 Task: Check the percentage active listings of double oven in the last 3 years.
Action: Mouse moved to (903, 210)
Screenshot: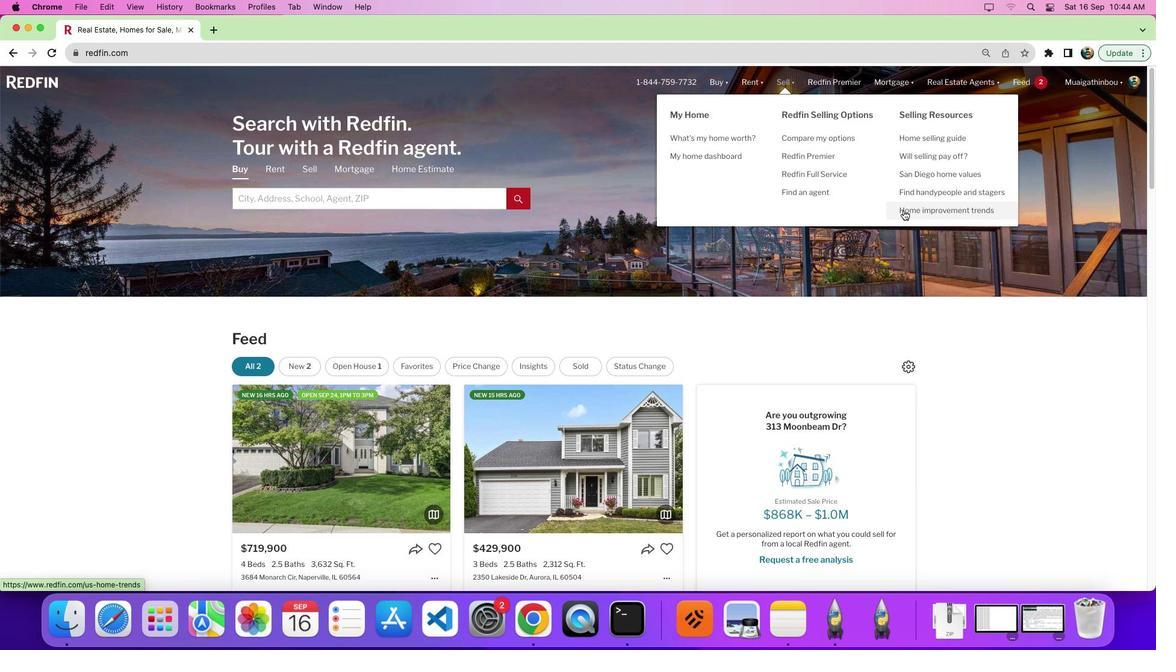 
Action: Mouse pressed left at (903, 210)
Screenshot: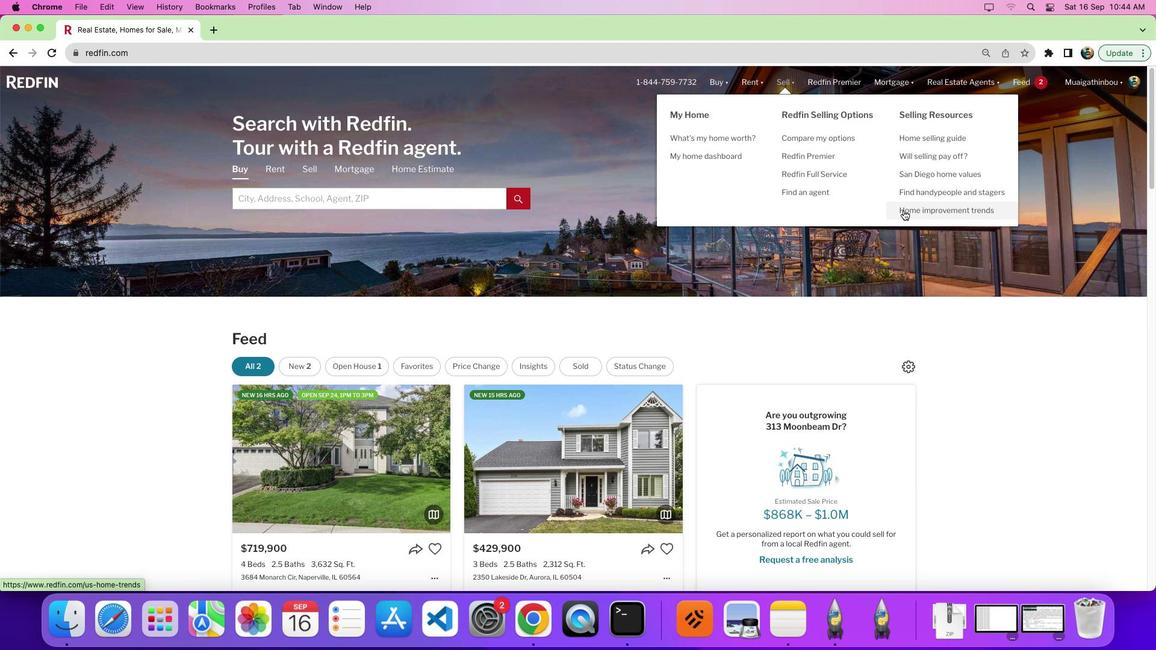 
Action: Mouse pressed left at (903, 210)
Screenshot: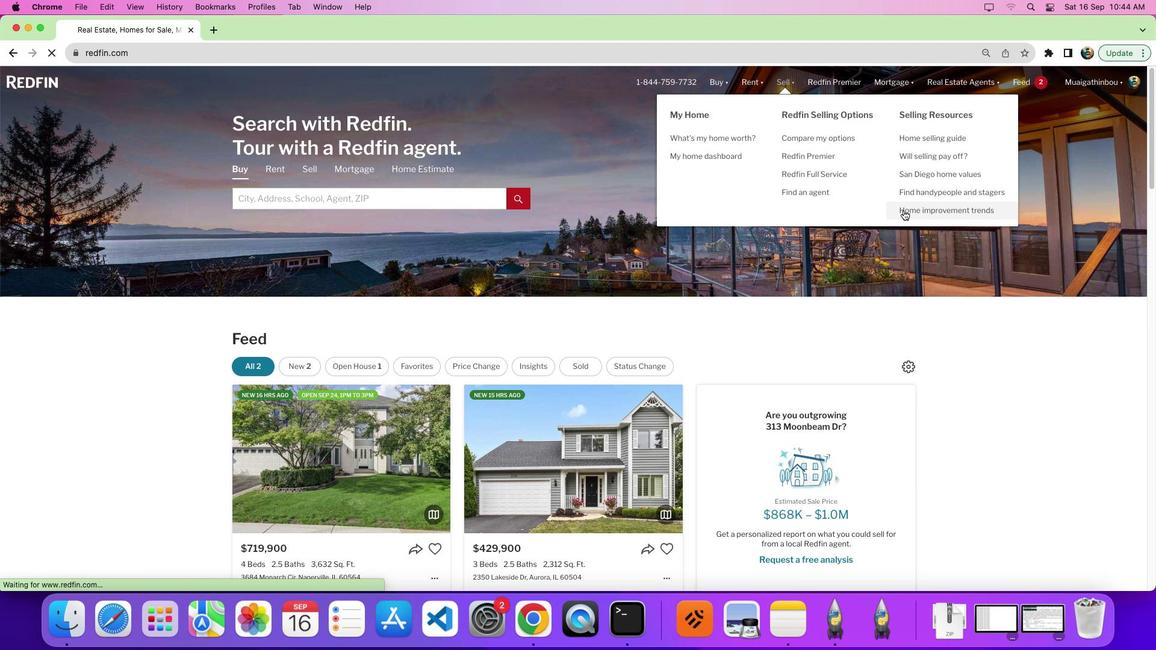 
Action: Mouse moved to (329, 231)
Screenshot: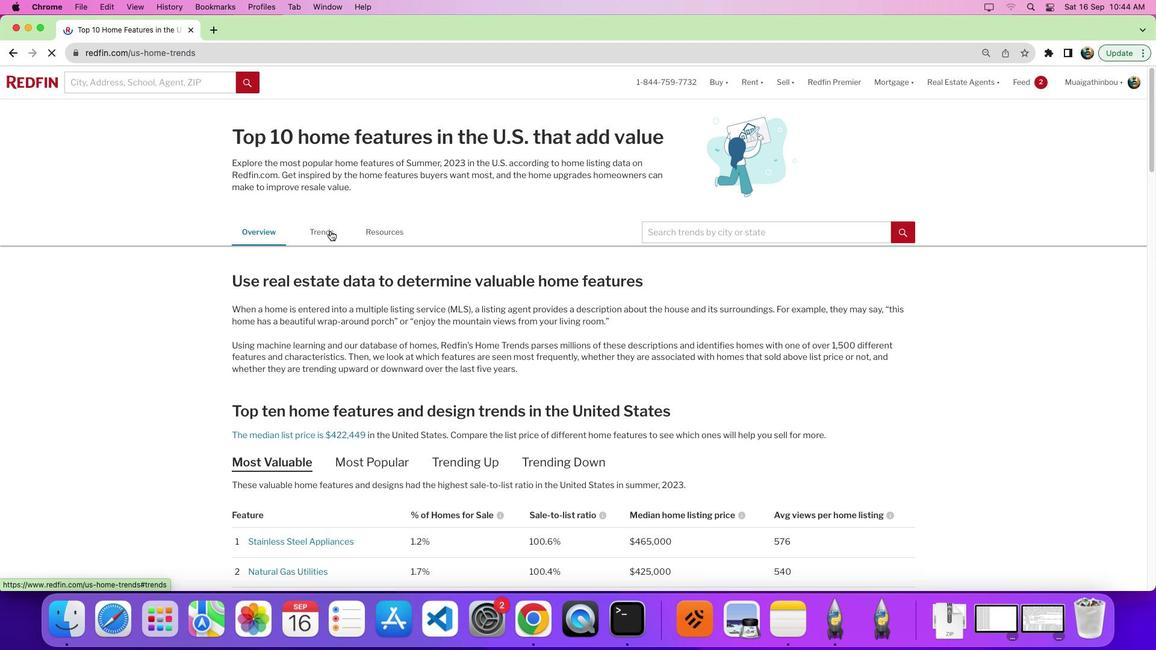 
Action: Mouse pressed left at (329, 231)
Screenshot: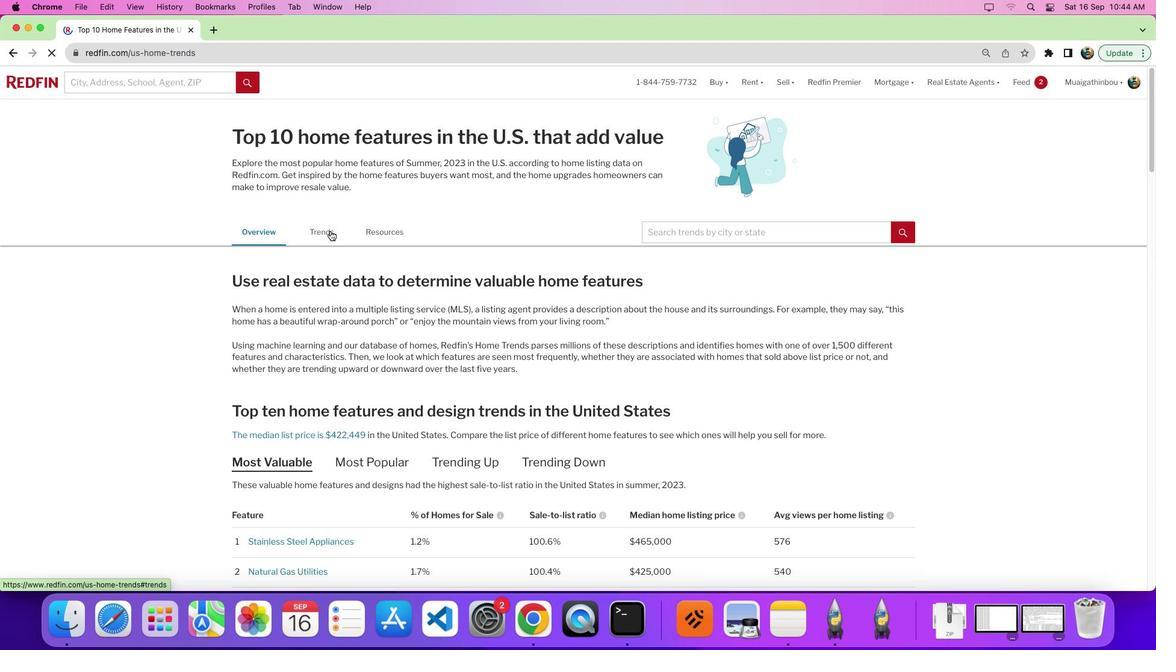 
Action: Mouse moved to (483, 279)
Screenshot: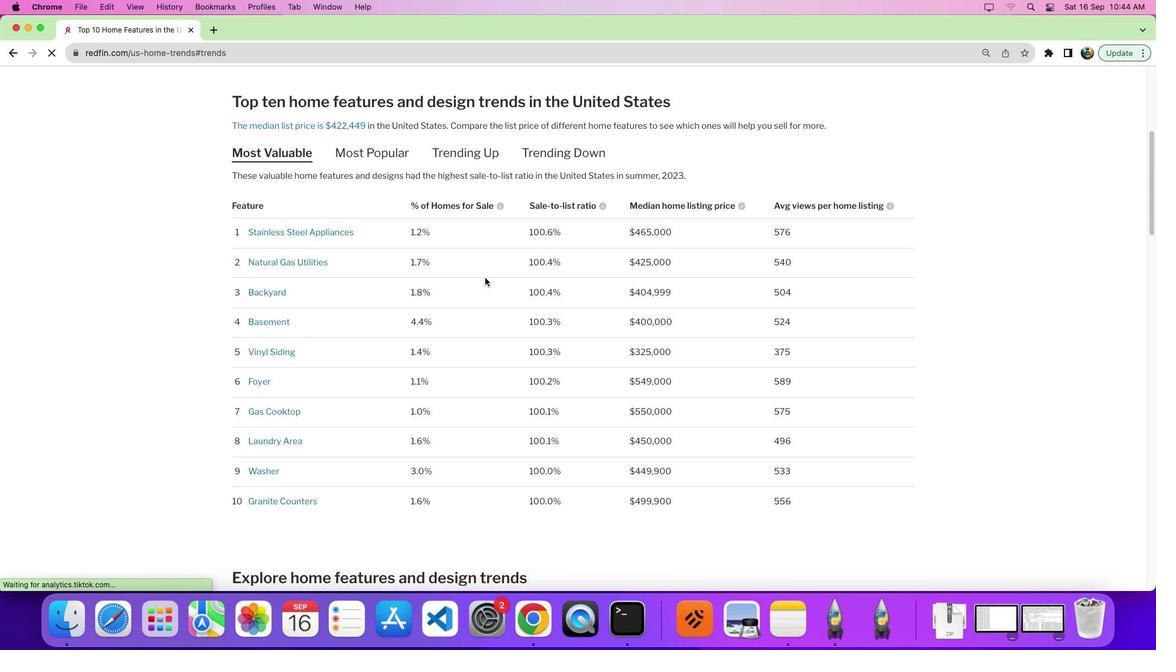 
Action: Mouse scrolled (483, 279) with delta (0, 0)
Screenshot: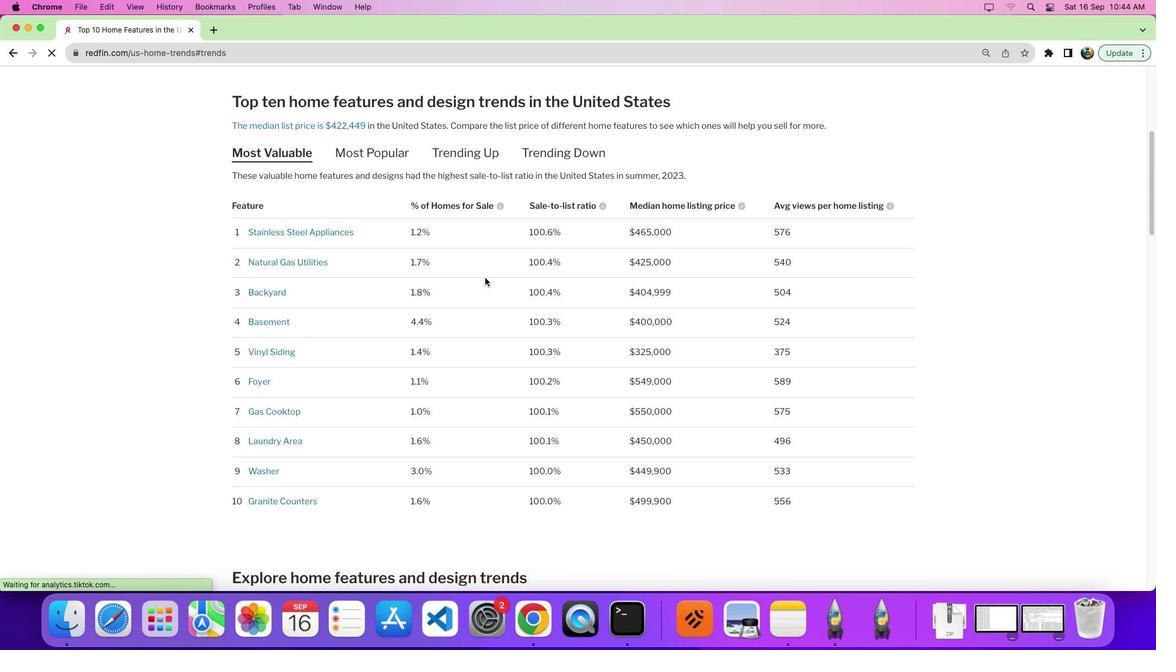 
Action: Mouse moved to (484, 278)
Screenshot: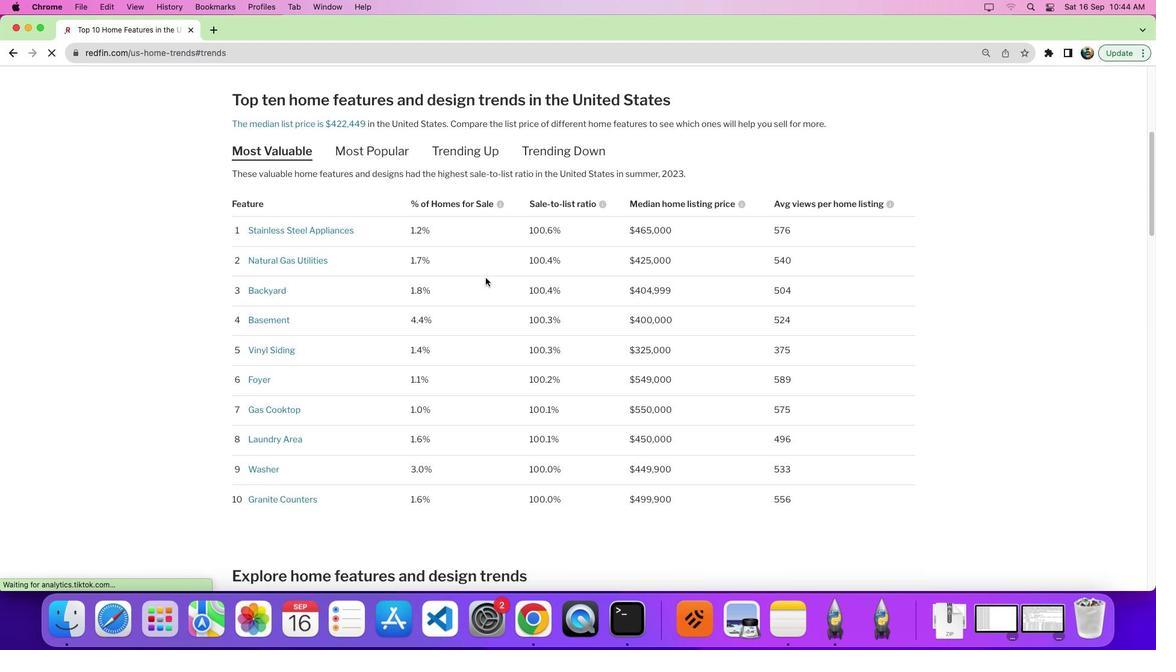 
Action: Mouse scrolled (484, 278) with delta (0, 0)
Screenshot: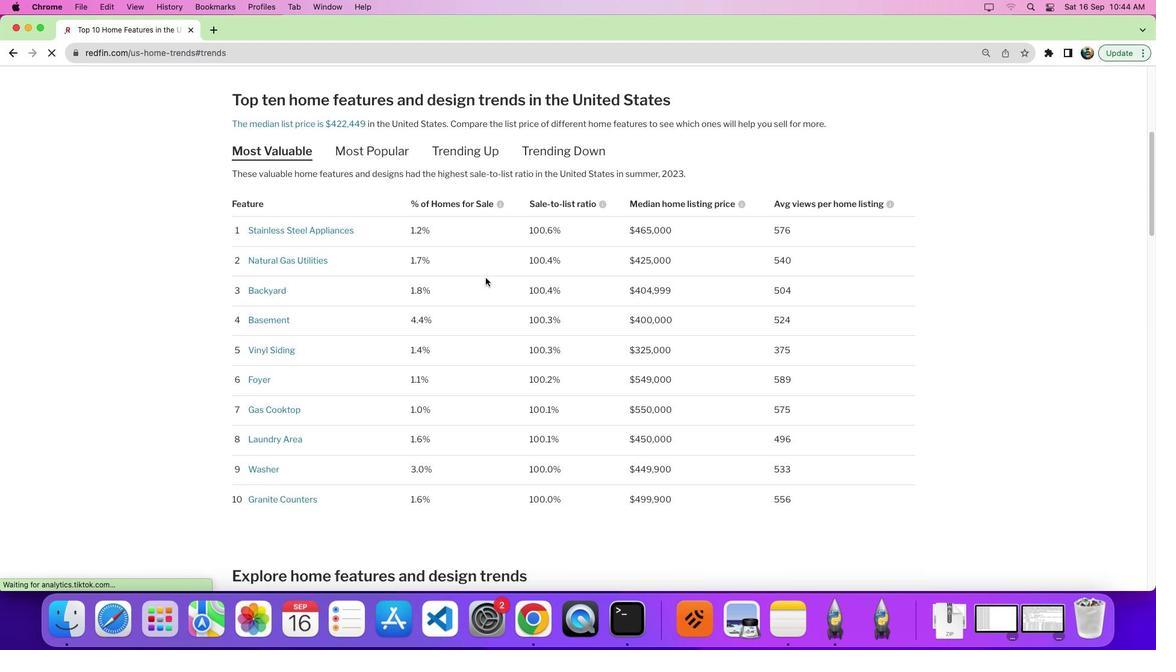 
Action: Mouse moved to (485, 278)
Screenshot: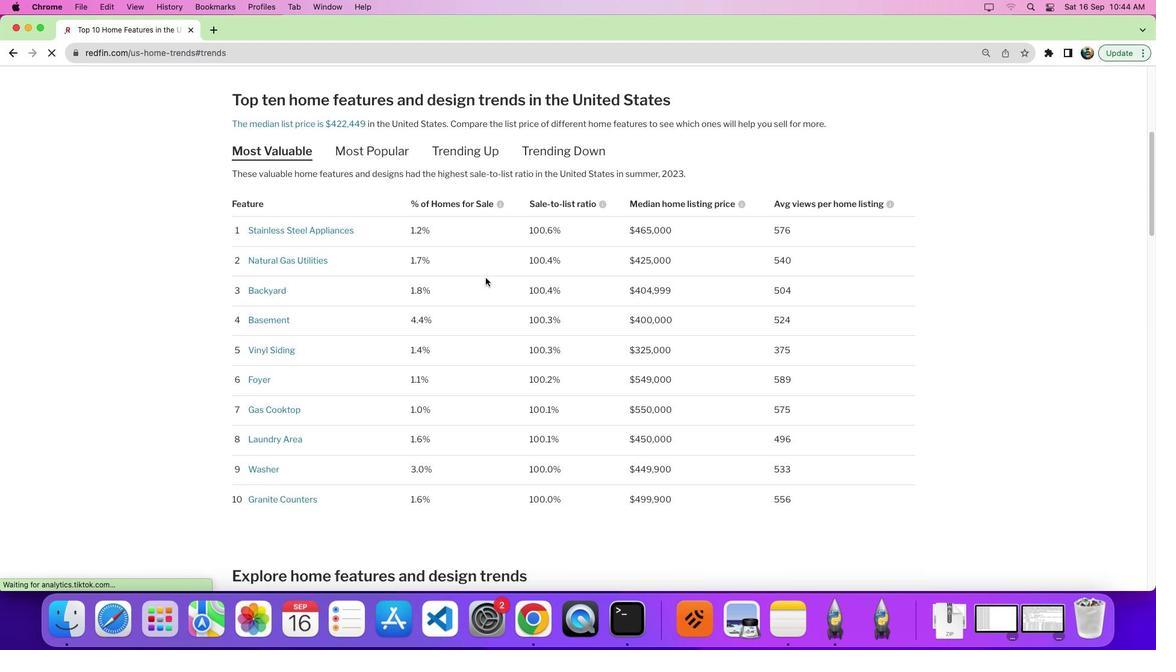 
Action: Mouse scrolled (485, 278) with delta (0, -4)
Screenshot: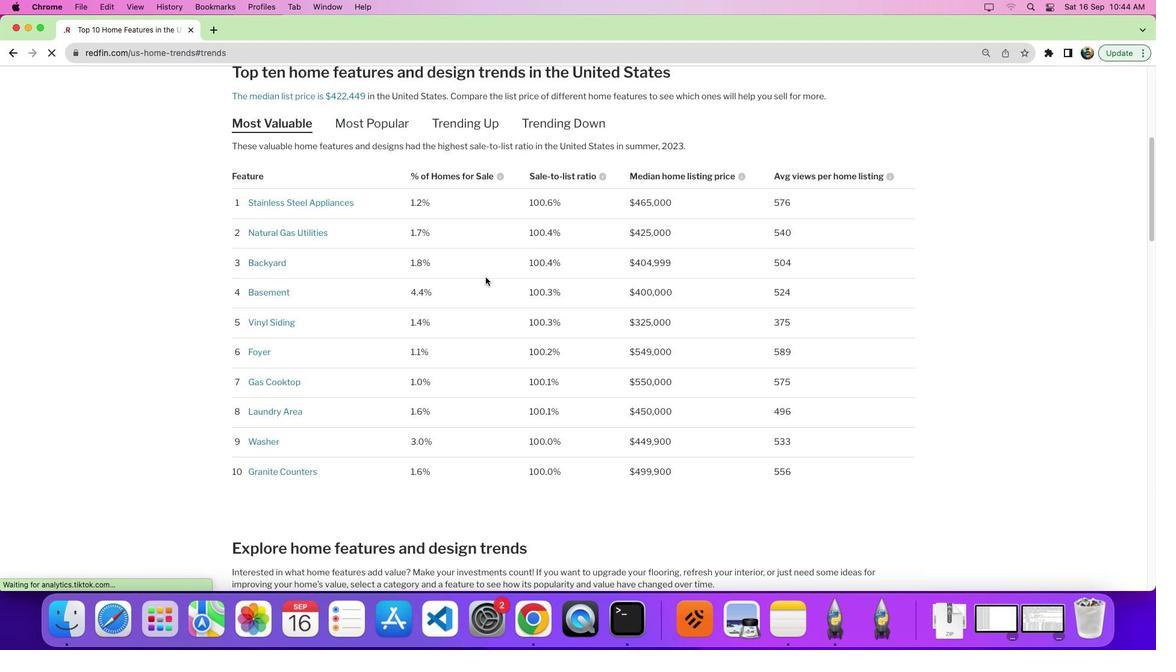 
Action: Mouse moved to (485, 277)
Screenshot: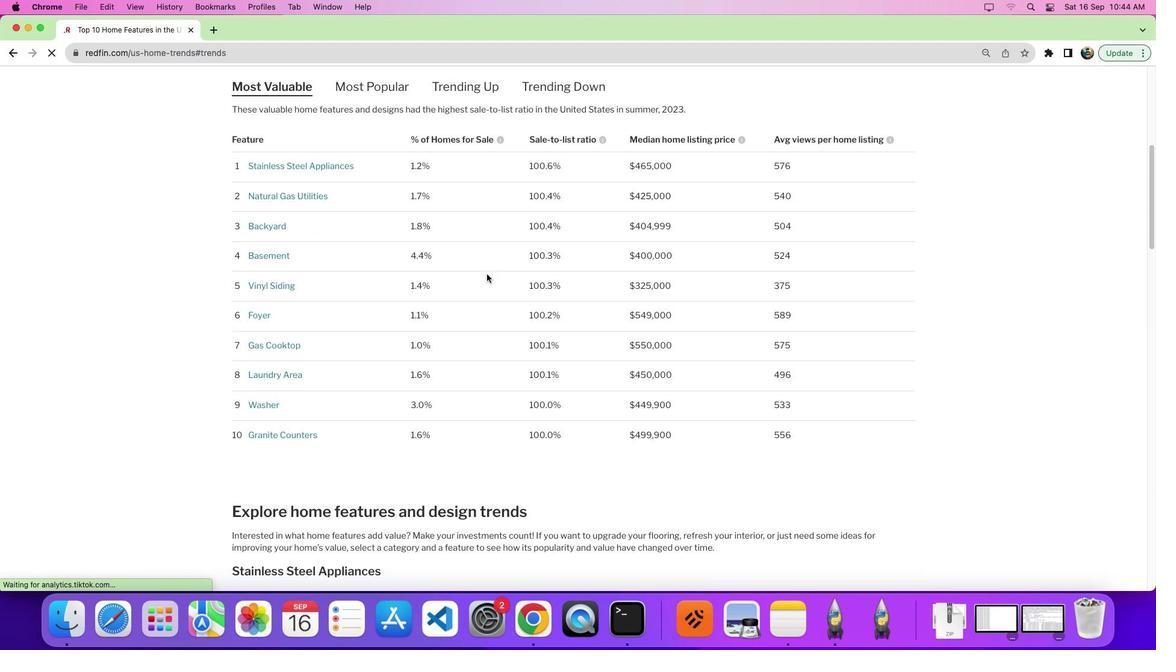 
Action: Mouse scrolled (485, 277) with delta (0, -6)
Screenshot: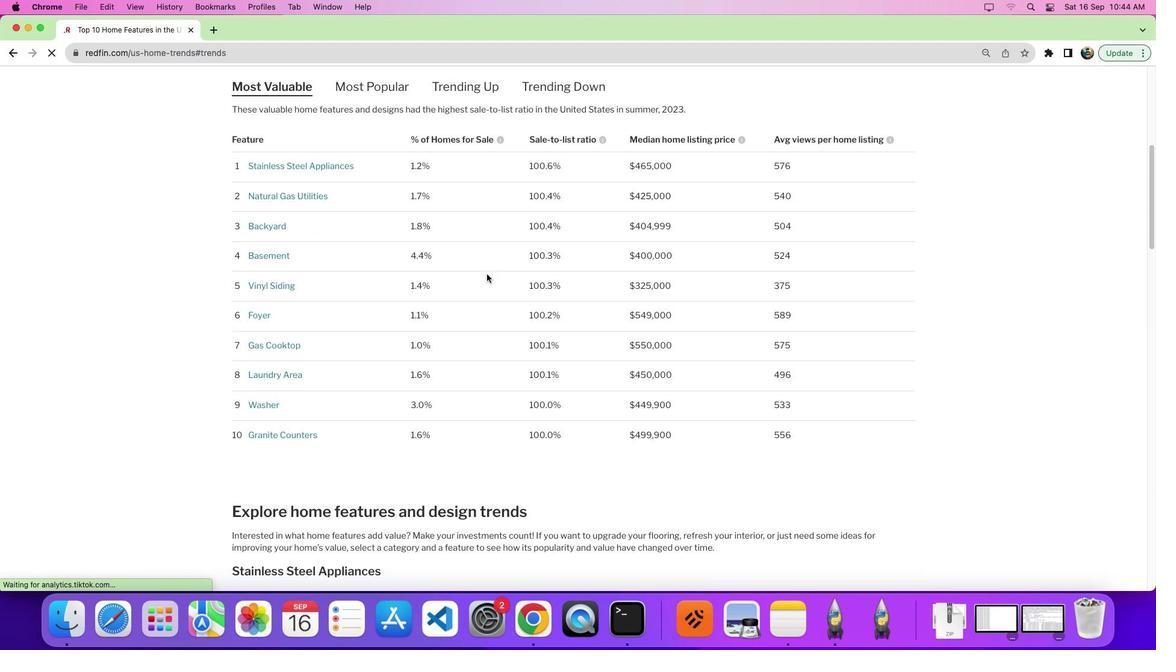 
Action: Mouse moved to (487, 273)
Screenshot: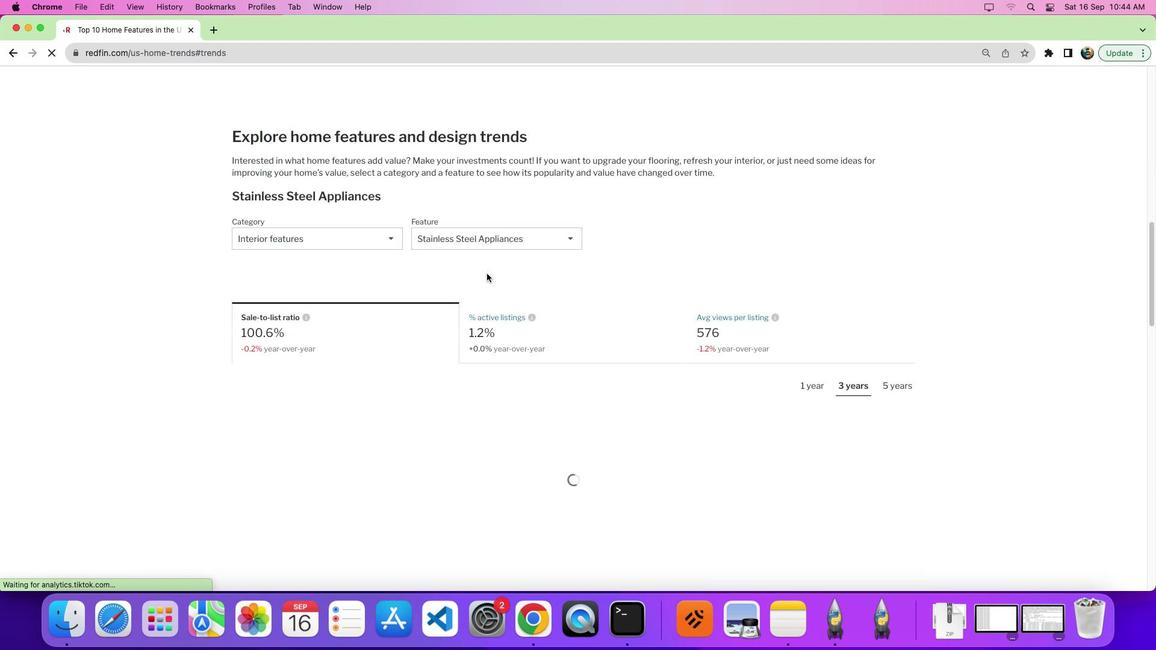 
Action: Mouse scrolled (487, 273) with delta (0, 0)
Screenshot: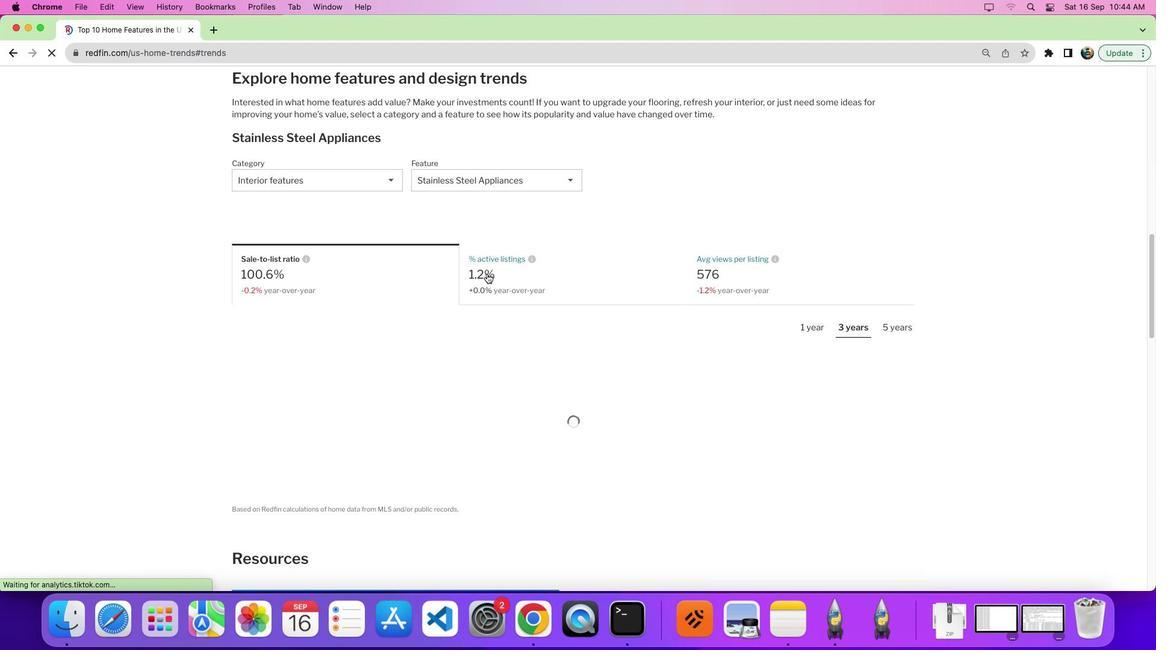 
Action: Mouse scrolled (487, 273) with delta (0, 0)
Screenshot: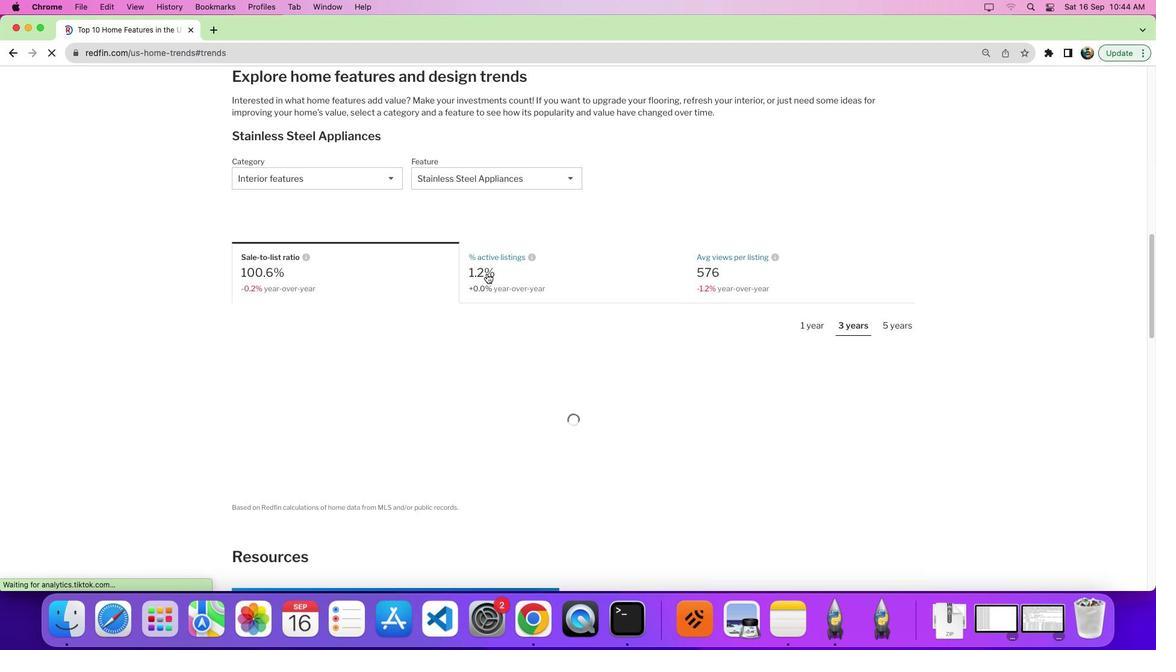 
Action: Mouse moved to (646, 246)
Screenshot: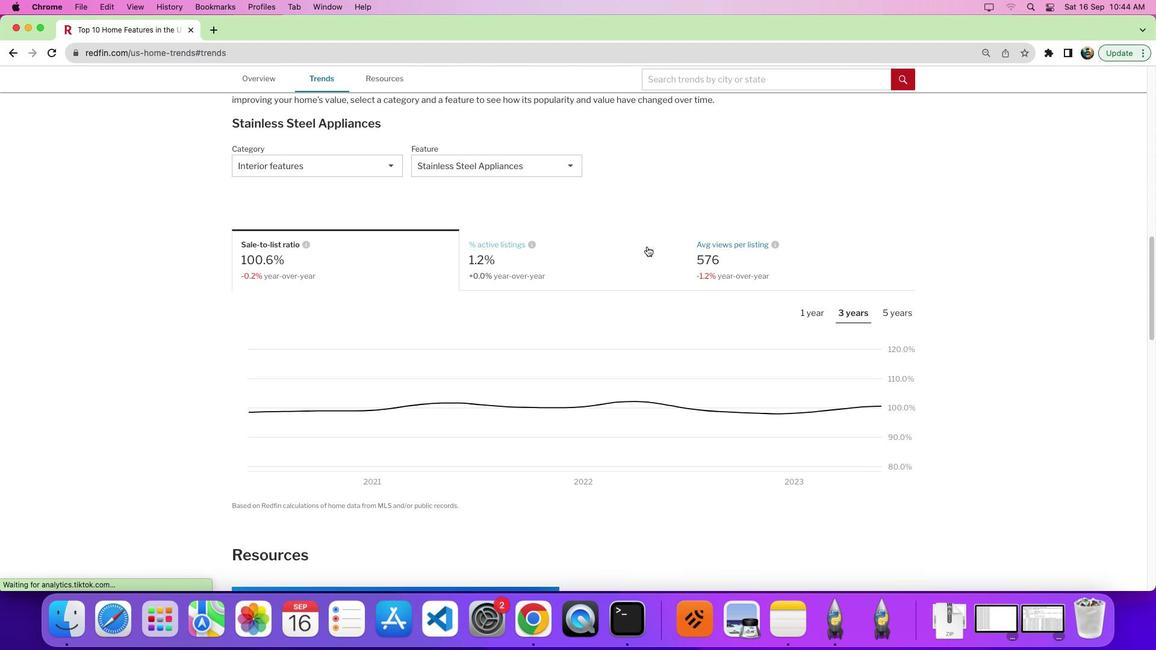 
Action: Mouse scrolled (646, 246) with delta (0, 0)
Screenshot: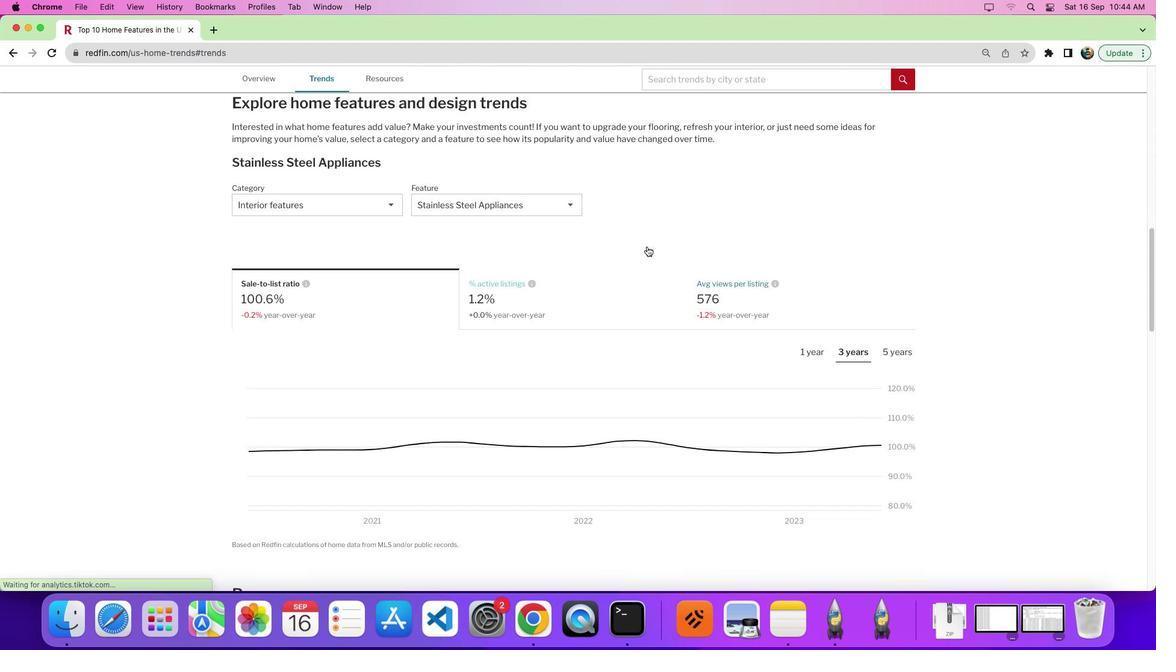 
Action: Mouse scrolled (646, 246) with delta (0, 0)
Screenshot: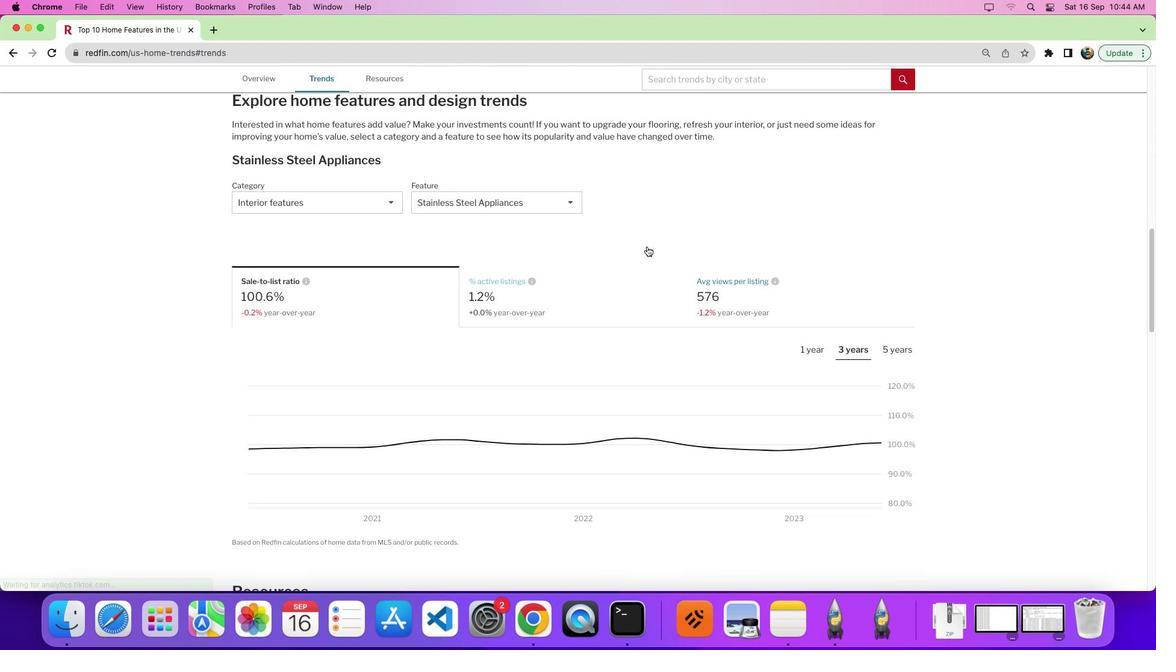 
Action: Mouse moved to (584, 246)
Screenshot: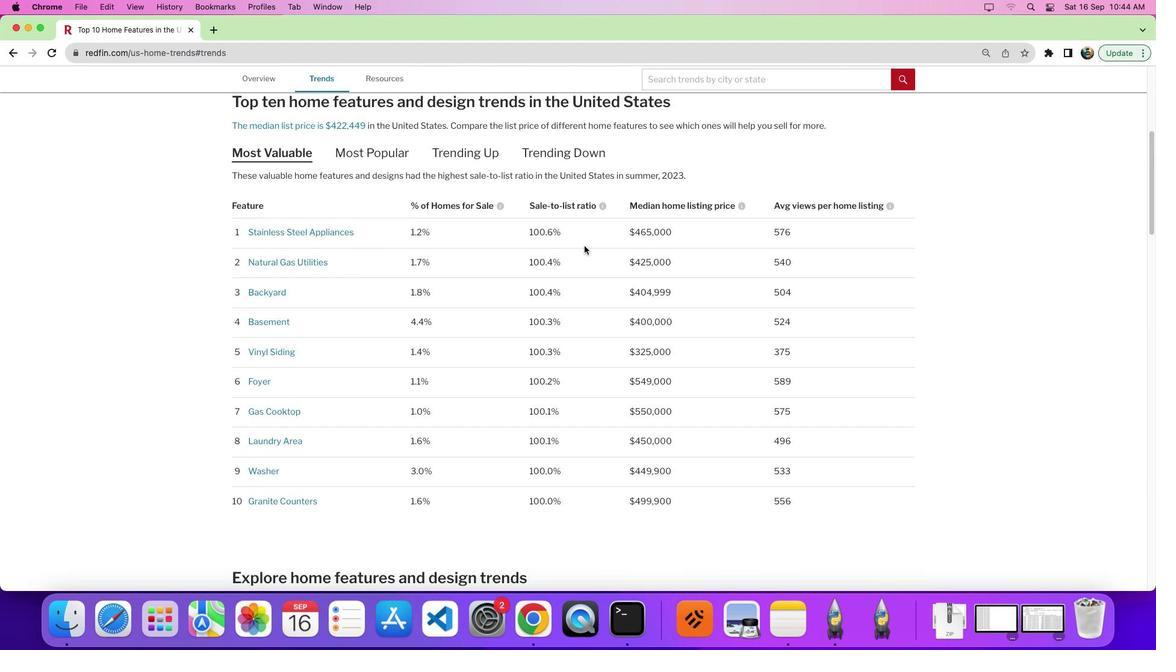 
Action: Mouse scrolled (584, 246) with delta (0, 0)
Screenshot: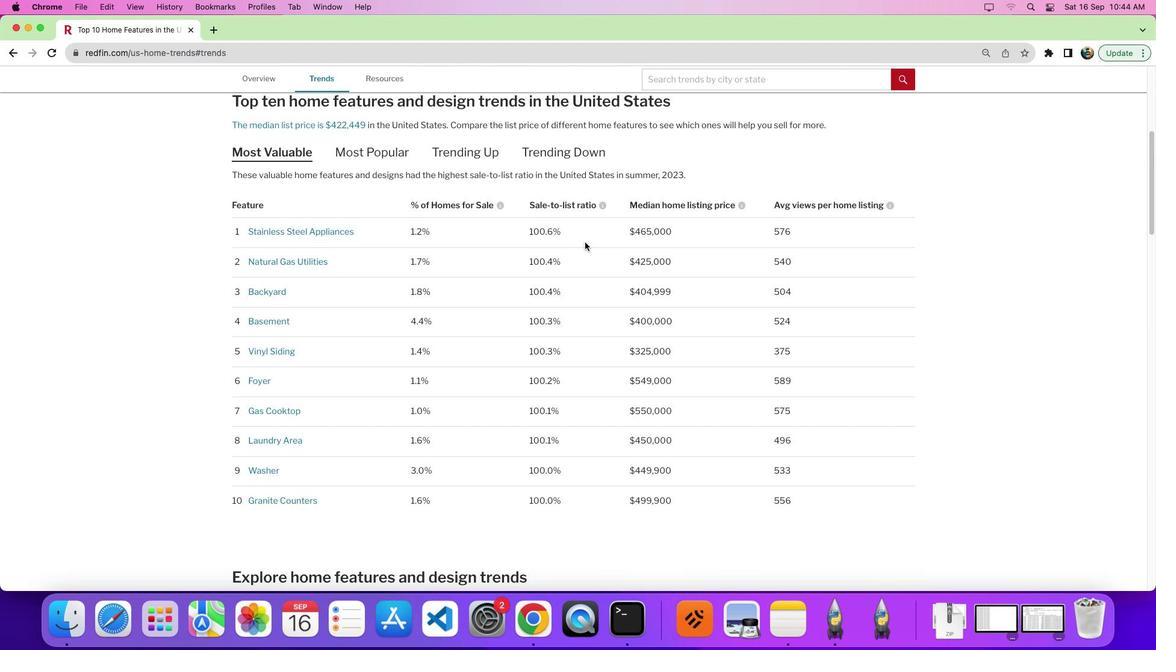 
Action: Mouse moved to (585, 245)
Screenshot: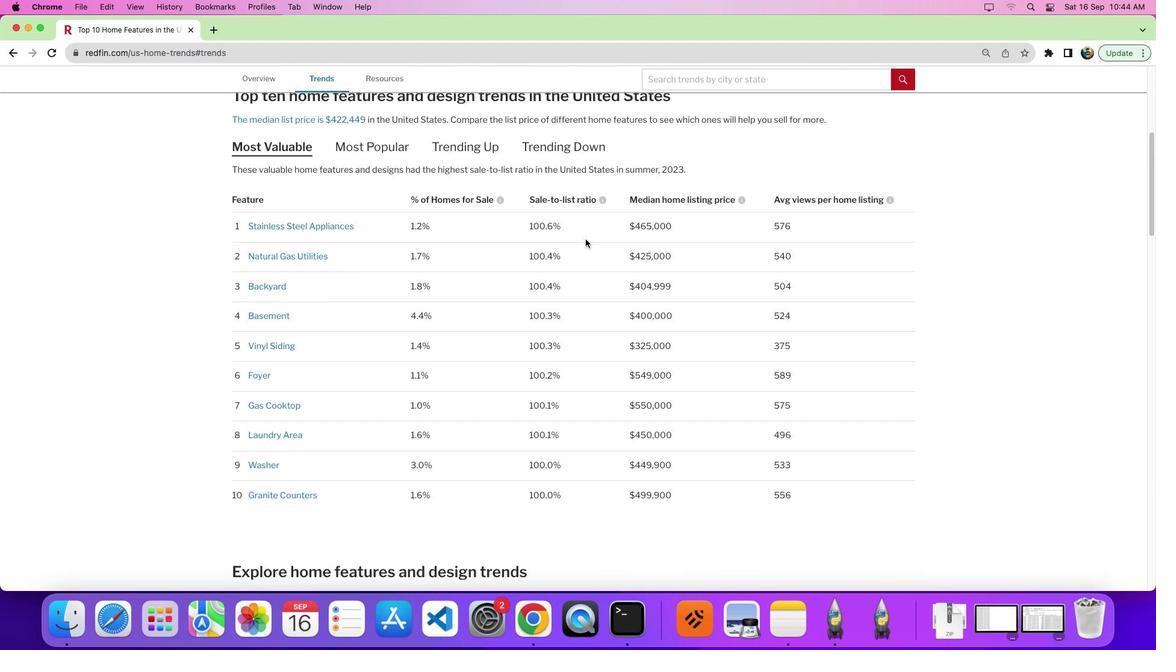 
Action: Mouse scrolled (585, 245) with delta (0, 0)
Screenshot: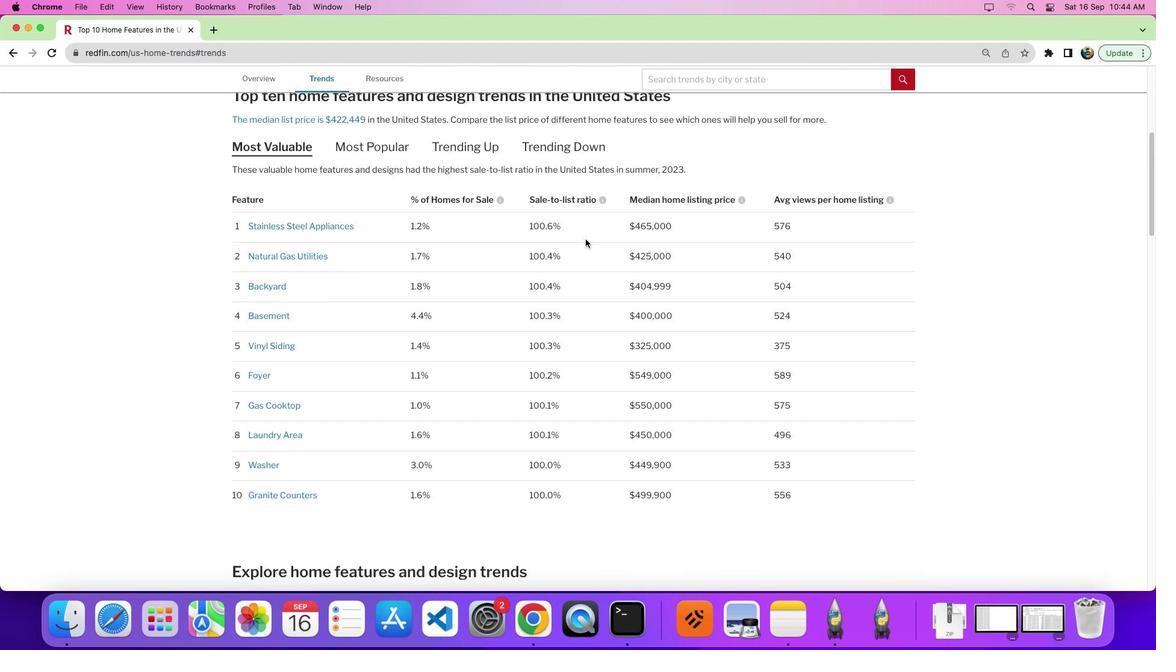 
Action: Mouse moved to (585, 240)
Screenshot: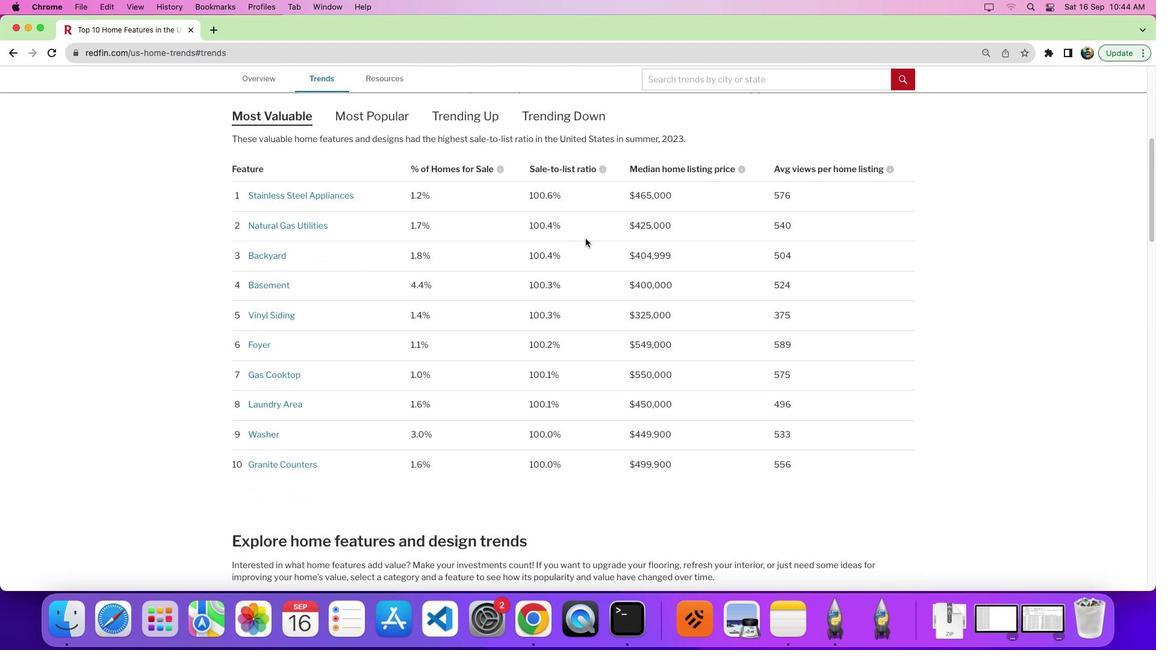 
Action: Mouse scrolled (585, 240) with delta (0, -3)
Screenshot: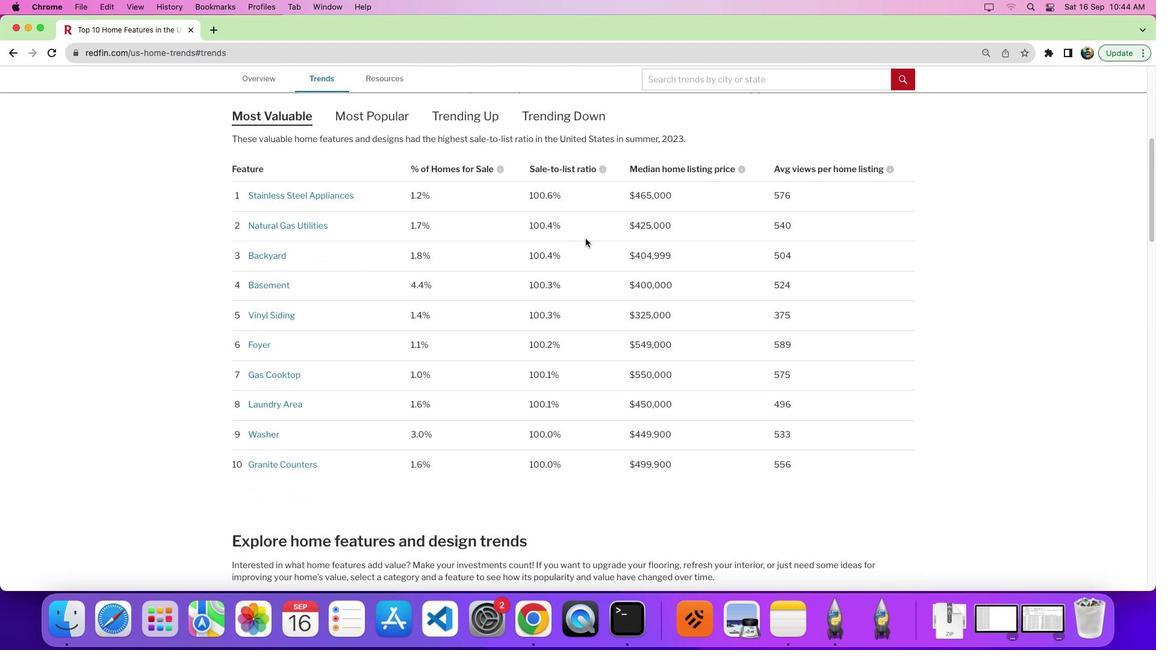 
Action: Mouse moved to (585, 238)
Screenshot: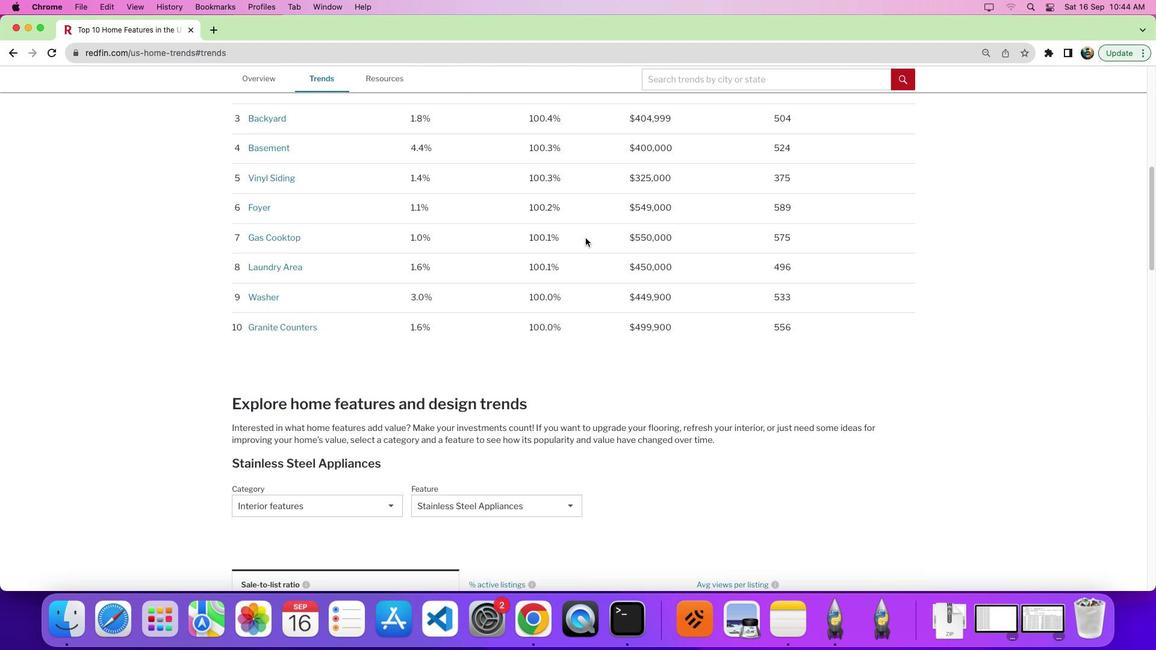 
Action: Mouse scrolled (585, 238) with delta (0, 0)
Screenshot: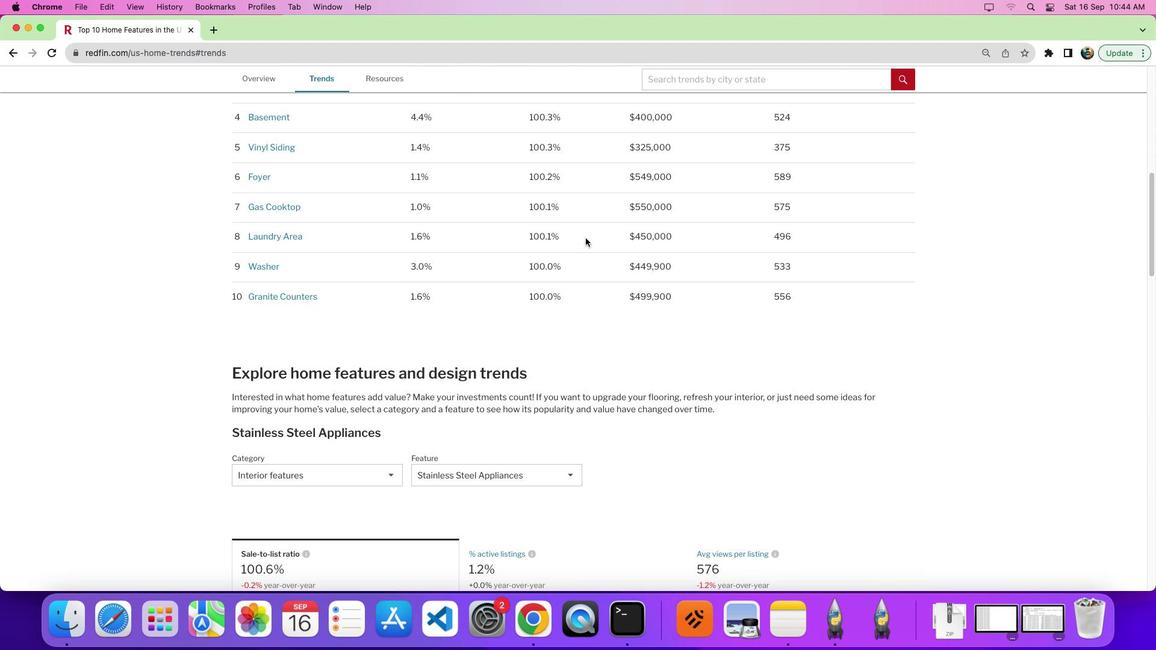 
Action: Mouse scrolled (585, 238) with delta (0, 0)
Screenshot: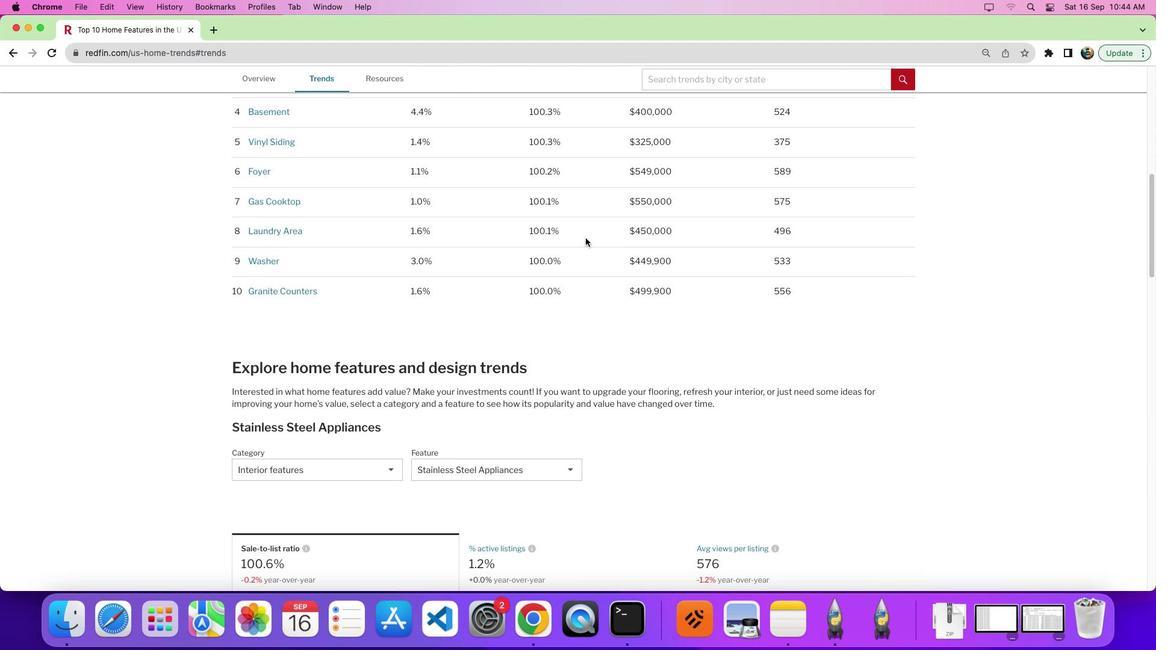 
Action: Mouse scrolled (585, 238) with delta (0, -1)
Screenshot: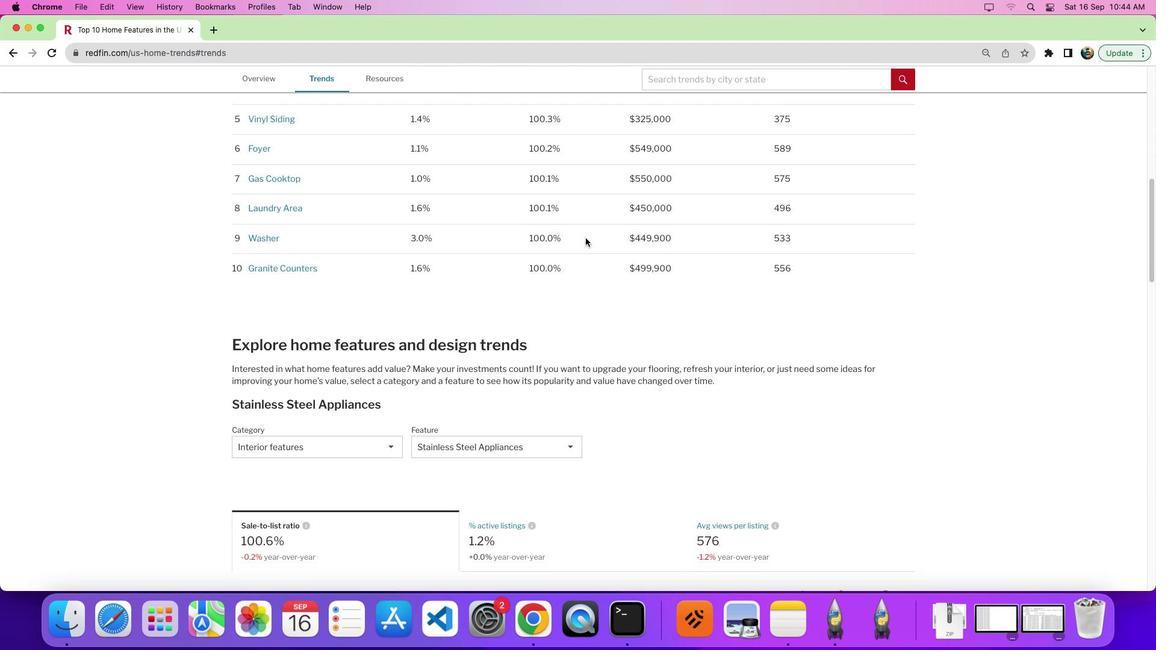 
Action: Mouse moved to (539, 305)
Screenshot: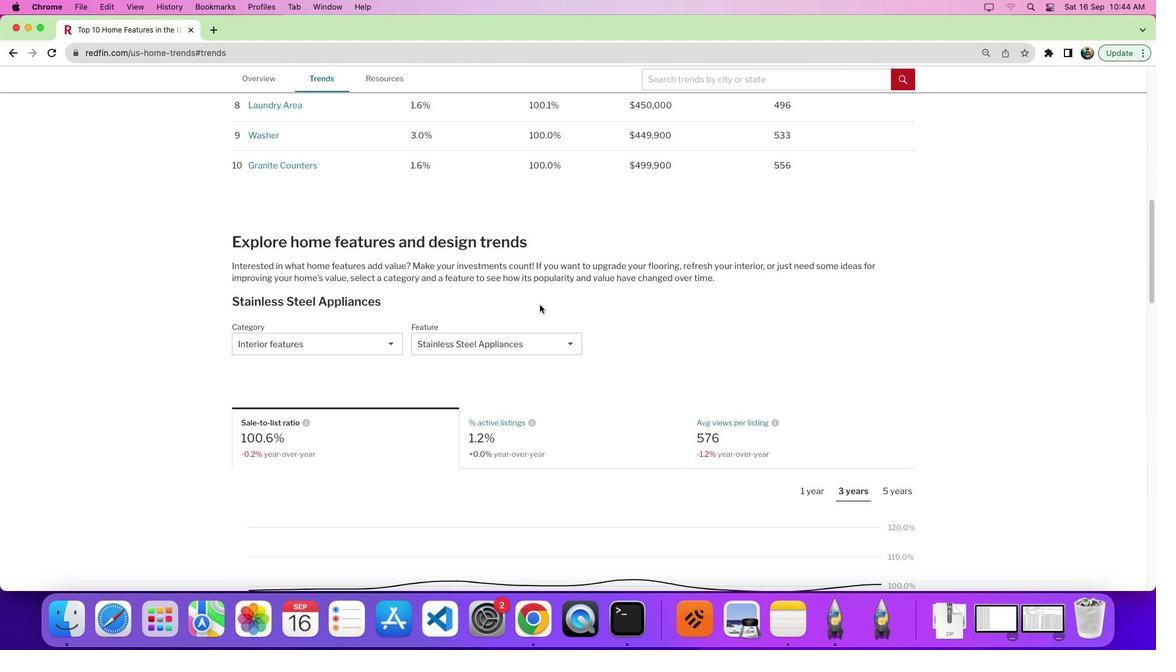 
Action: Mouse scrolled (539, 305) with delta (0, 0)
Screenshot: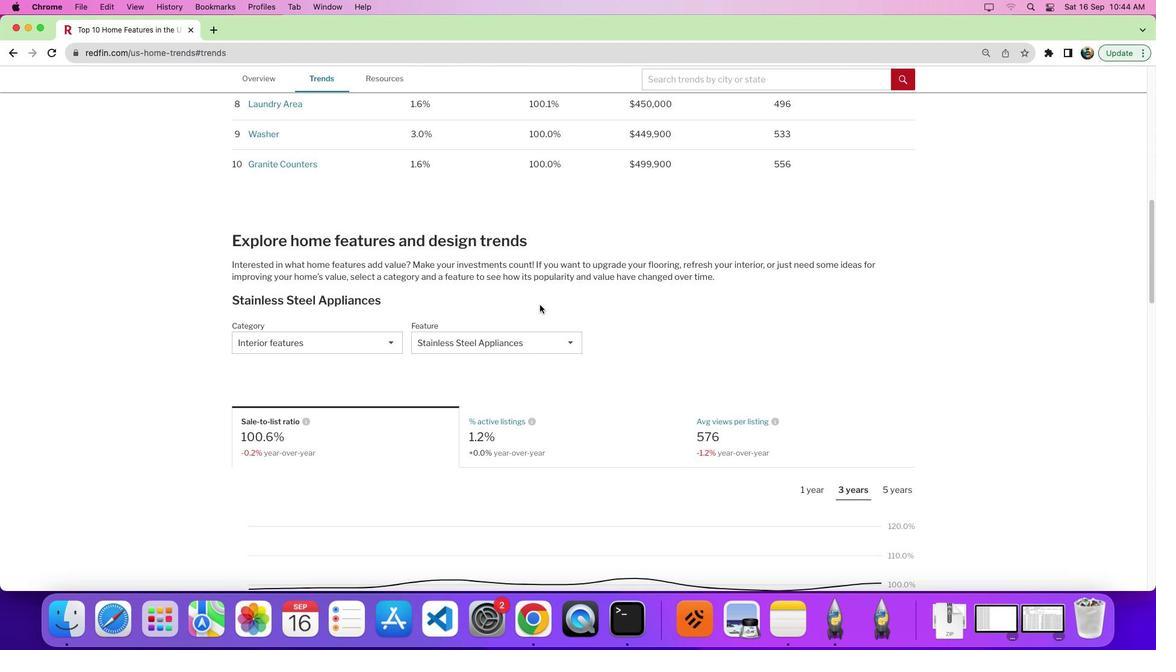 
Action: Mouse scrolled (539, 305) with delta (0, 0)
Screenshot: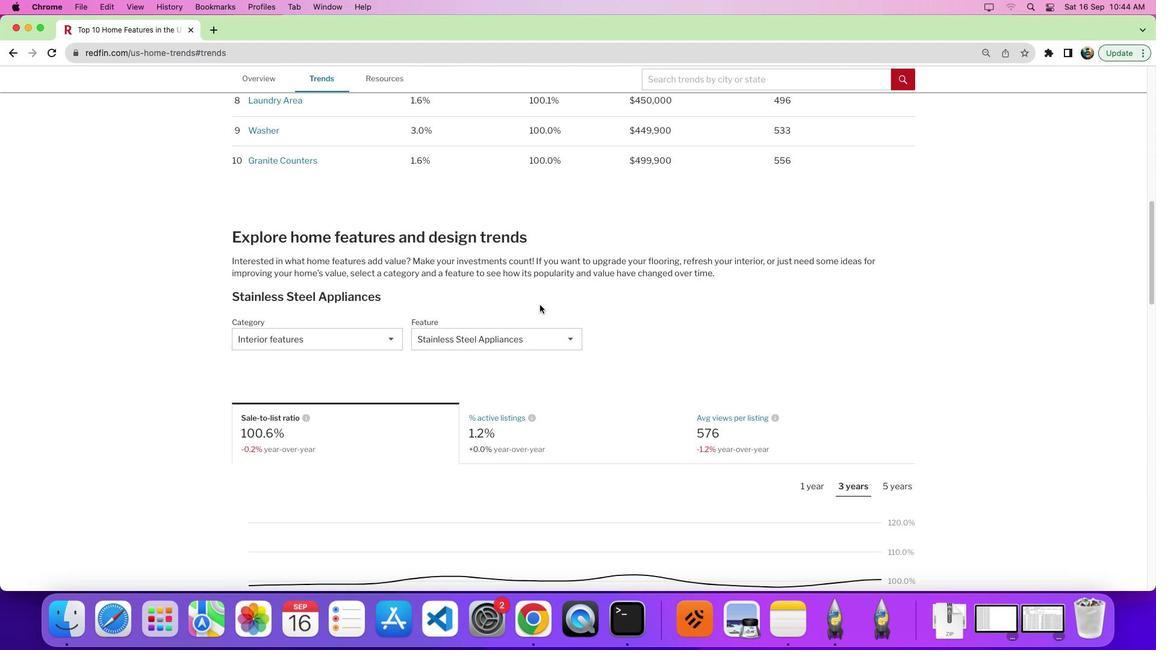 
Action: Mouse moved to (532, 309)
Screenshot: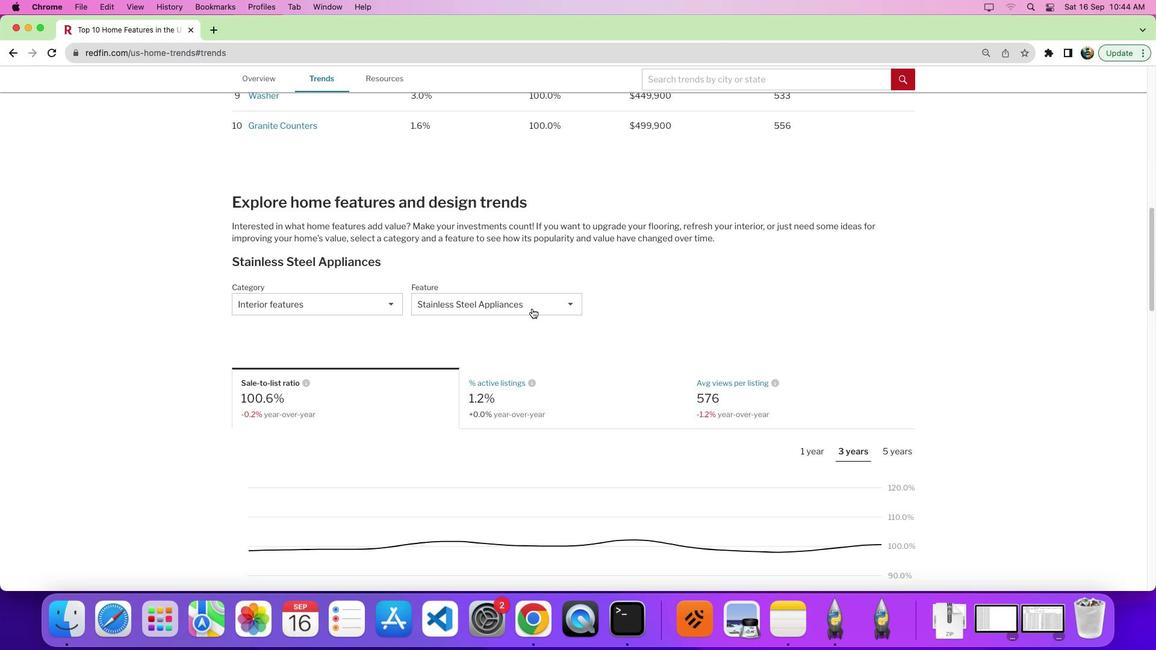 
Action: Mouse scrolled (532, 309) with delta (0, 0)
Screenshot: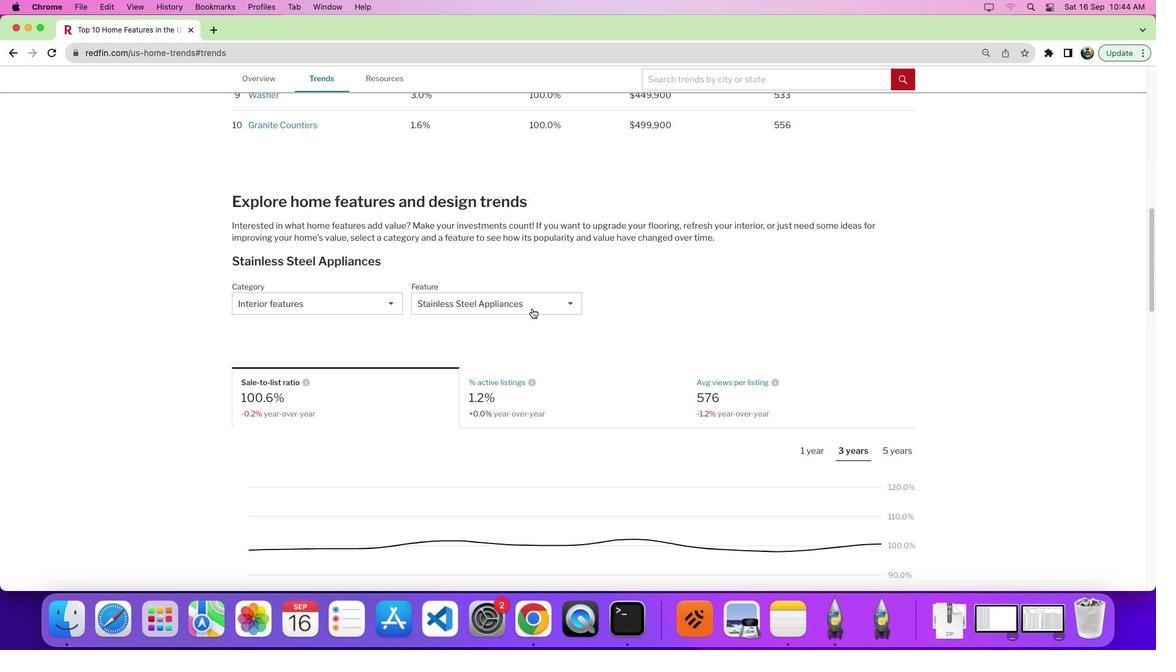 
Action: Mouse moved to (455, 292)
Screenshot: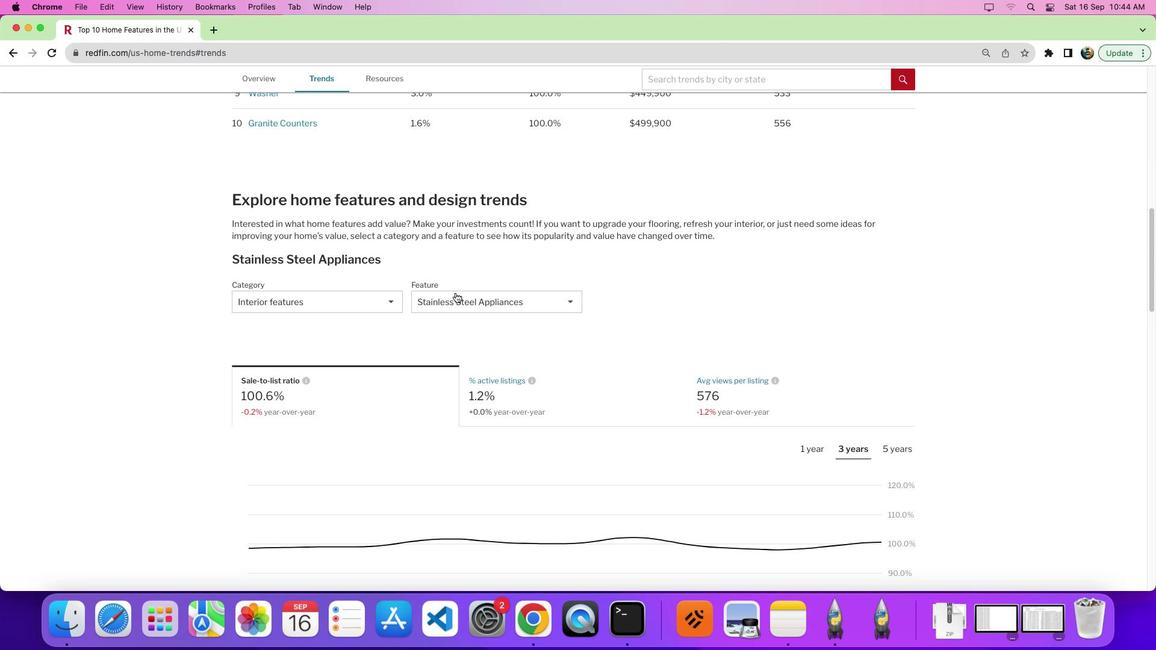 
Action: Mouse pressed left at (455, 292)
Screenshot: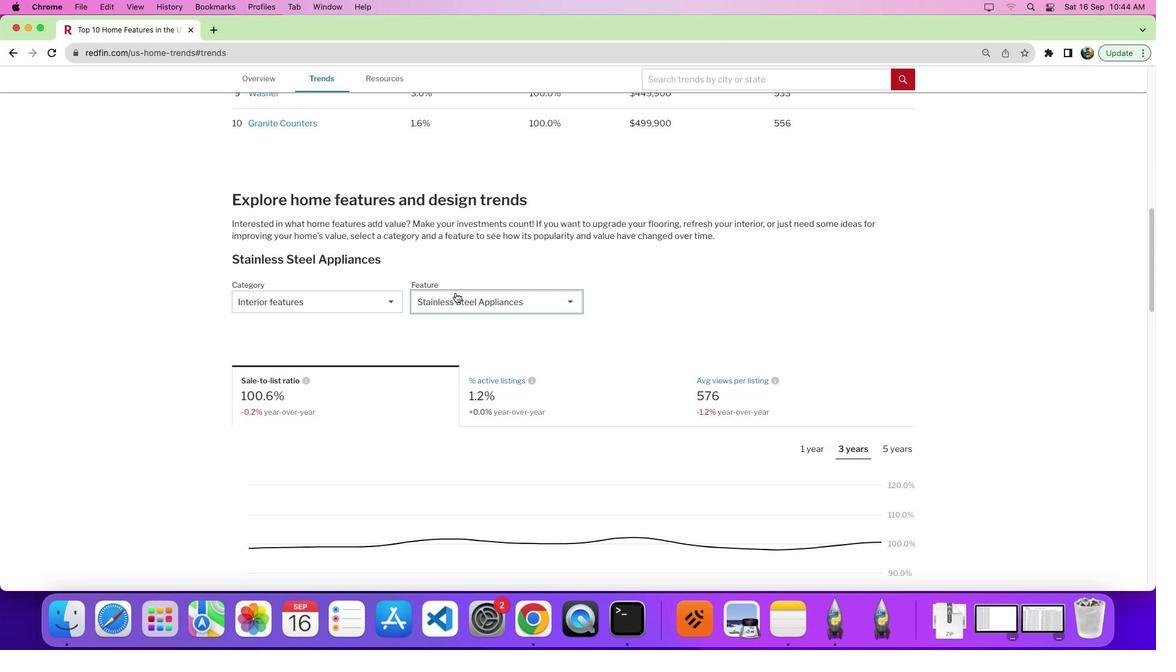 
Action: Mouse moved to (458, 402)
Screenshot: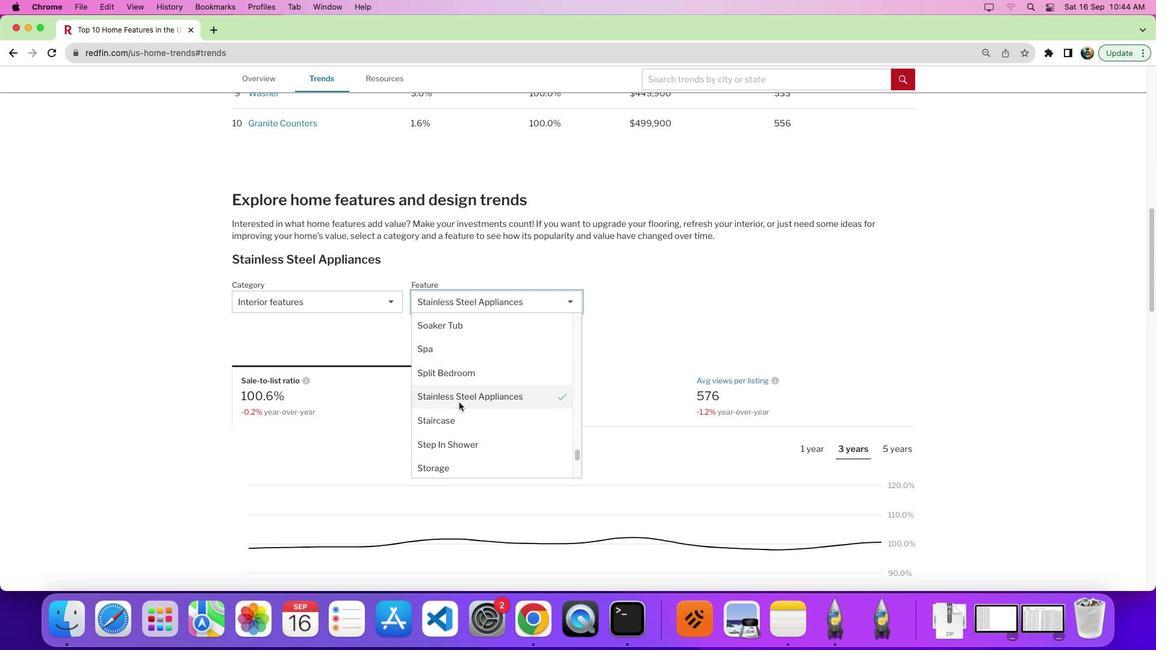 
Action: Mouse scrolled (458, 402) with delta (0, 0)
Screenshot: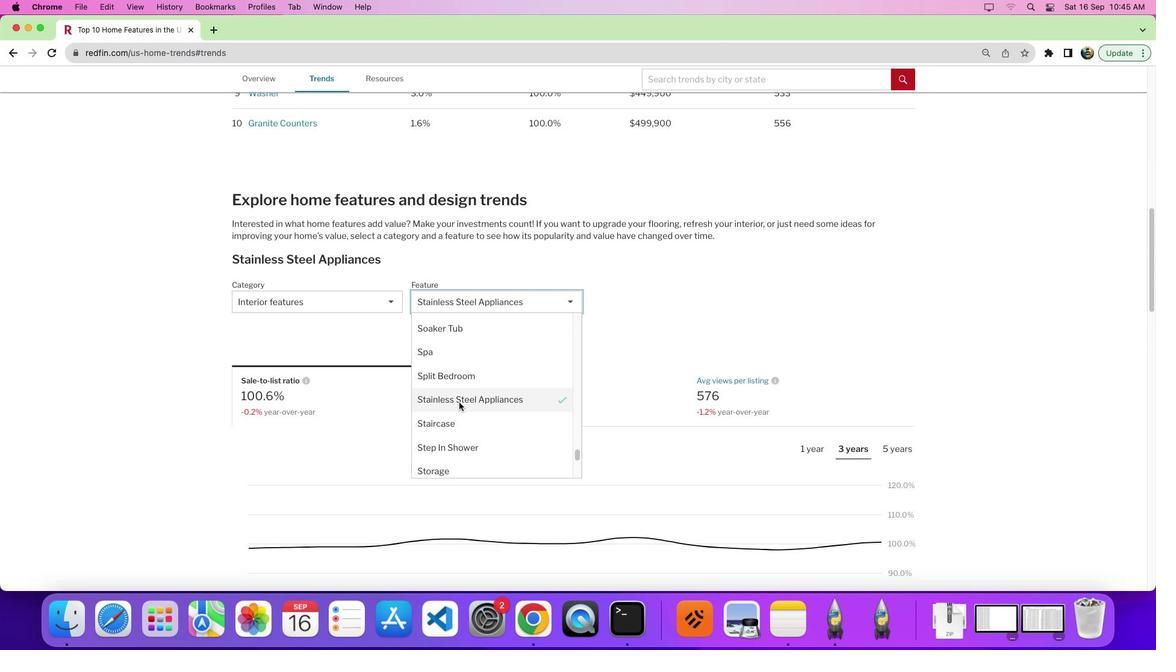 
Action: Mouse scrolled (458, 402) with delta (0, 0)
Screenshot: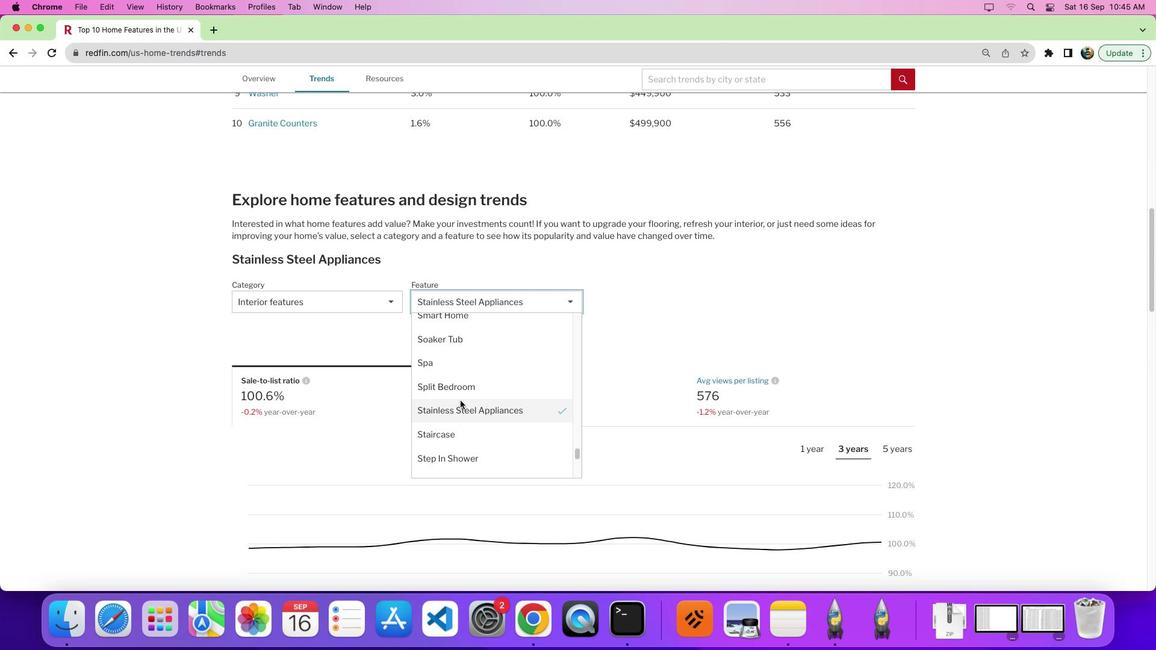 
Action: Mouse scrolled (458, 402) with delta (0, 4)
Screenshot: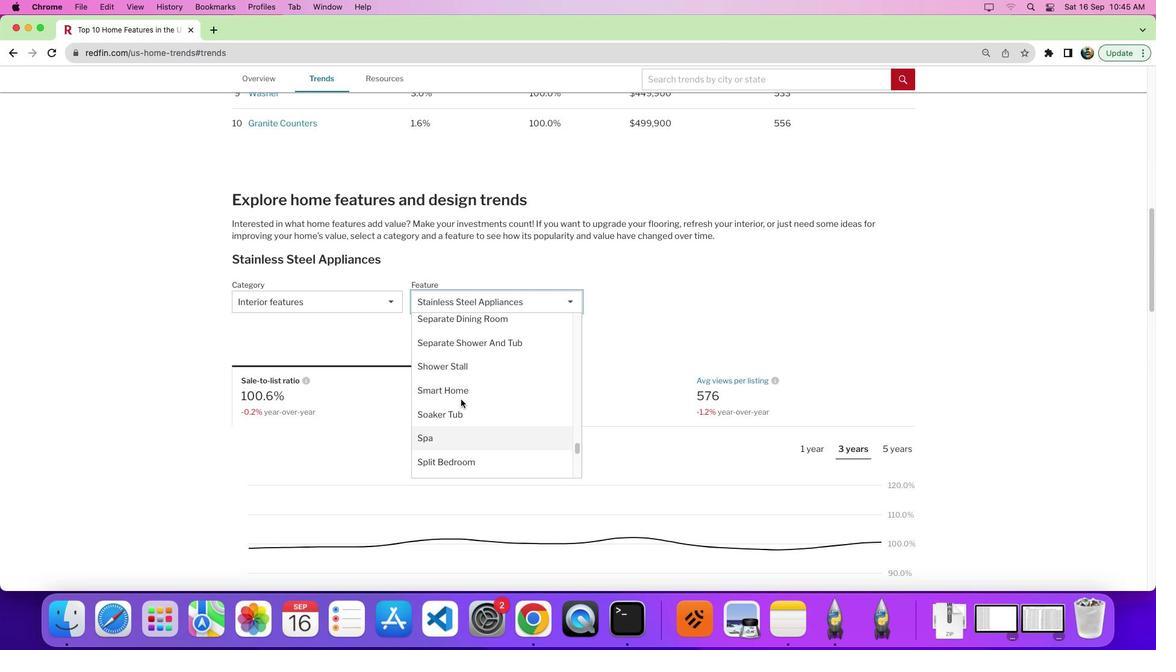 
Action: Mouse moved to (461, 399)
Screenshot: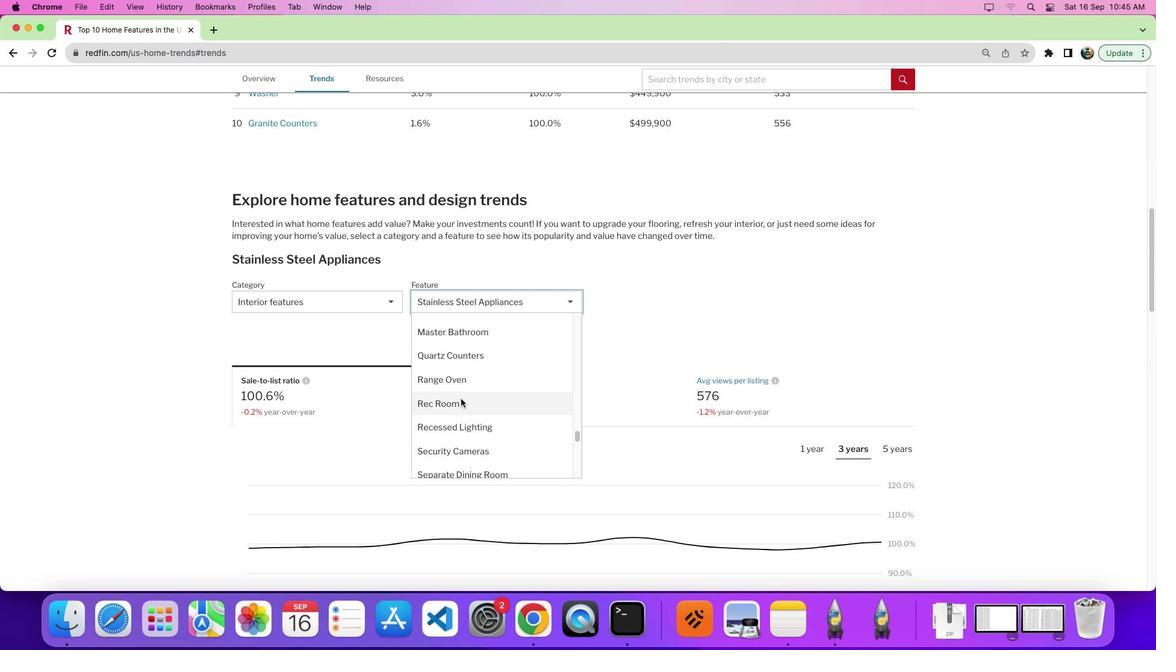
Action: Mouse scrolled (461, 399) with delta (0, 0)
Screenshot: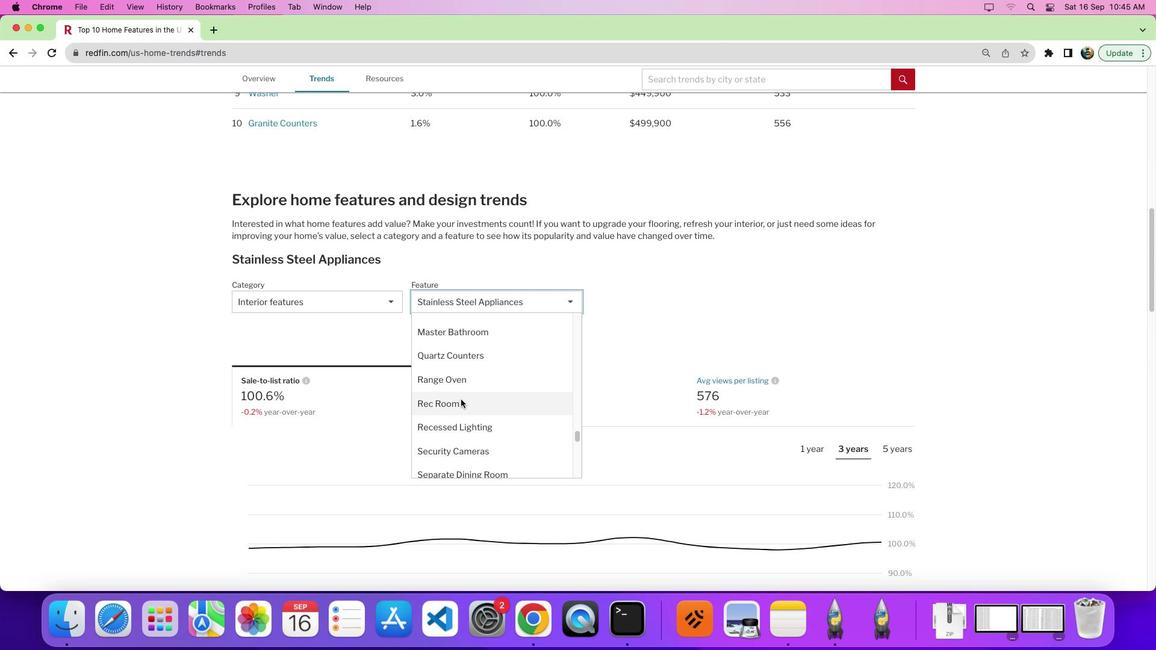 
Action: Mouse scrolled (461, 399) with delta (0, 0)
Screenshot: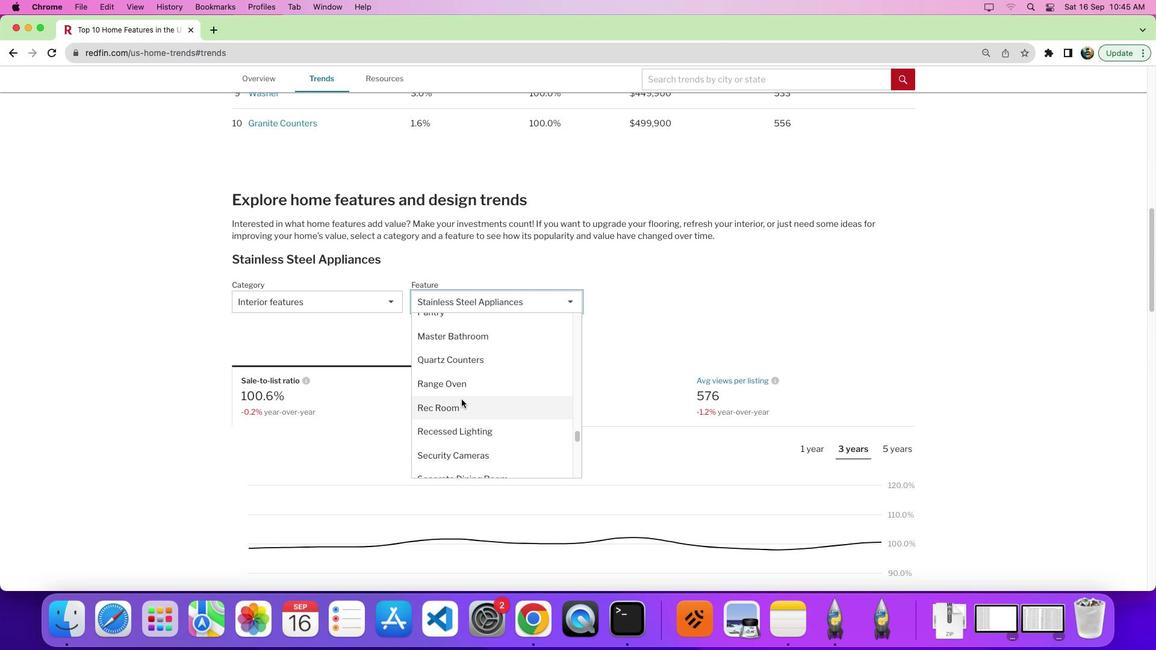 
Action: Mouse moved to (461, 399)
Screenshot: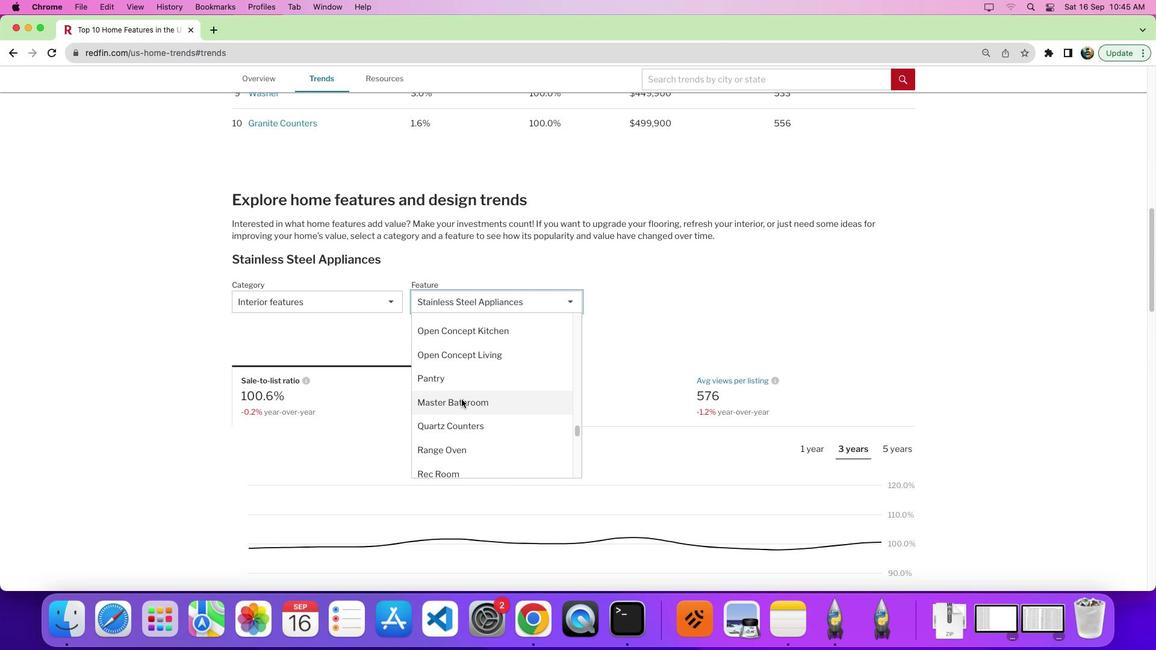 
Action: Mouse scrolled (461, 399) with delta (0, 4)
Screenshot: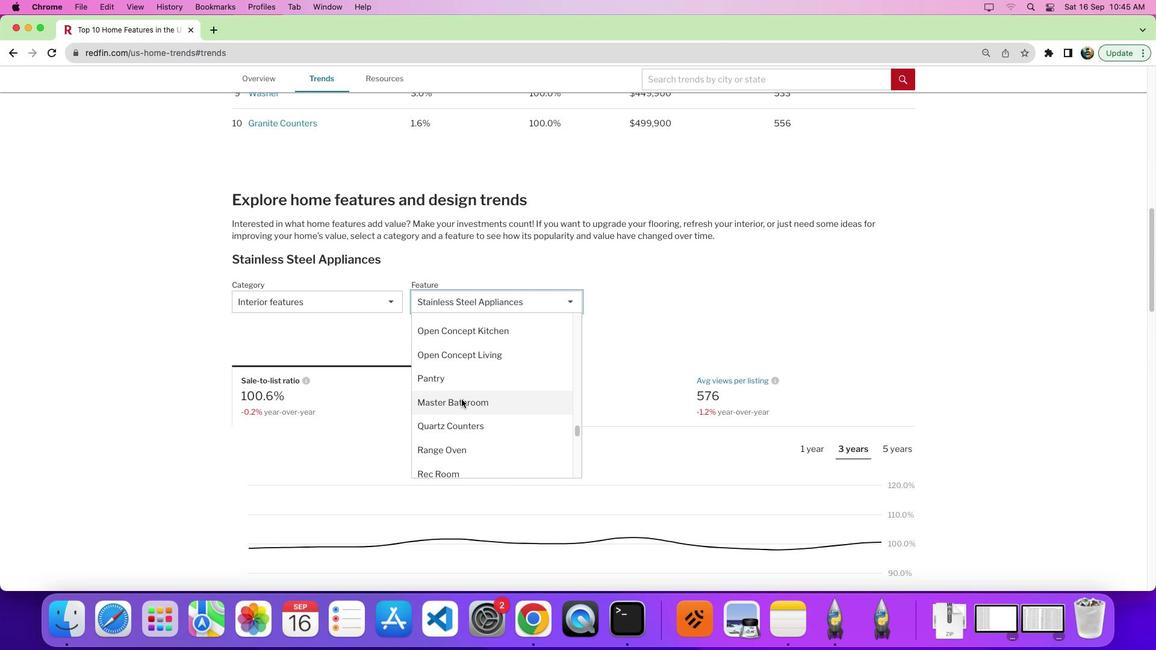 
Action: Mouse moved to (461, 399)
Screenshot: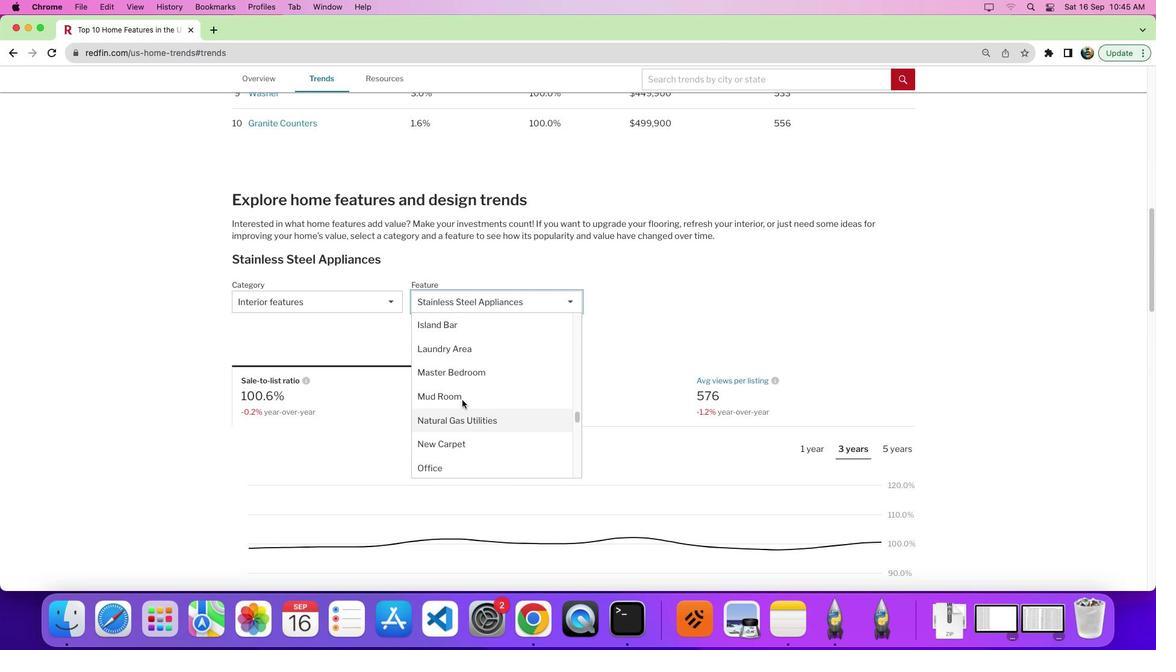 
Action: Mouse scrolled (461, 399) with delta (0, 0)
Screenshot: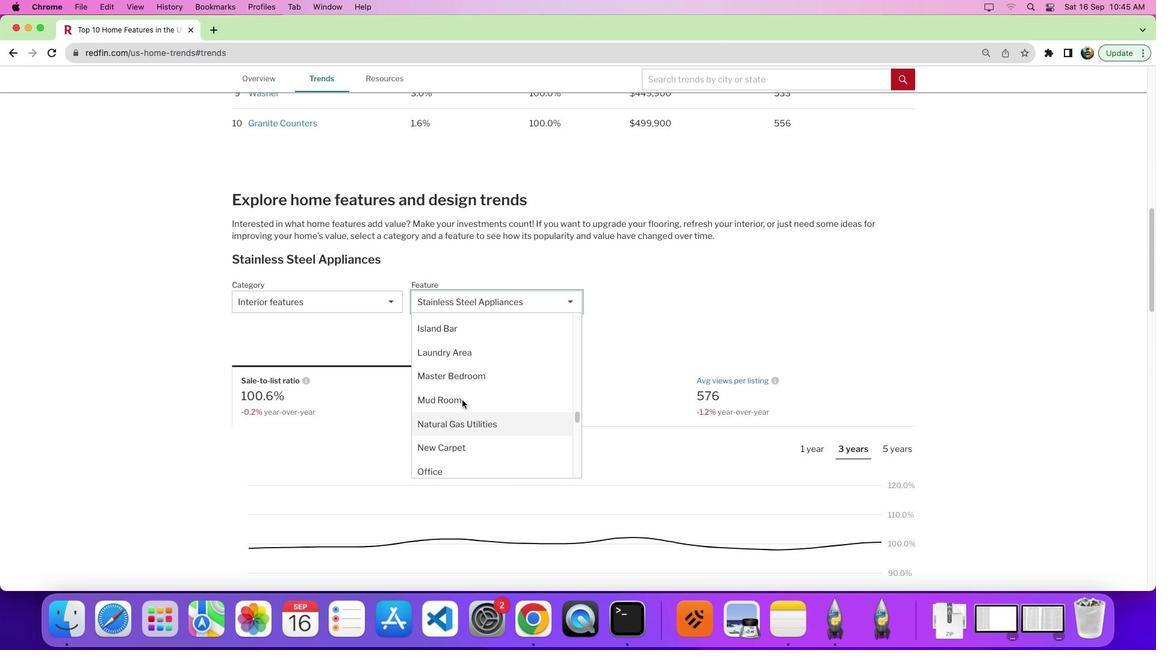 
Action: Mouse scrolled (461, 399) with delta (0, 0)
Screenshot: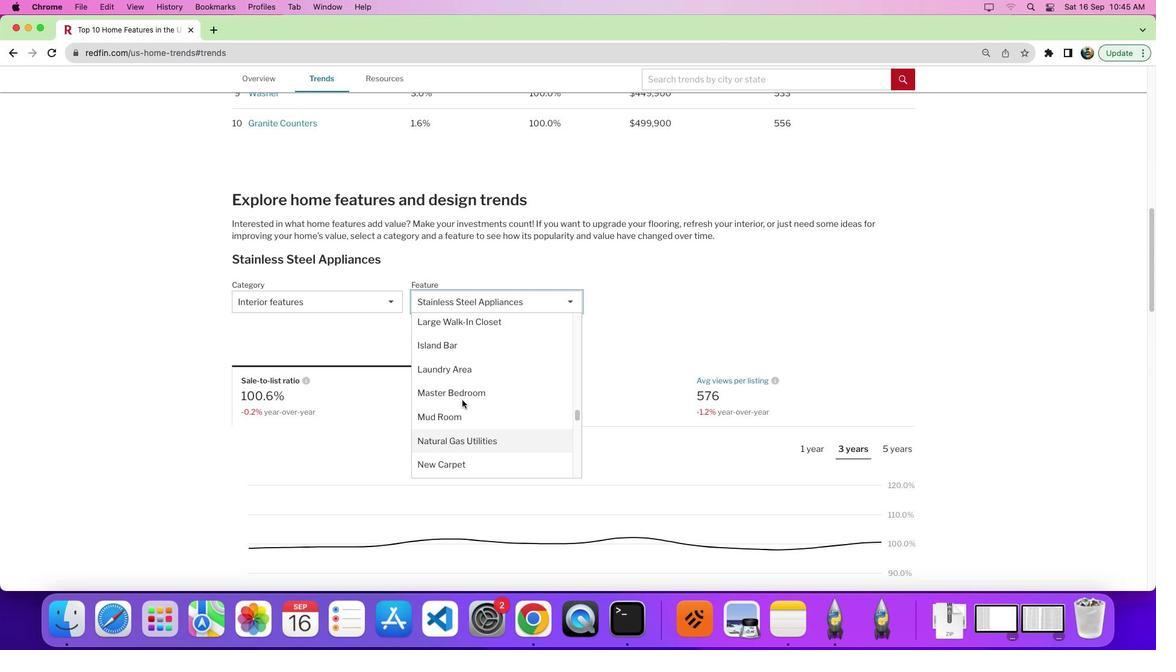 
Action: Mouse scrolled (461, 399) with delta (0, 4)
Screenshot: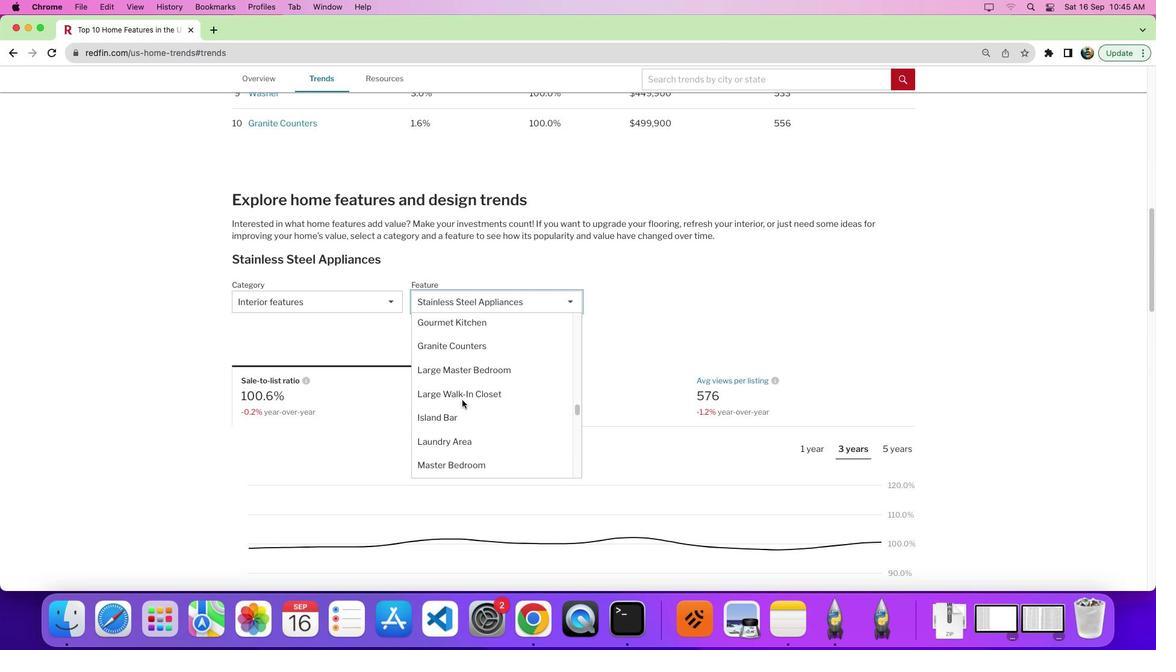 
Action: Mouse moved to (473, 401)
Screenshot: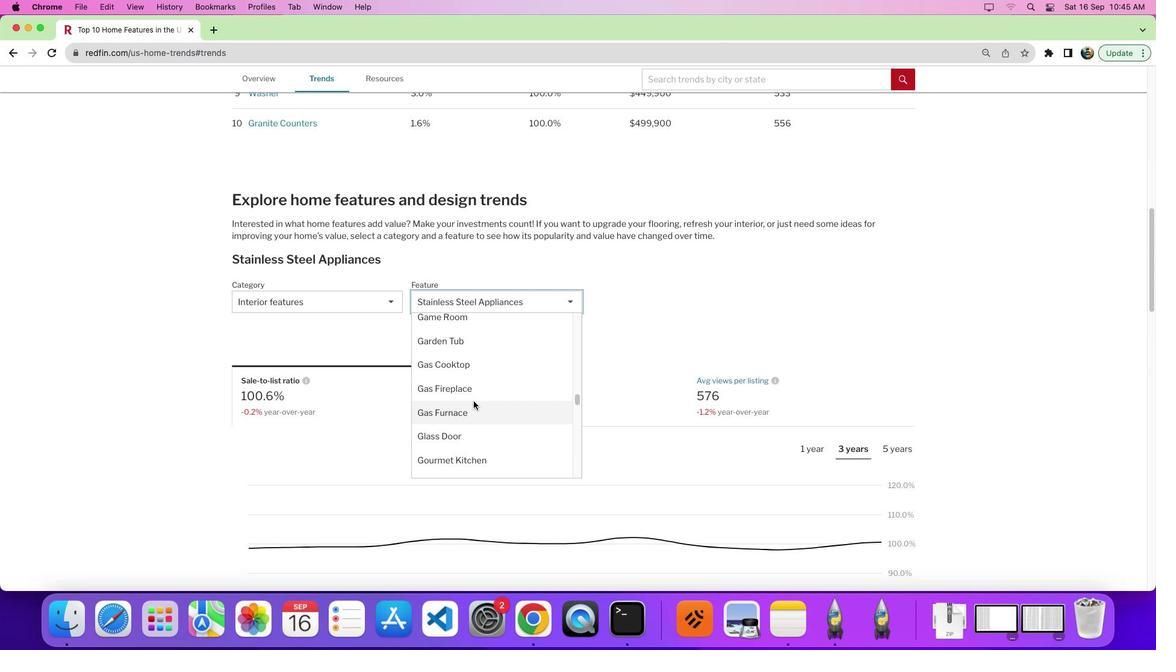
Action: Mouse scrolled (473, 401) with delta (0, 0)
Screenshot: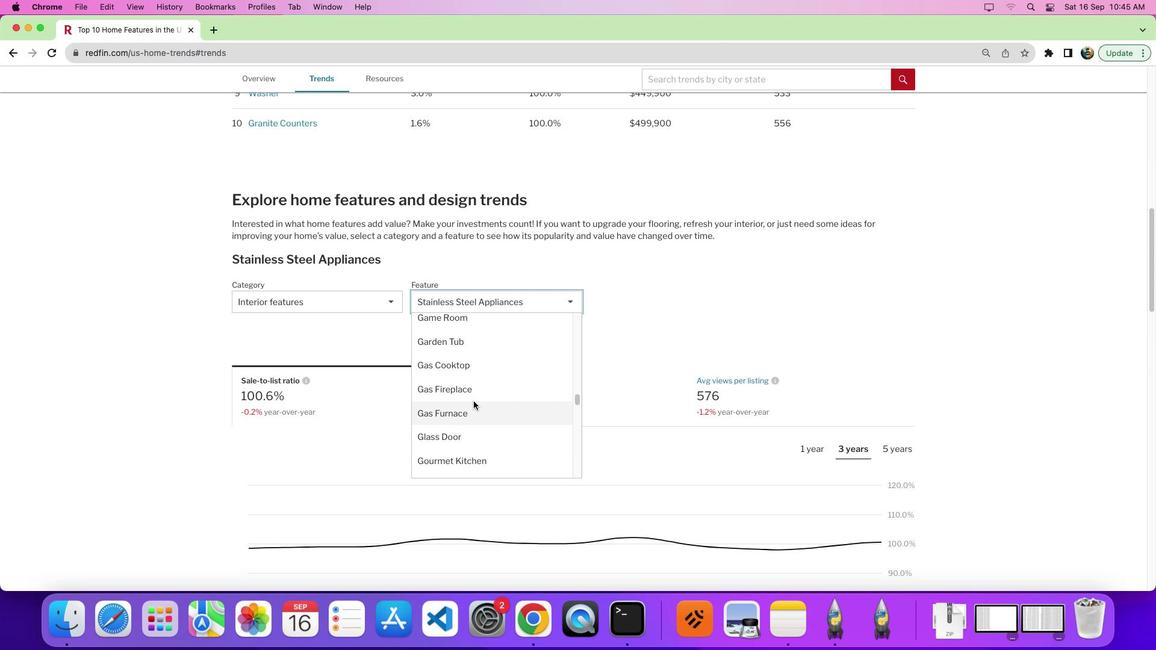 
Action: Mouse scrolled (473, 401) with delta (0, 0)
Screenshot: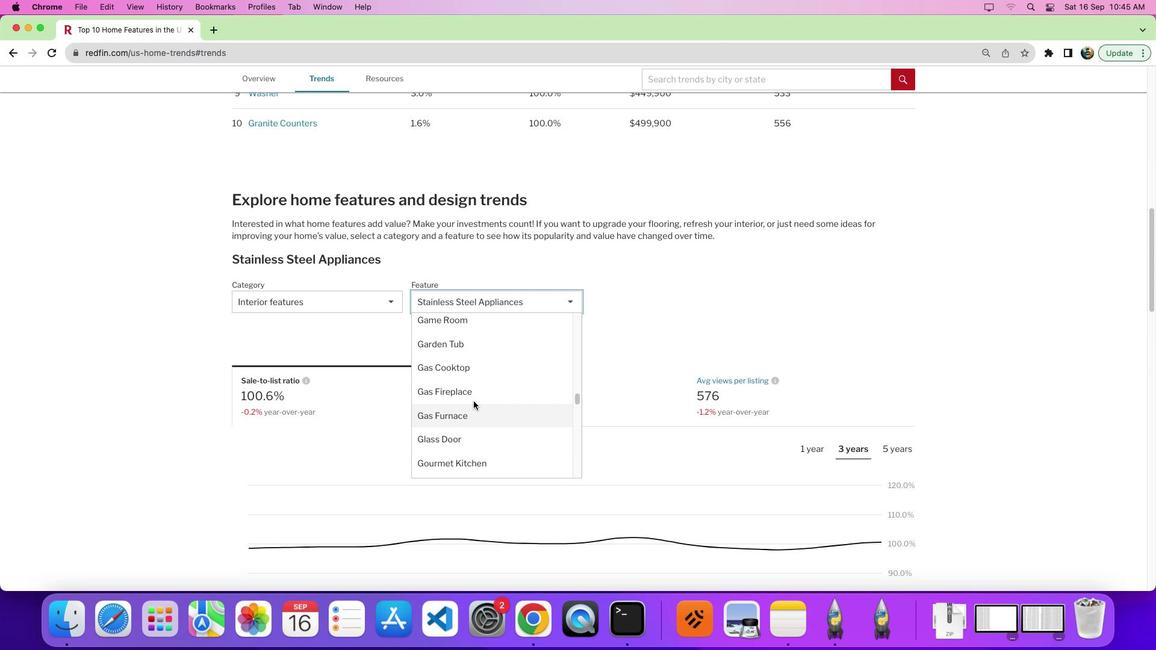 
Action: Mouse moved to (473, 401)
Screenshot: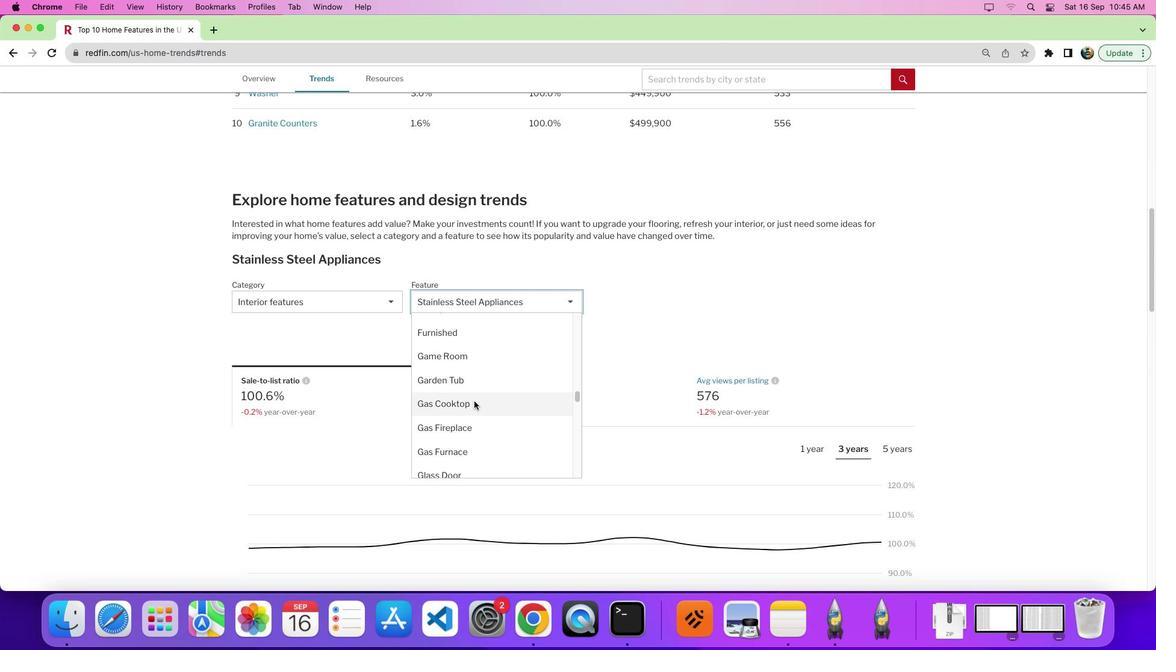 
Action: Mouse scrolled (473, 401) with delta (0, 0)
Screenshot: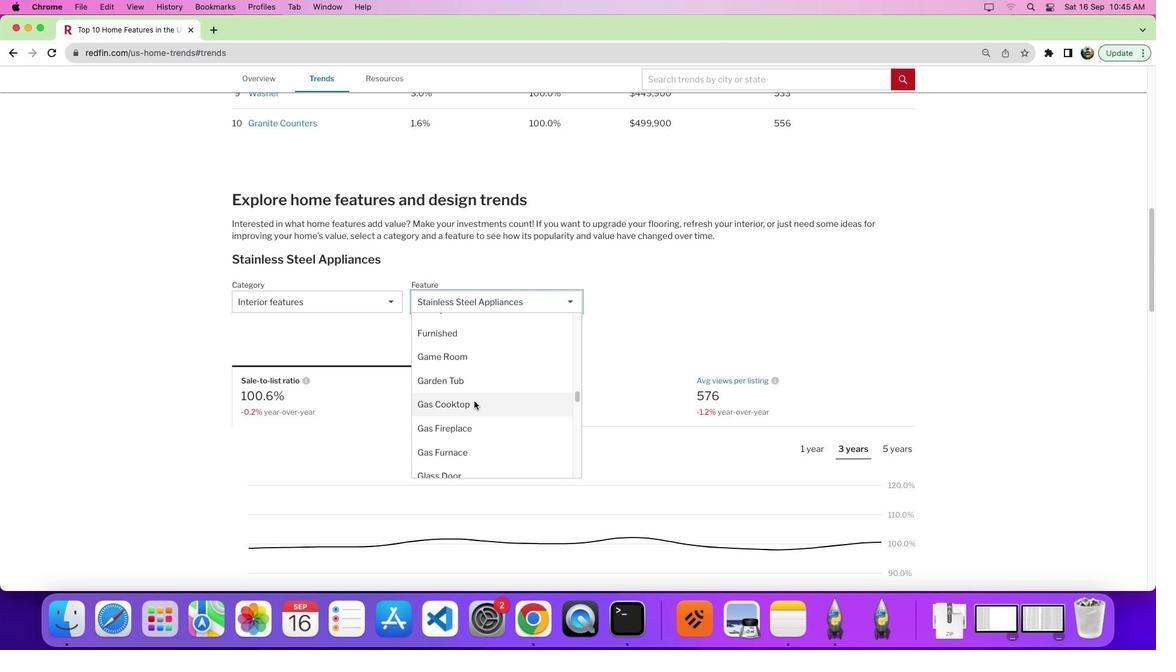 
Action: Mouse scrolled (473, 401) with delta (0, 0)
Screenshot: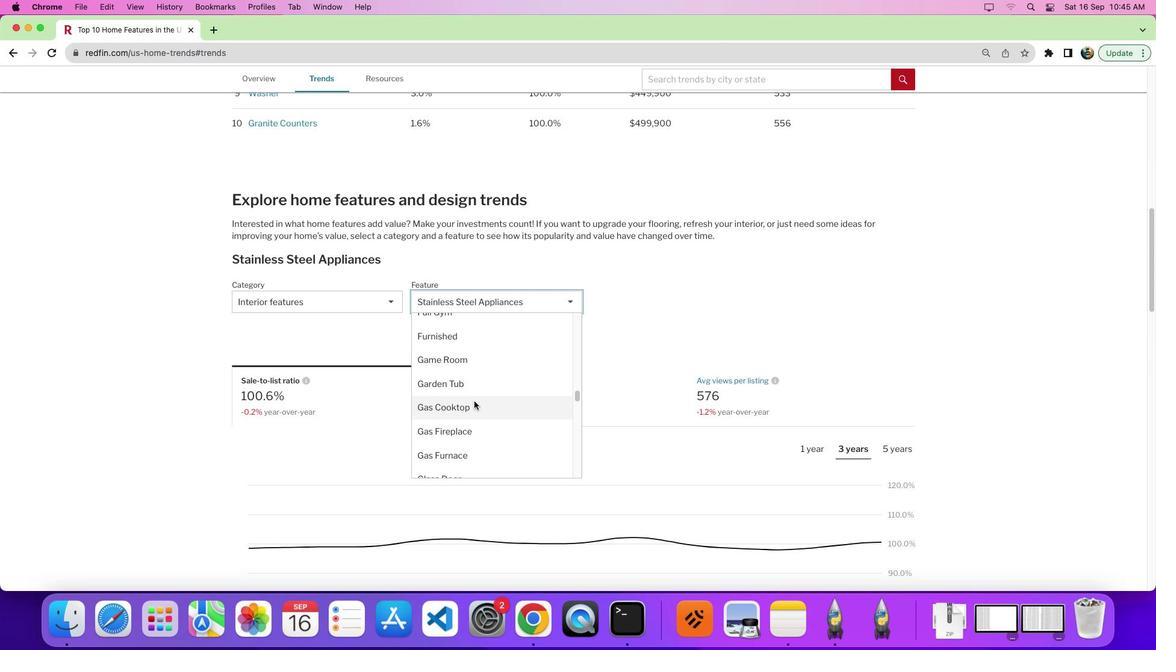 
Action: Mouse scrolled (473, 401) with delta (0, 0)
Screenshot: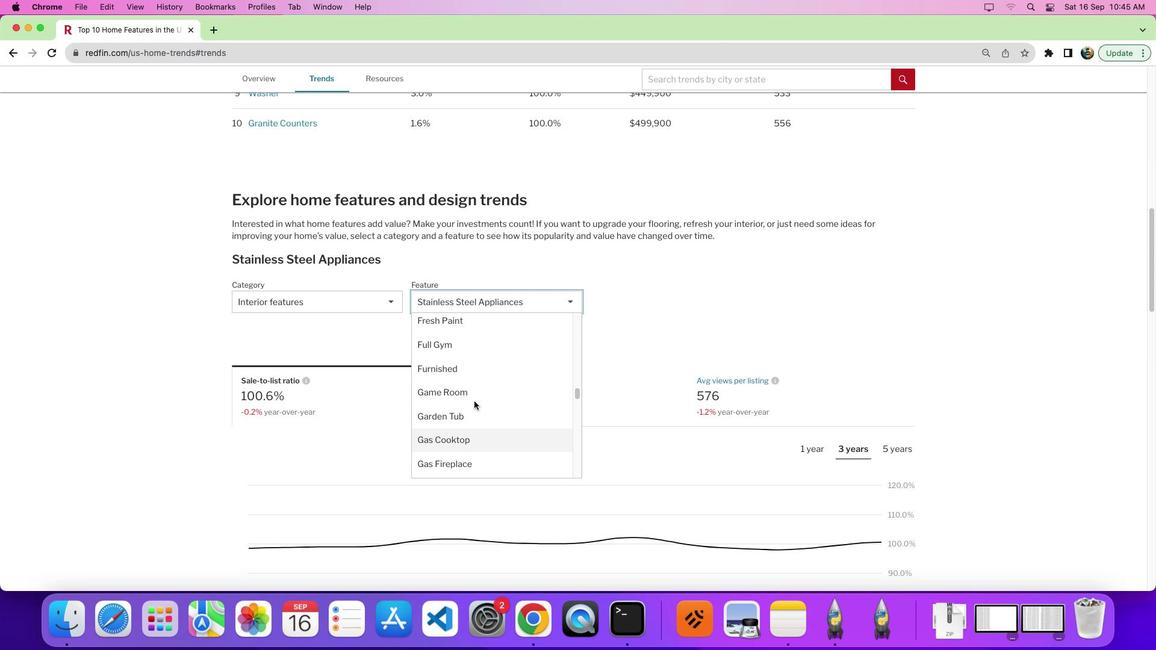 
Action: Mouse scrolled (473, 401) with delta (0, 0)
Screenshot: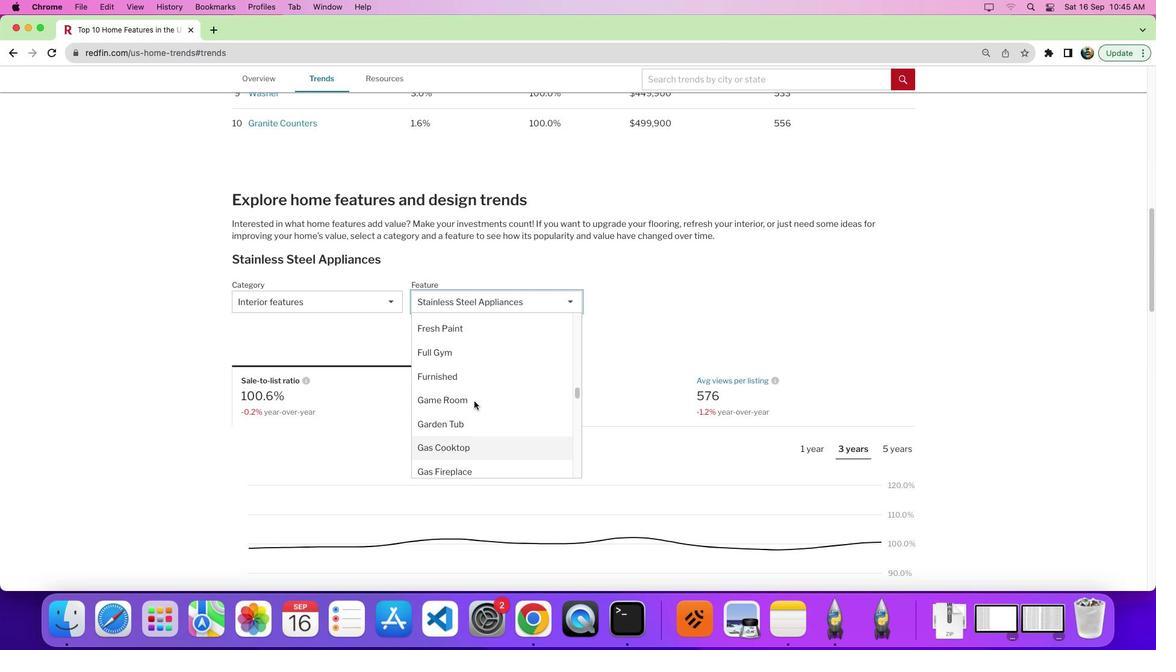 
Action: Mouse scrolled (473, 401) with delta (0, 0)
Screenshot: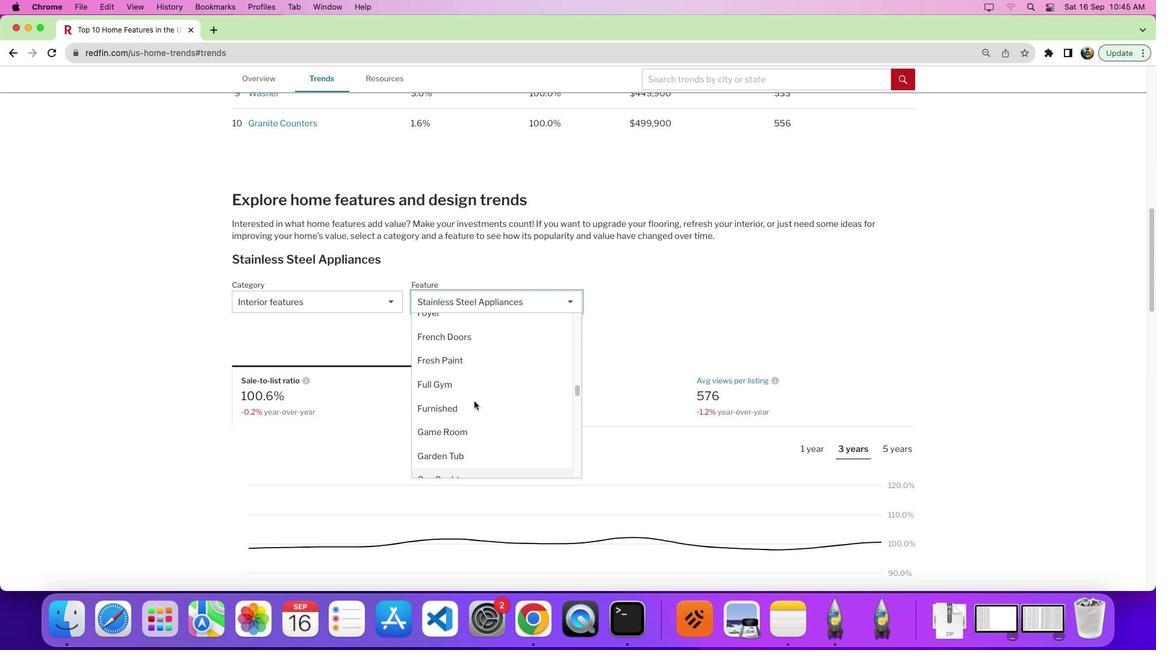 
Action: Mouse scrolled (473, 401) with delta (0, 0)
Screenshot: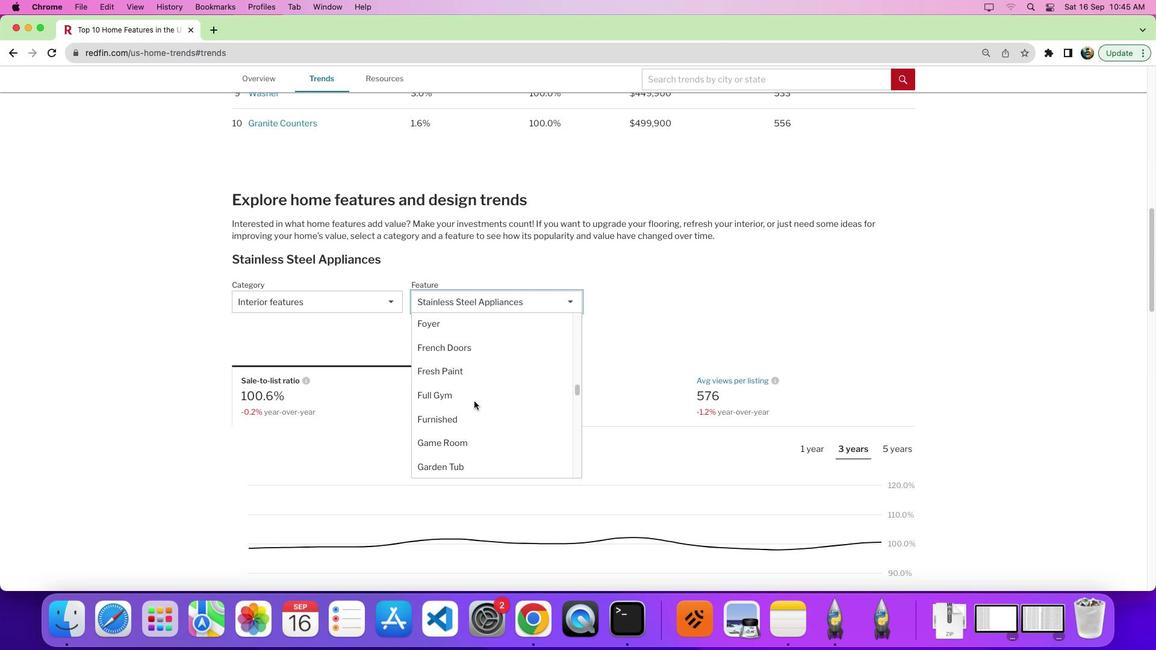 
Action: Mouse moved to (474, 401)
Screenshot: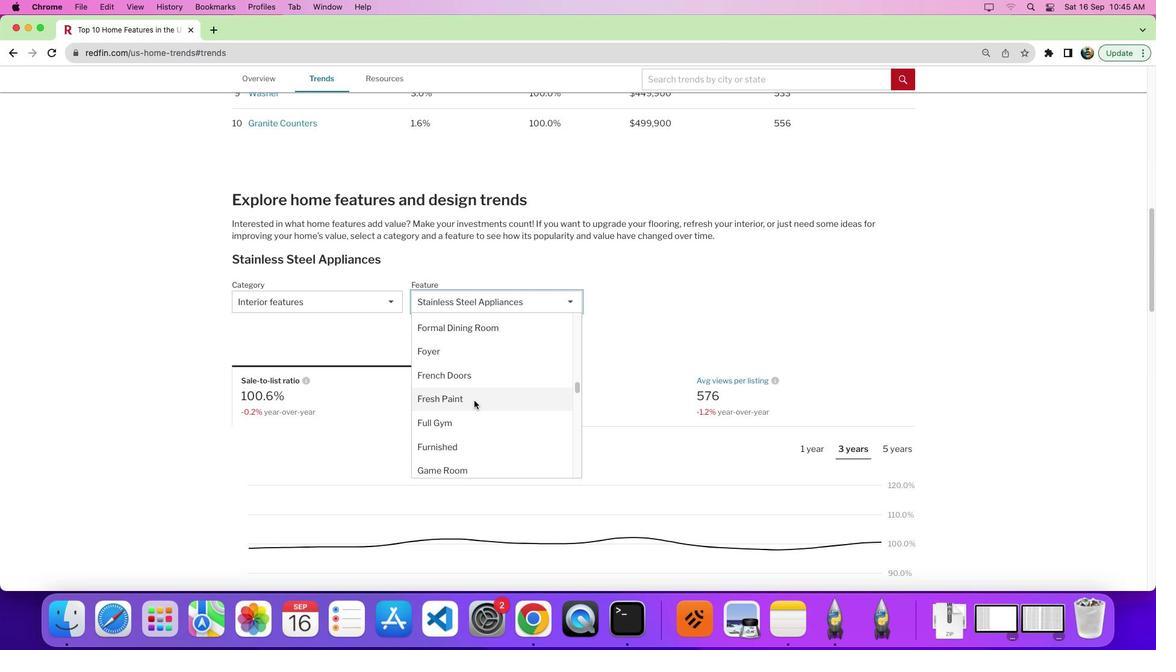 
Action: Mouse scrolled (474, 401) with delta (0, 0)
Screenshot: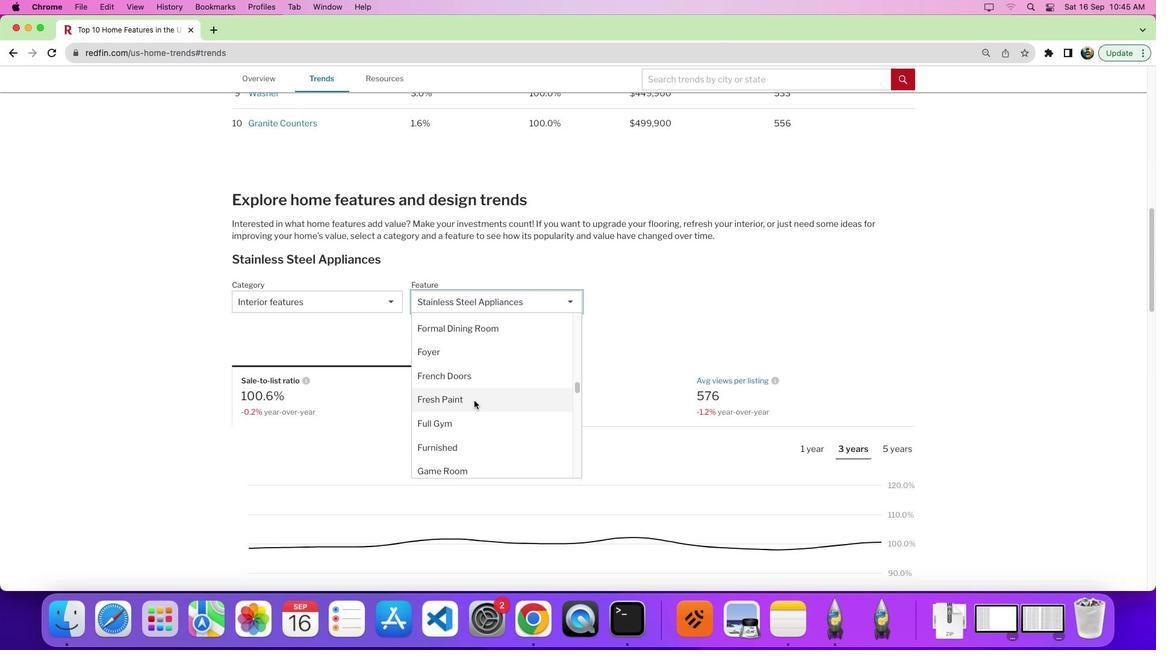 
Action: Mouse scrolled (474, 401) with delta (0, 0)
Screenshot: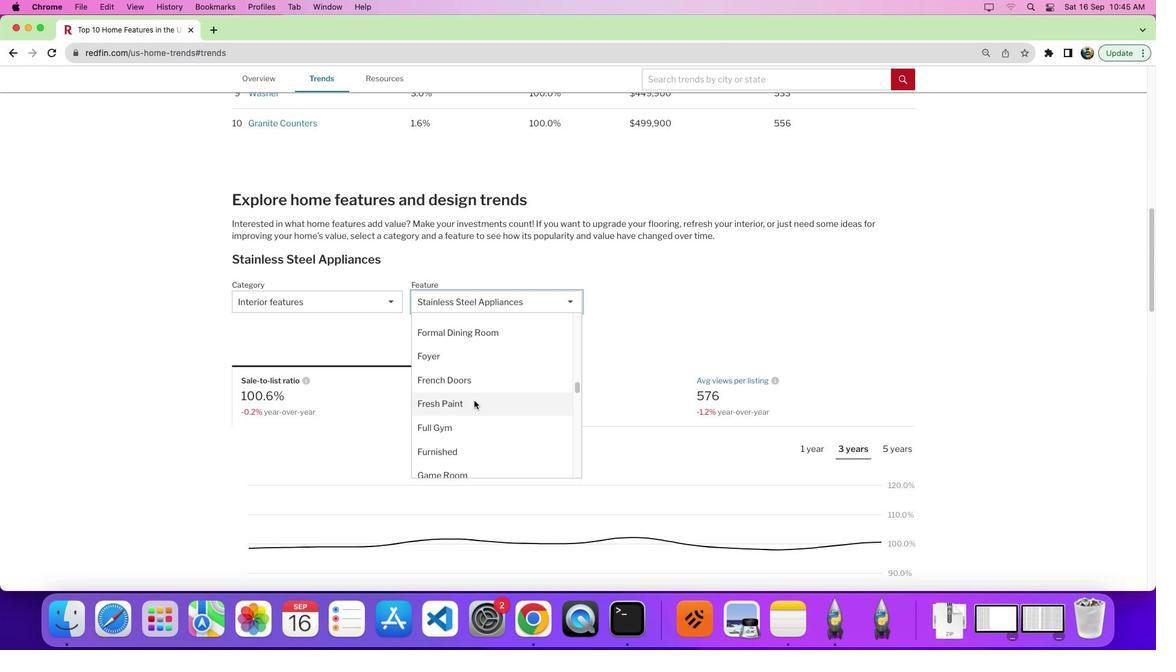
Action: Mouse scrolled (474, 401) with delta (0, 0)
Screenshot: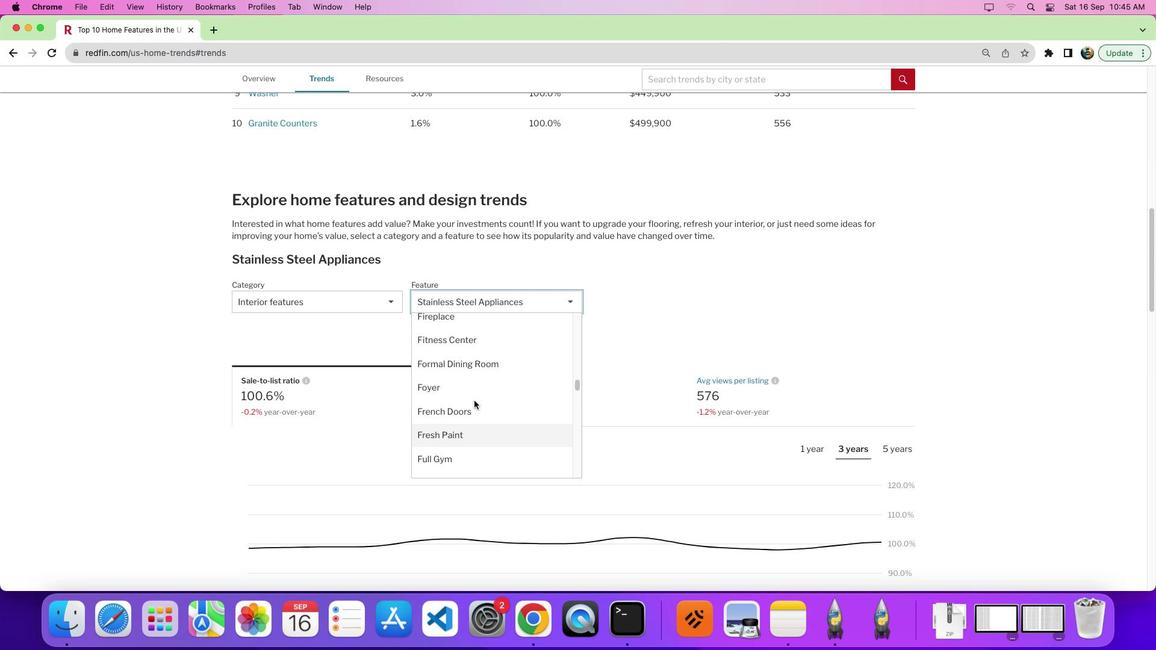 
Action: Mouse scrolled (474, 401) with delta (0, 0)
Screenshot: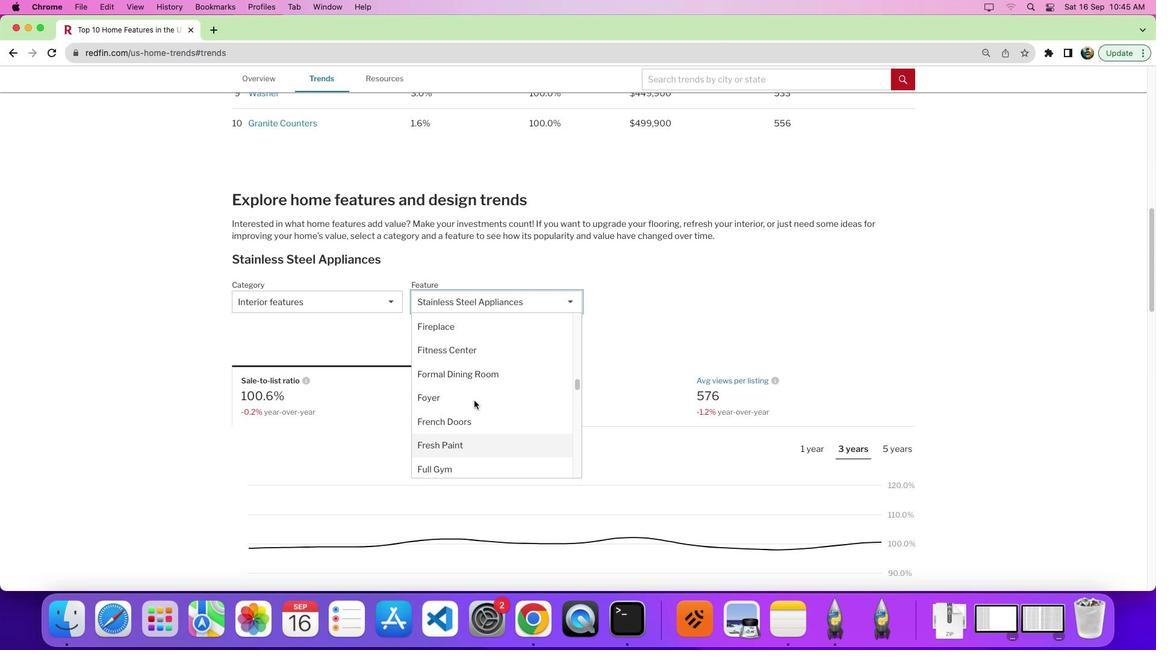 
Action: Mouse scrolled (474, 401) with delta (0, 0)
Screenshot: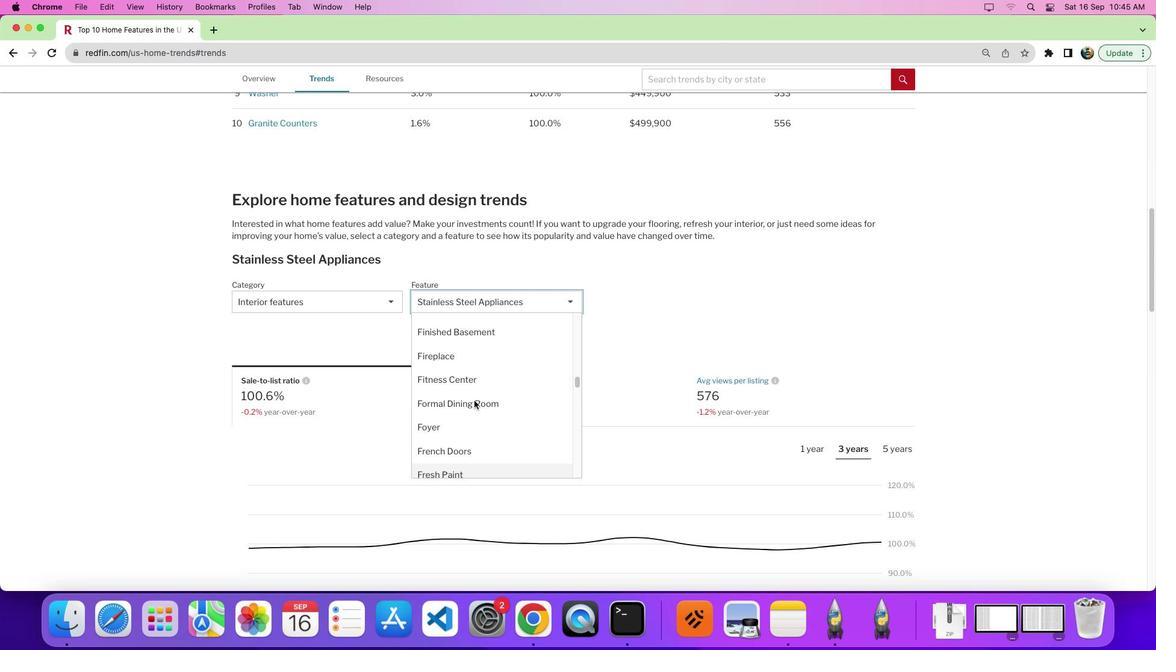 
Action: Mouse scrolled (474, 401) with delta (0, 0)
Screenshot: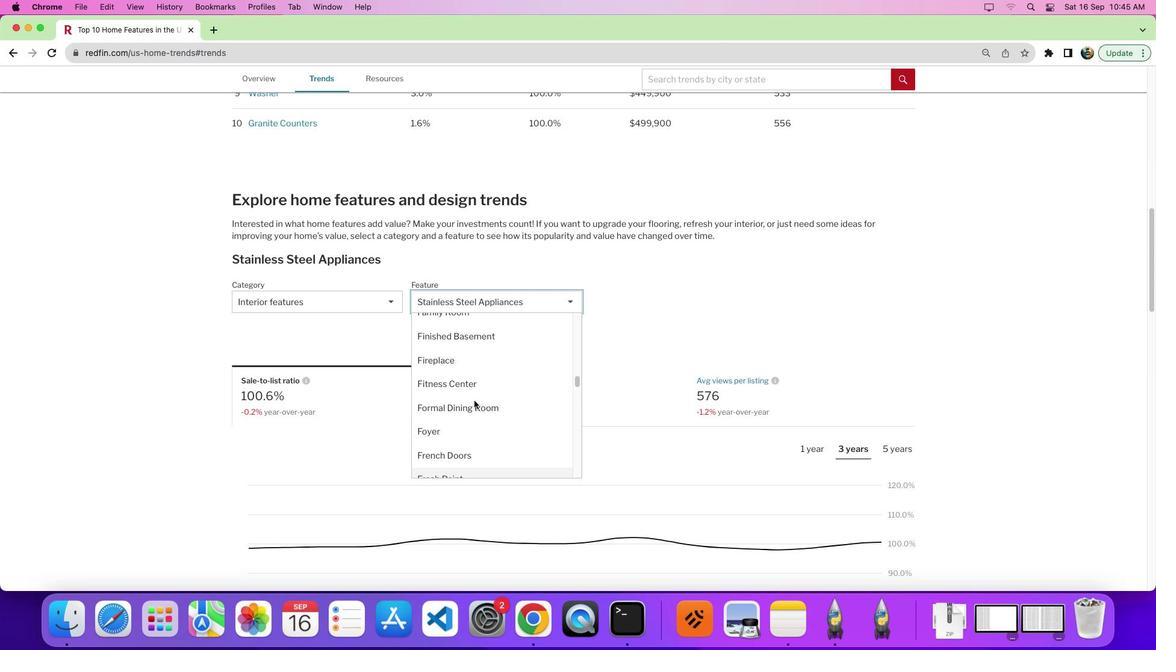 
Action: Mouse scrolled (474, 401) with delta (0, 0)
Screenshot: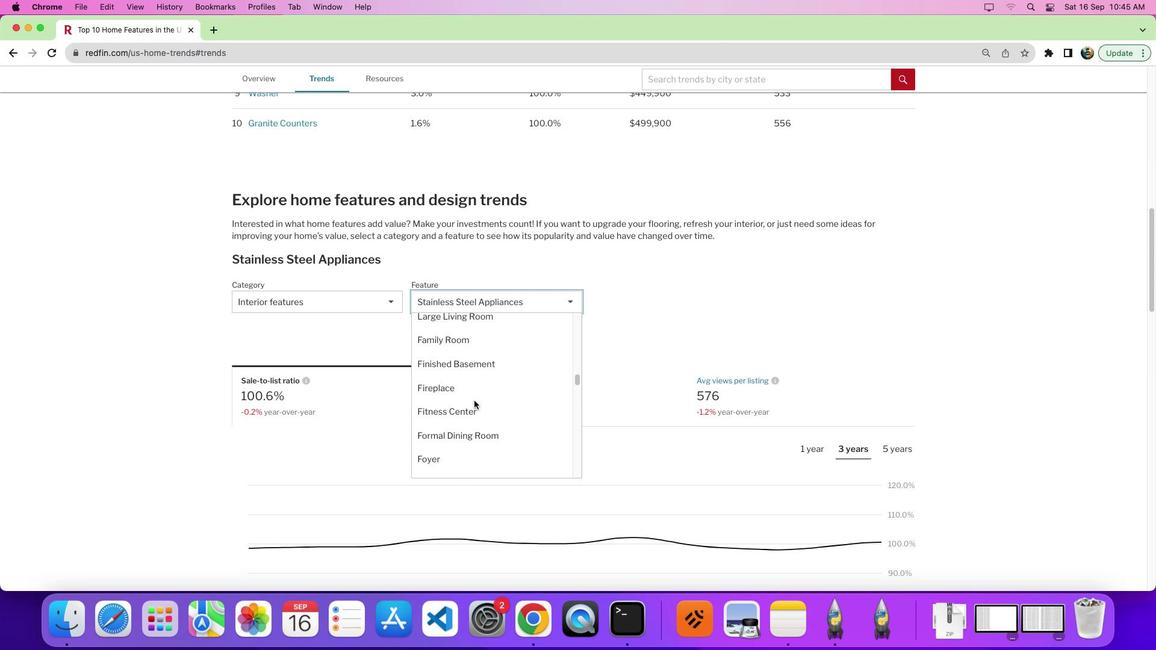 
Action: Mouse scrolled (474, 401) with delta (0, 0)
Screenshot: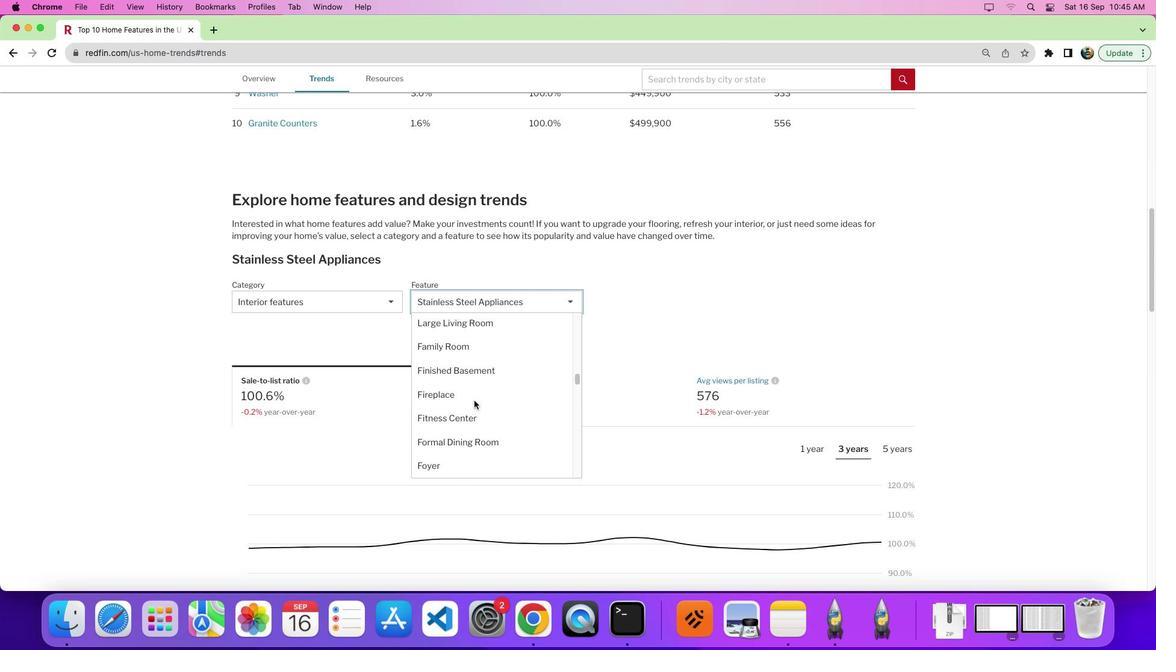 
Action: Mouse scrolled (474, 401) with delta (0, 0)
Screenshot: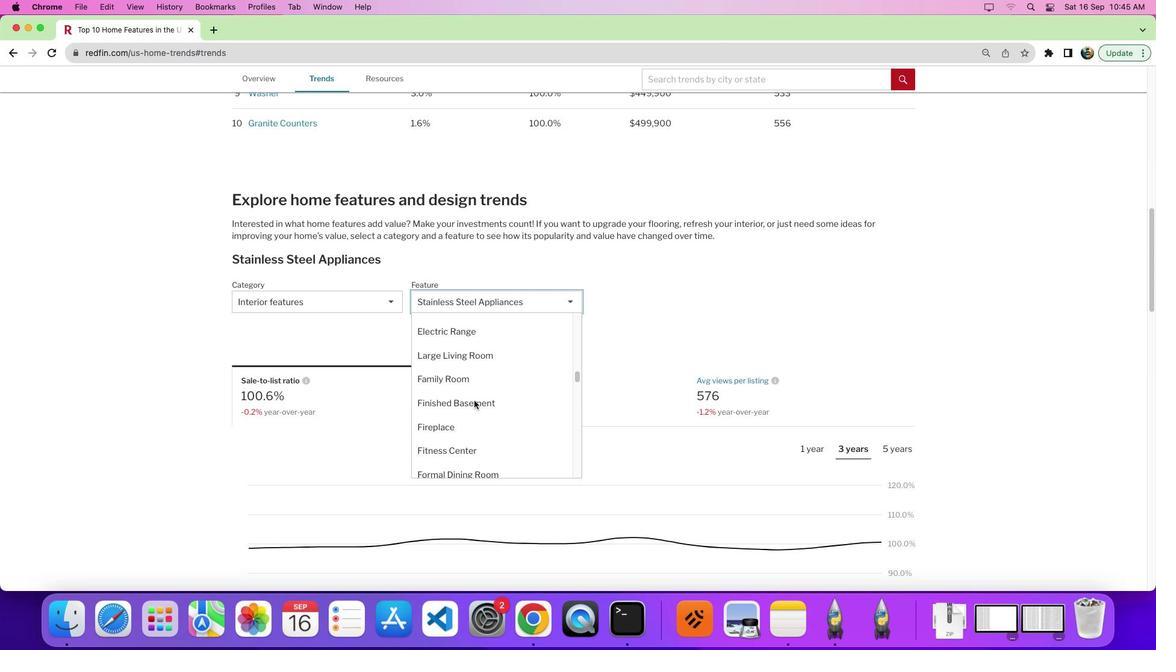 
Action: Mouse scrolled (474, 401) with delta (0, 0)
Screenshot: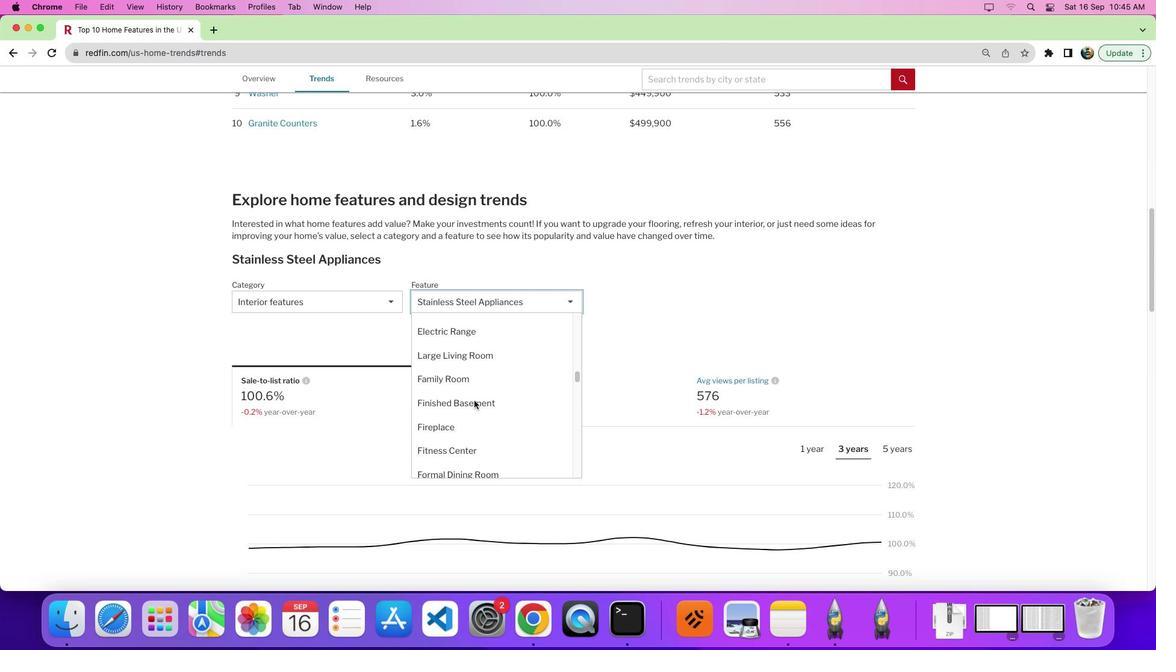 
Action: Mouse scrolled (474, 401) with delta (0, 0)
Screenshot: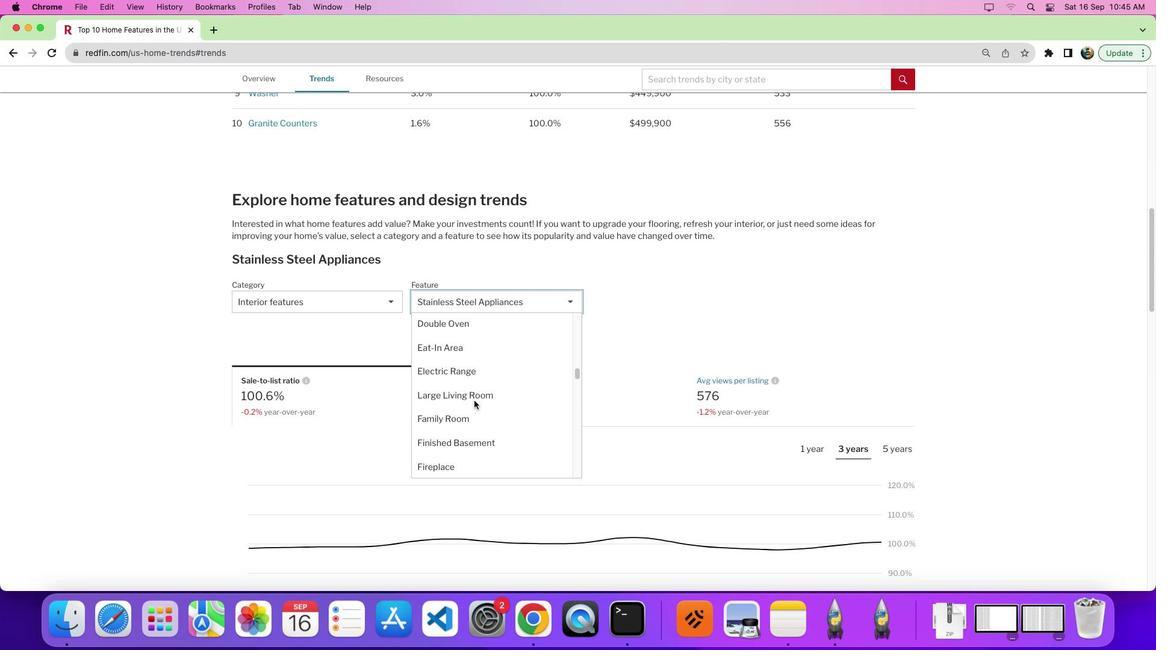 
Action: Mouse scrolled (474, 401) with delta (0, 0)
Screenshot: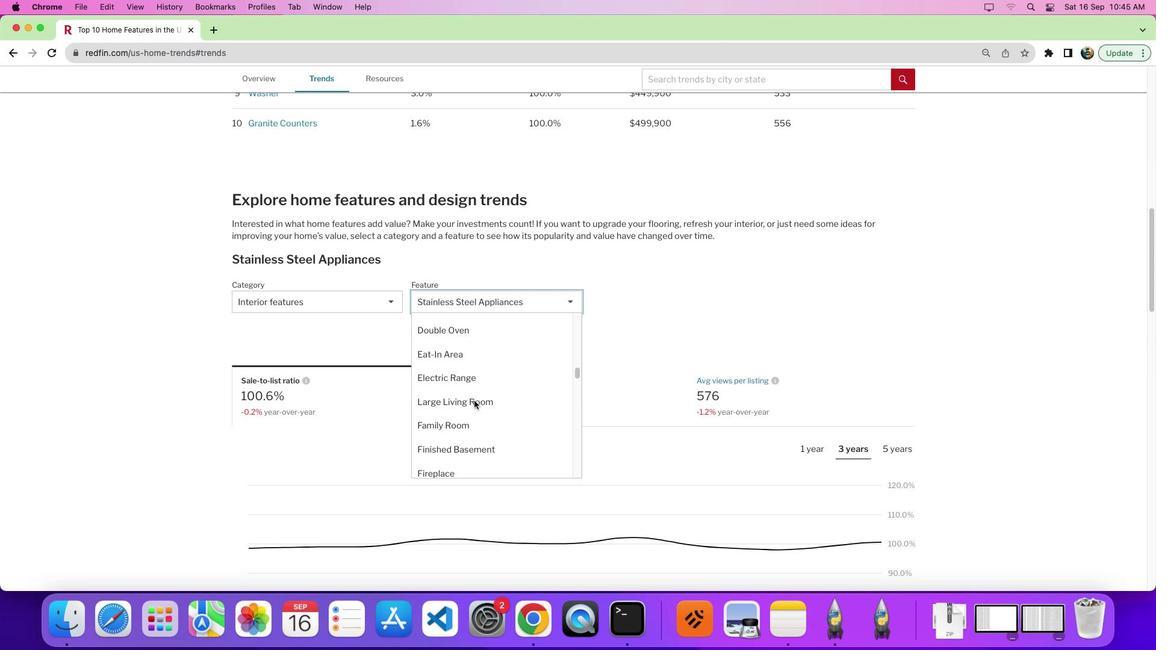 
Action: Mouse moved to (477, 361)
Screenshot: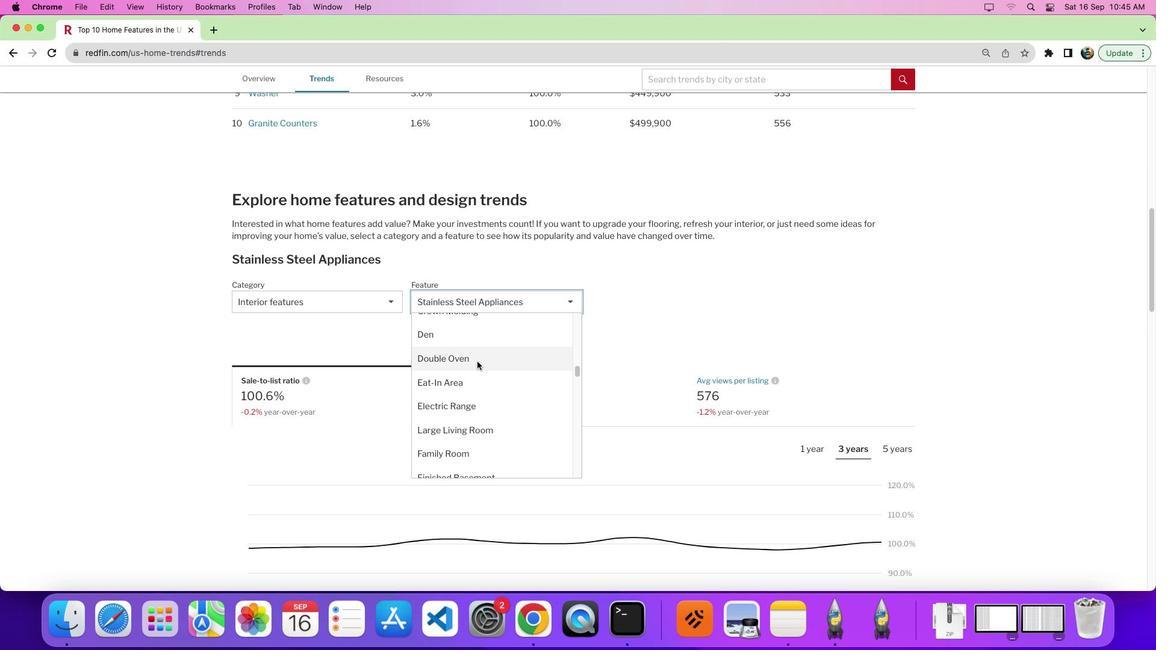 
Action: Mouse pressed left at (477, 361)
Screenshot: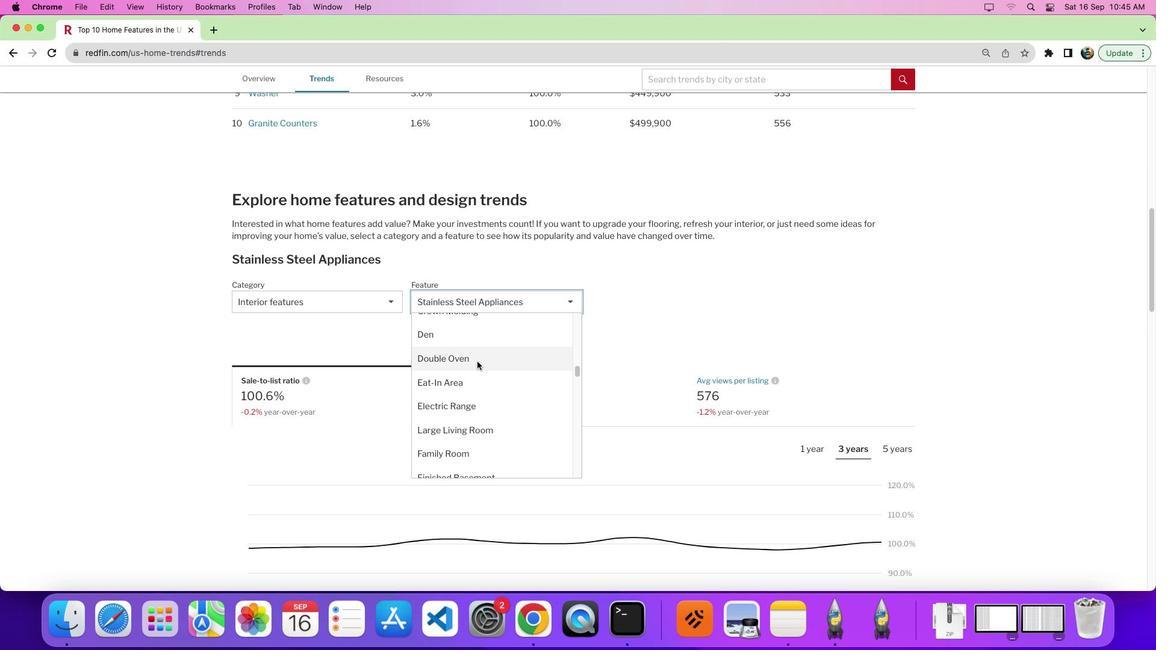 
Action: Mouse moved to (662, 394)
Screenshot: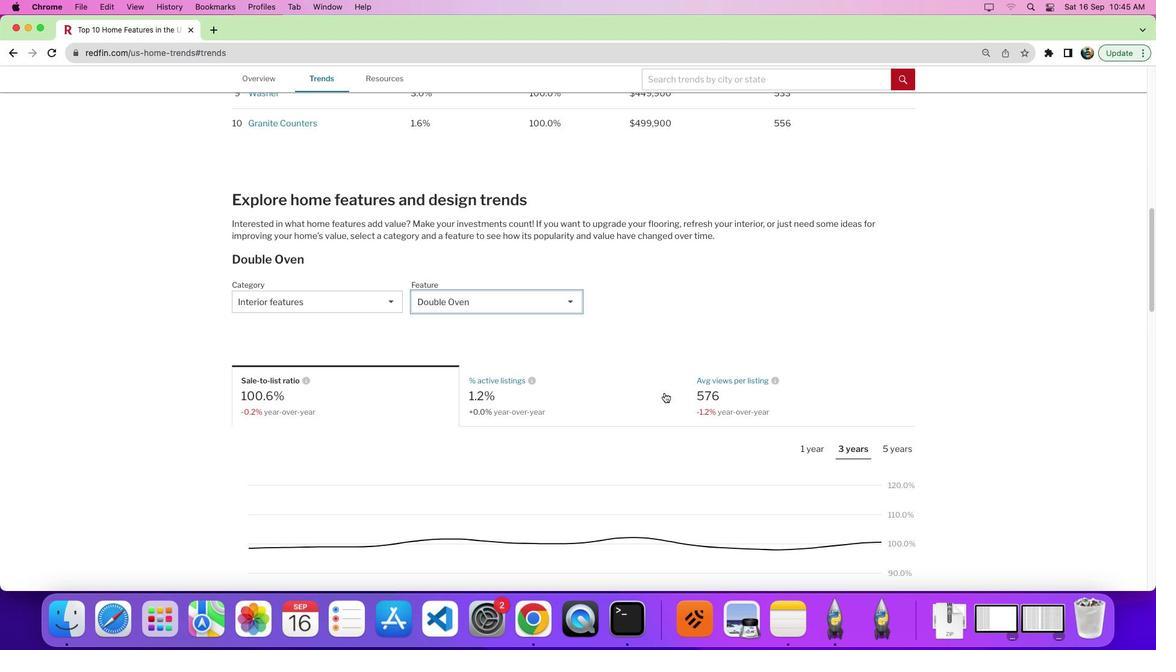 
Action: Mouse scrolled (662, 394) with delta (0, 0)
Screenshot: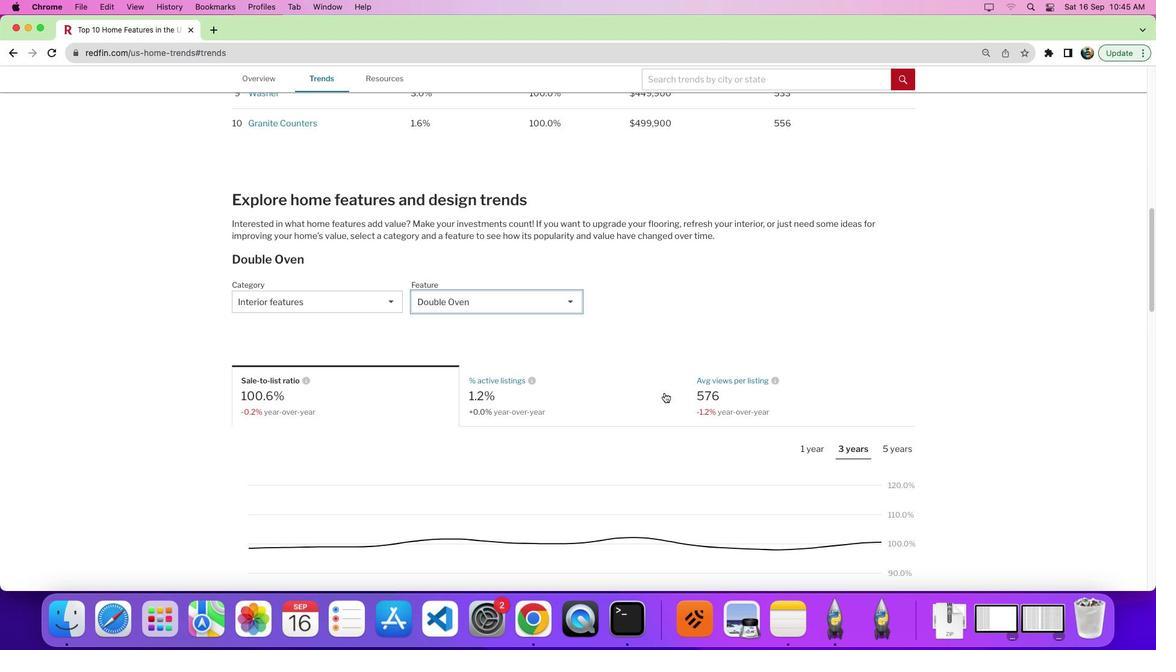 
Action: Mouse moved to (664, 393)
Screenshot: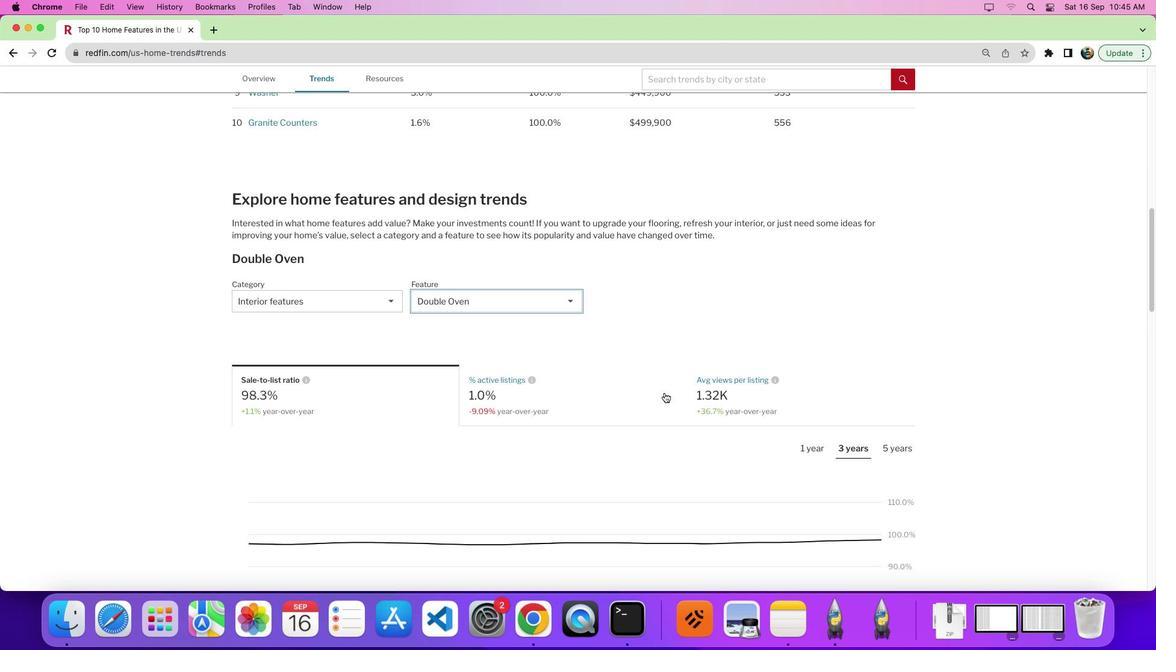 
Action: Mouse scrolled (664, 393) with delta (0, 0)
Screenshot: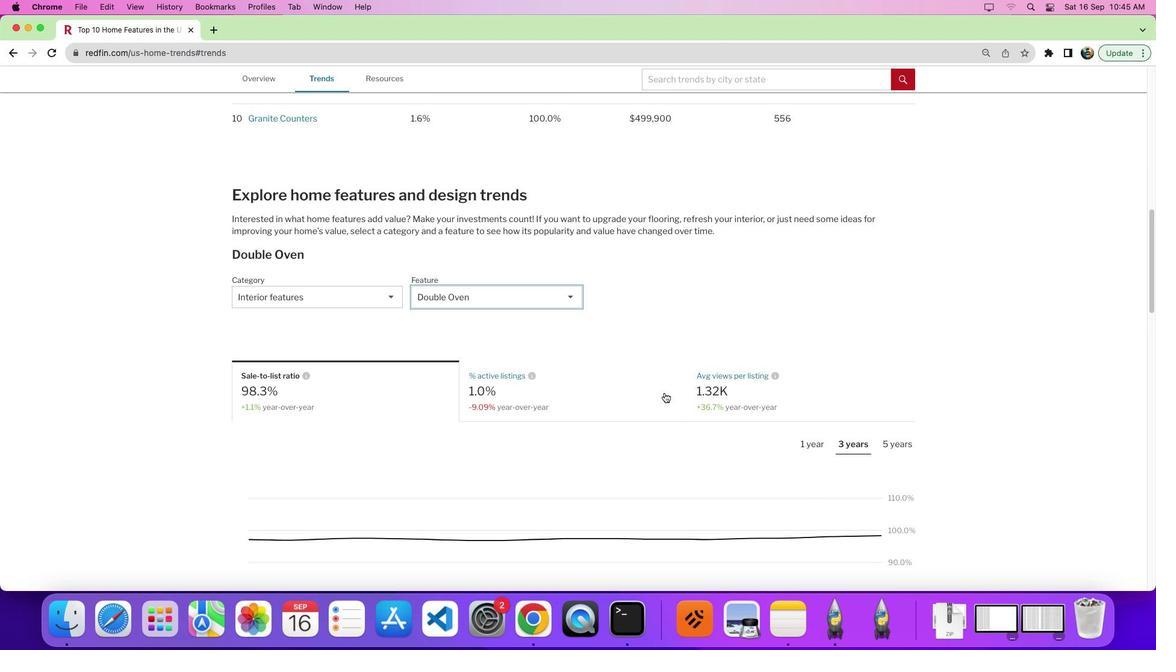 
Action: Mouse moved to (664, 393)
Screenshot: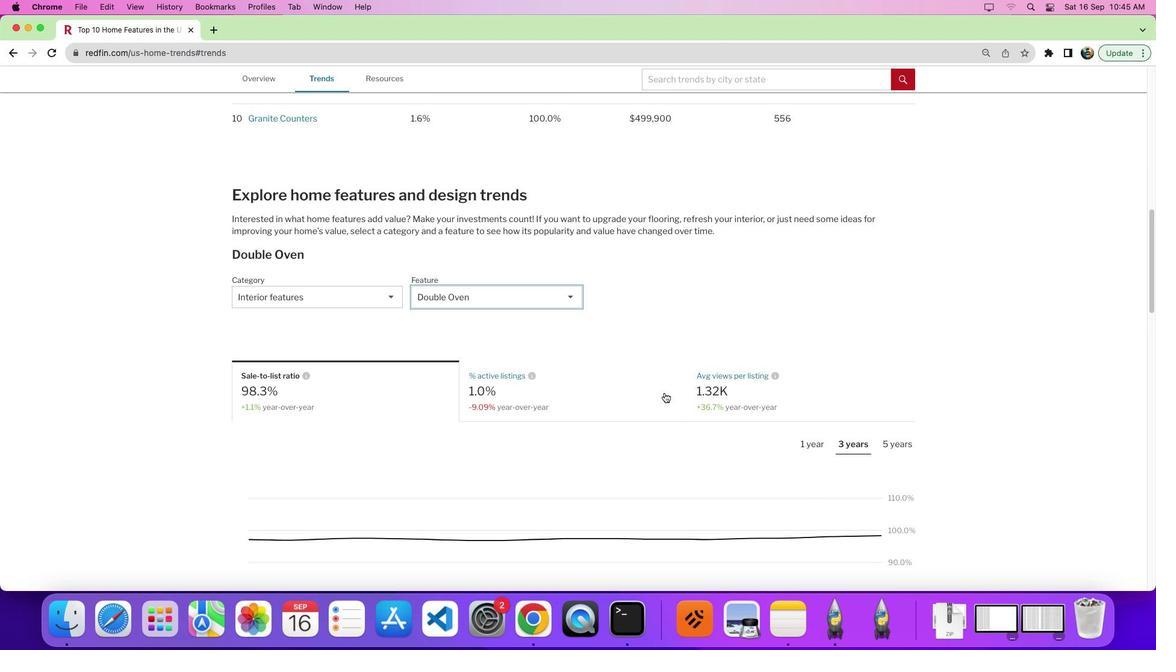 
Action: Mouse scrolled (664, 393) with delta (0, -2)
Screenshot: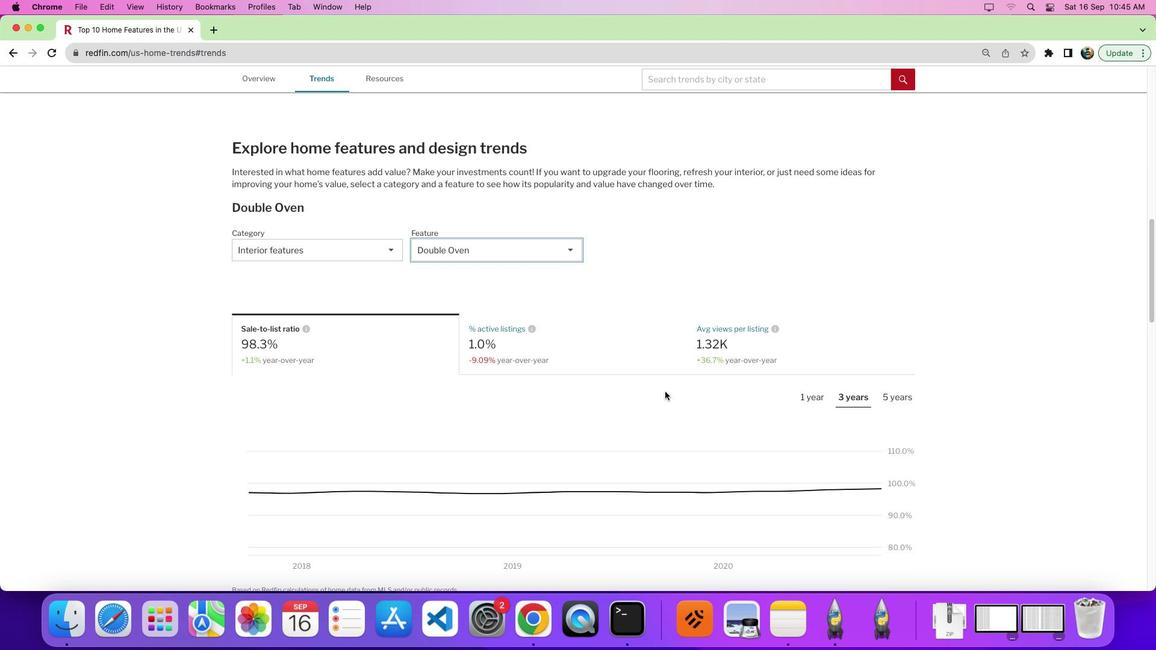 
Action: Mouse moved to (539, 257)
Screenshot: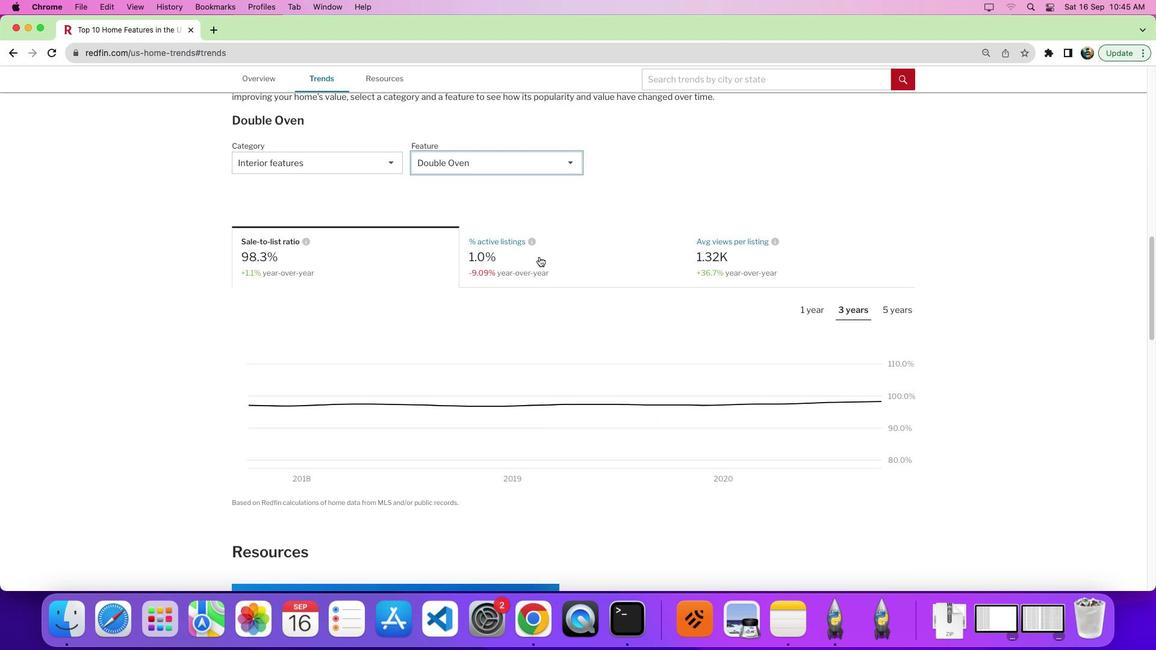 
Action: Mouse pressed left at (539, 257)
Screenshot: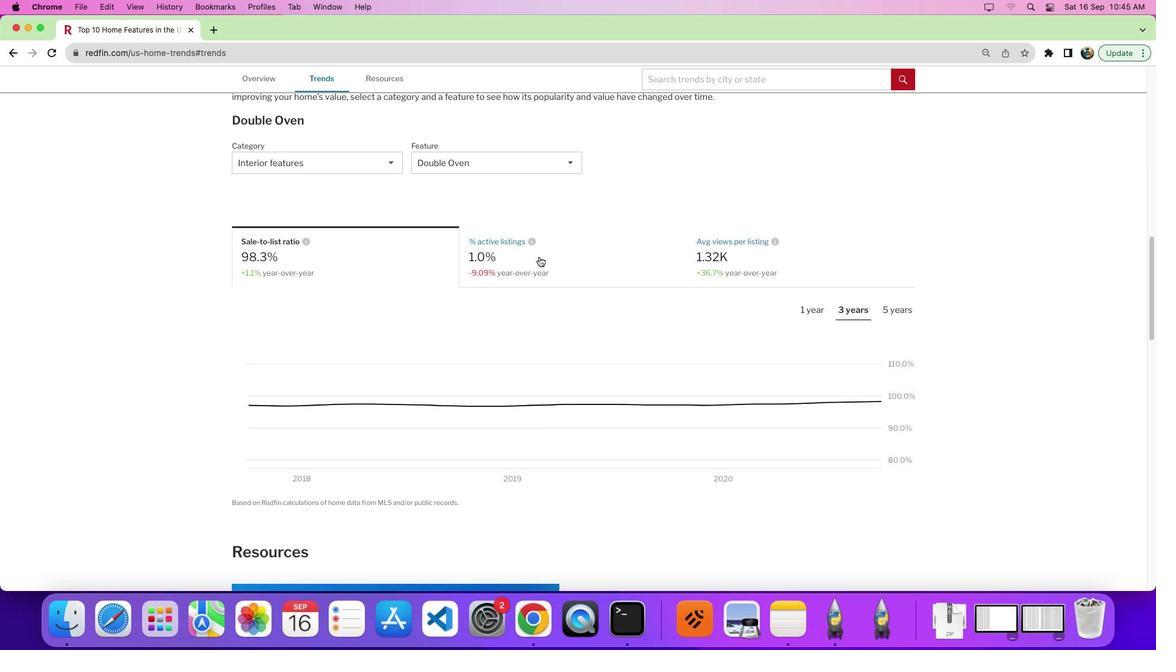 
Action: Mouse moved to (624, 302)
Screenshot: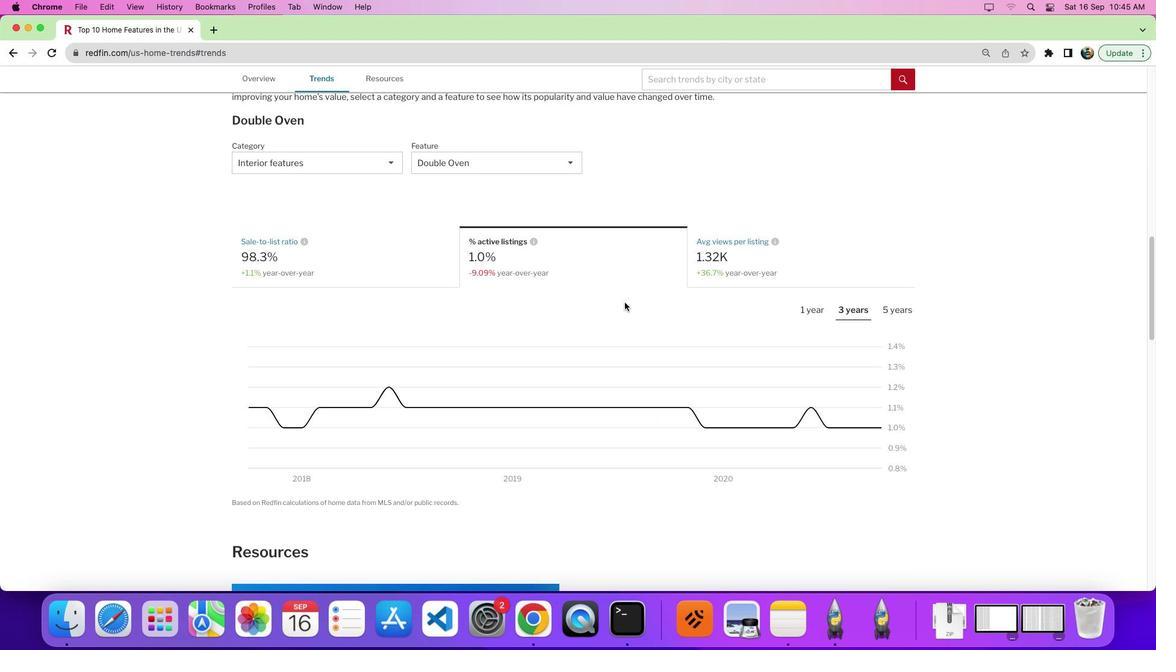 
Action: Mouse scrolled (624, 302) with delta (0, 0)
Screenshot: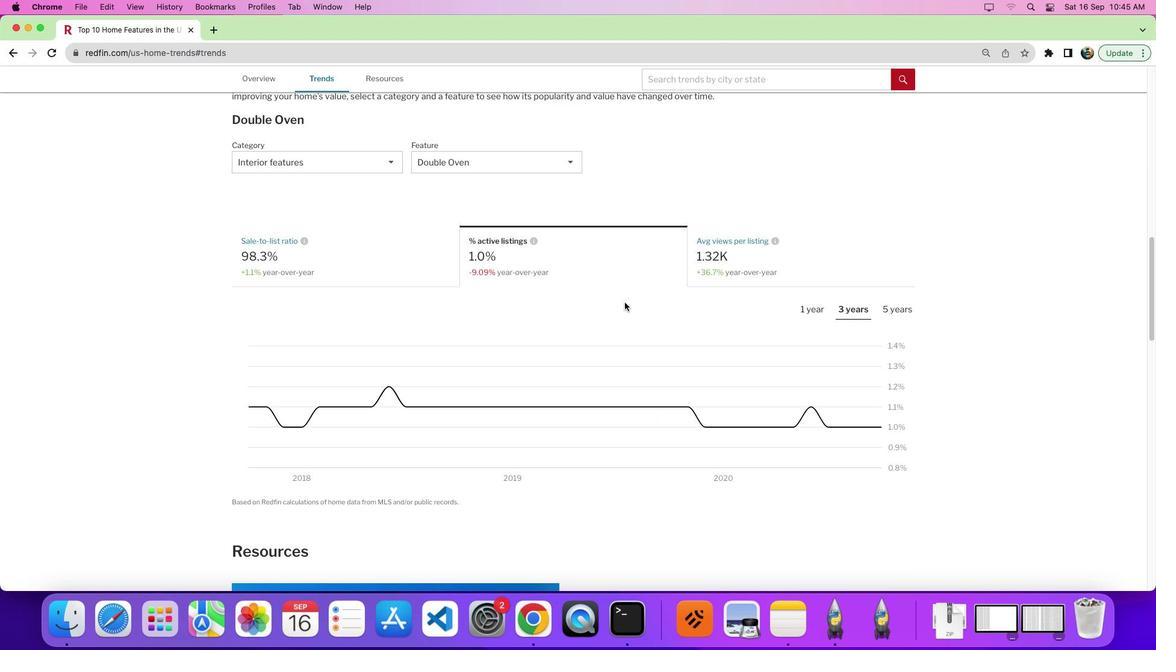 
Action: Mouse scrolled (624, 302) with delta (0, 0)
Screenshot: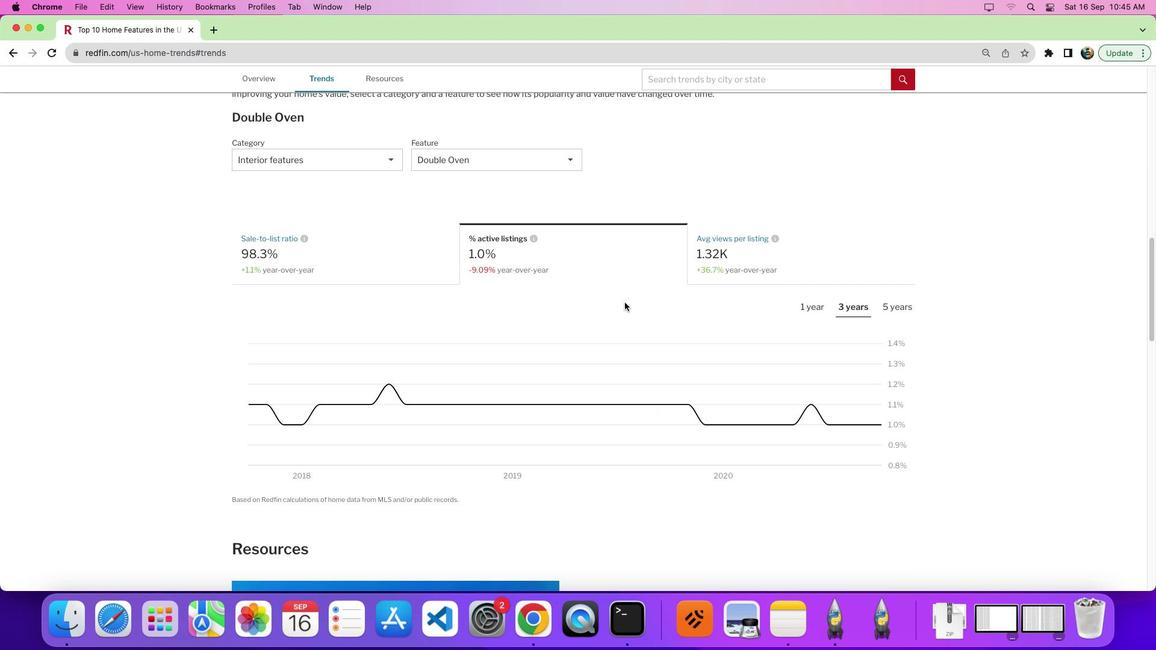 
Action: Mouse moved to (610, 305)
Screenshot: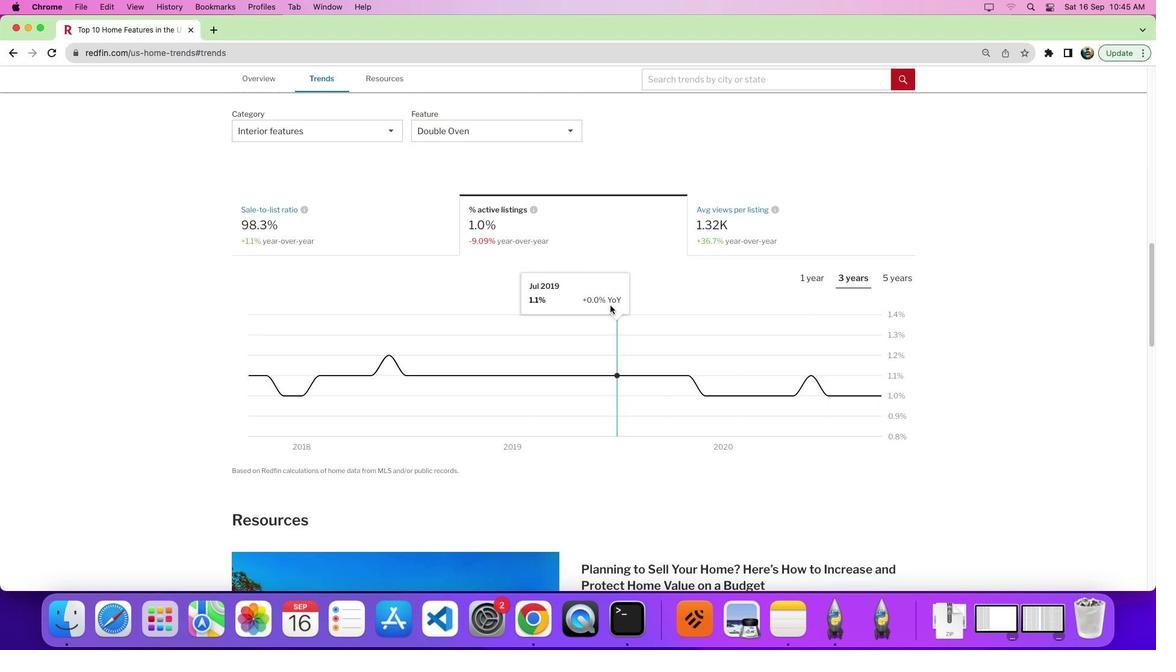 
Action: Mouse scrolled (610, 305) with delta (0, 0)
Screenshot: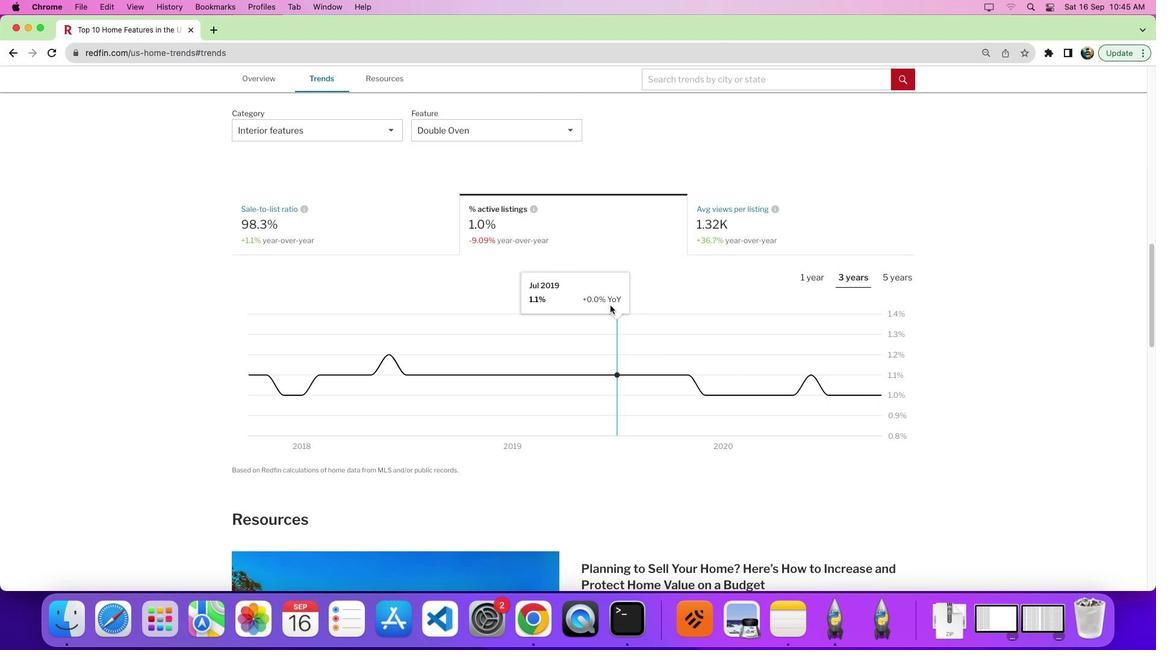 
Action: Mouse scrolled (610, 305) with delta (0, 0)
Screenshot: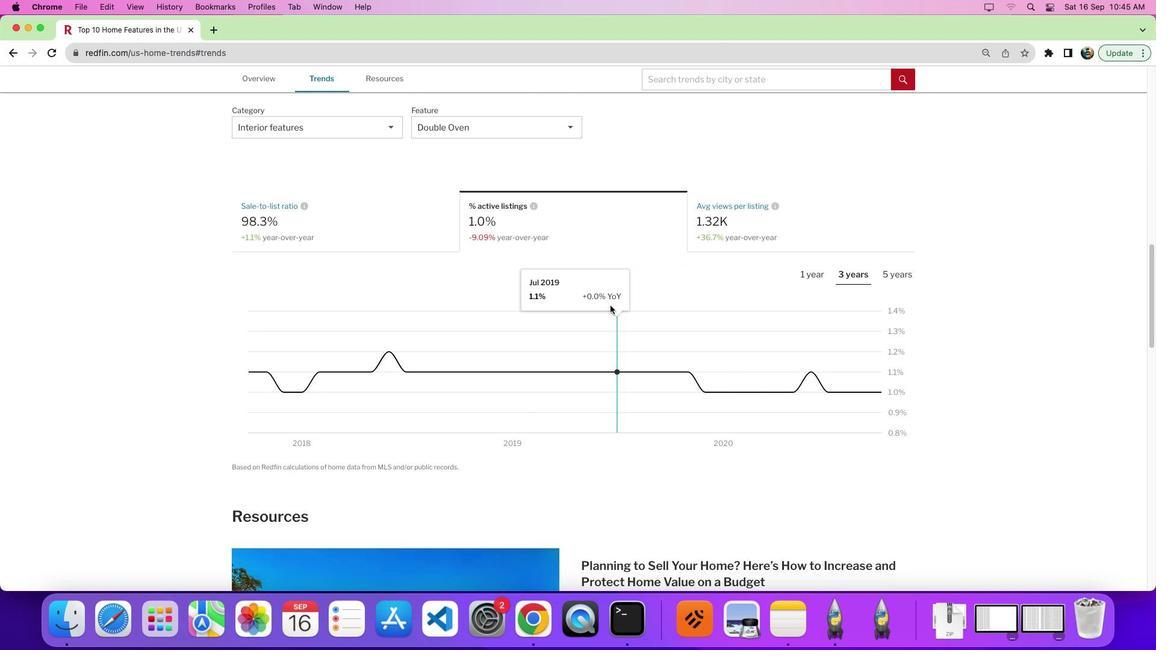 
Action: Mouse scrolled (610, 305) with delta (0, 0)
Screenshot: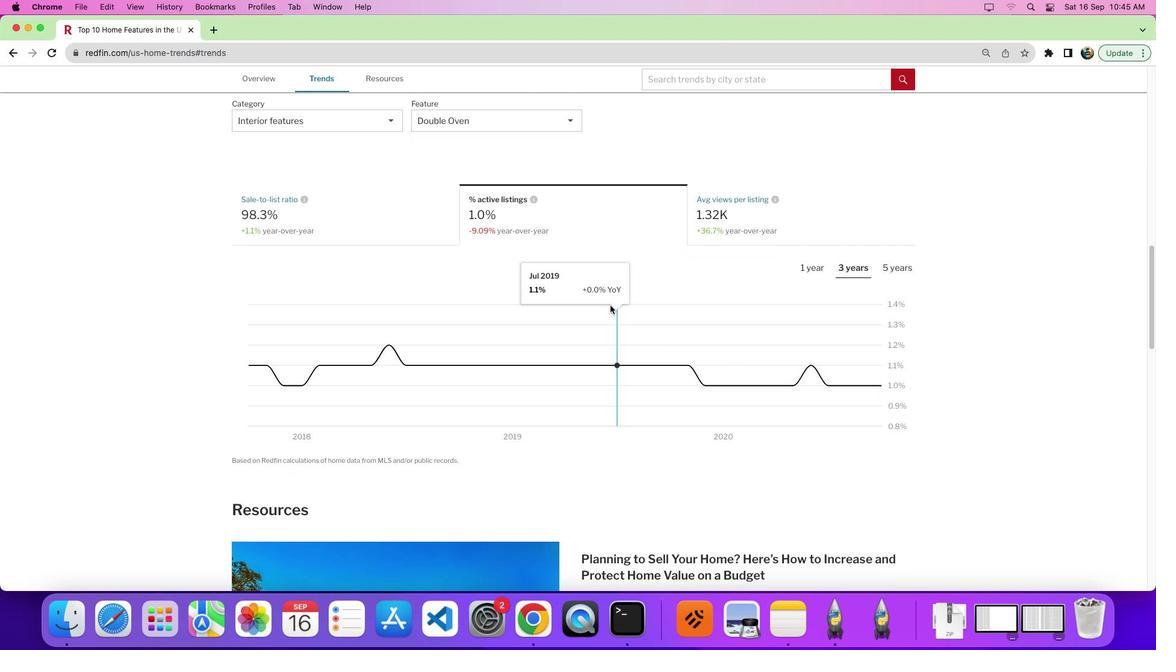 
Action: Mouse moved to (563, 337)
Screenshot: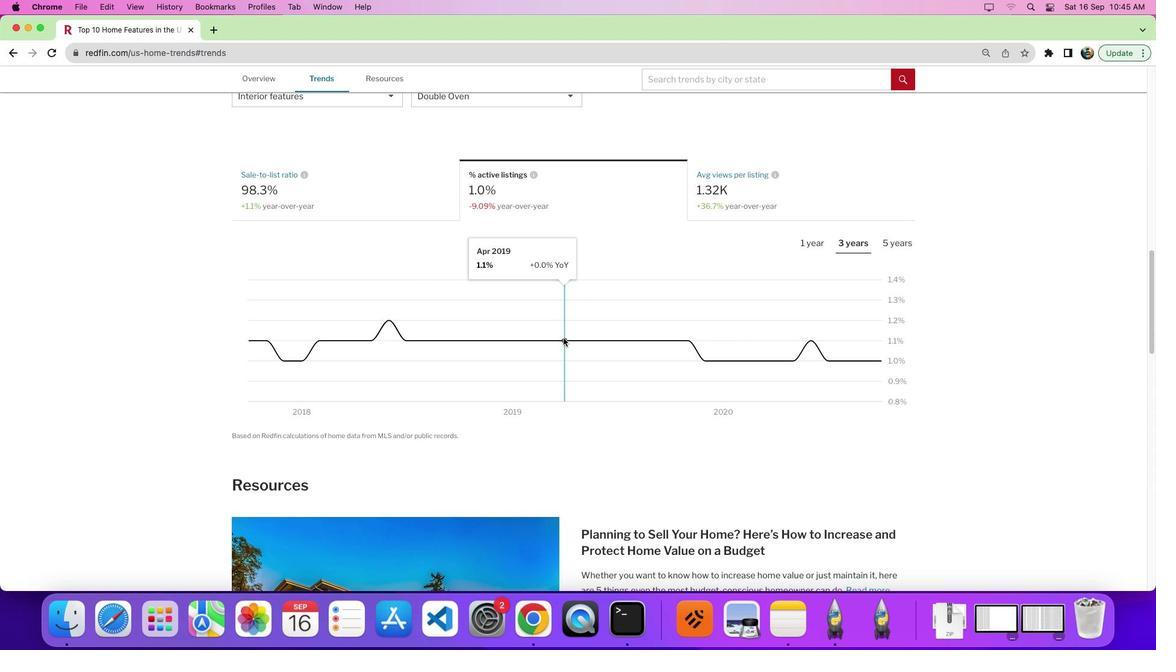 
